 Task: Search one way flight ticket for 4 adults, 1 infant in seat and 1 infant on lap in premium economy from Butte: Bert Mooney Airport to Evansville: Evansville Regional Airport on 8-3-2023. Choice of flights is Spirit. Number of bags: 2 carry on bags and 1 checked bag. Price is upto 88000. Outbound departure time preference is 10:15.
Action: Mouse moved to (308, 430)
Screenshot: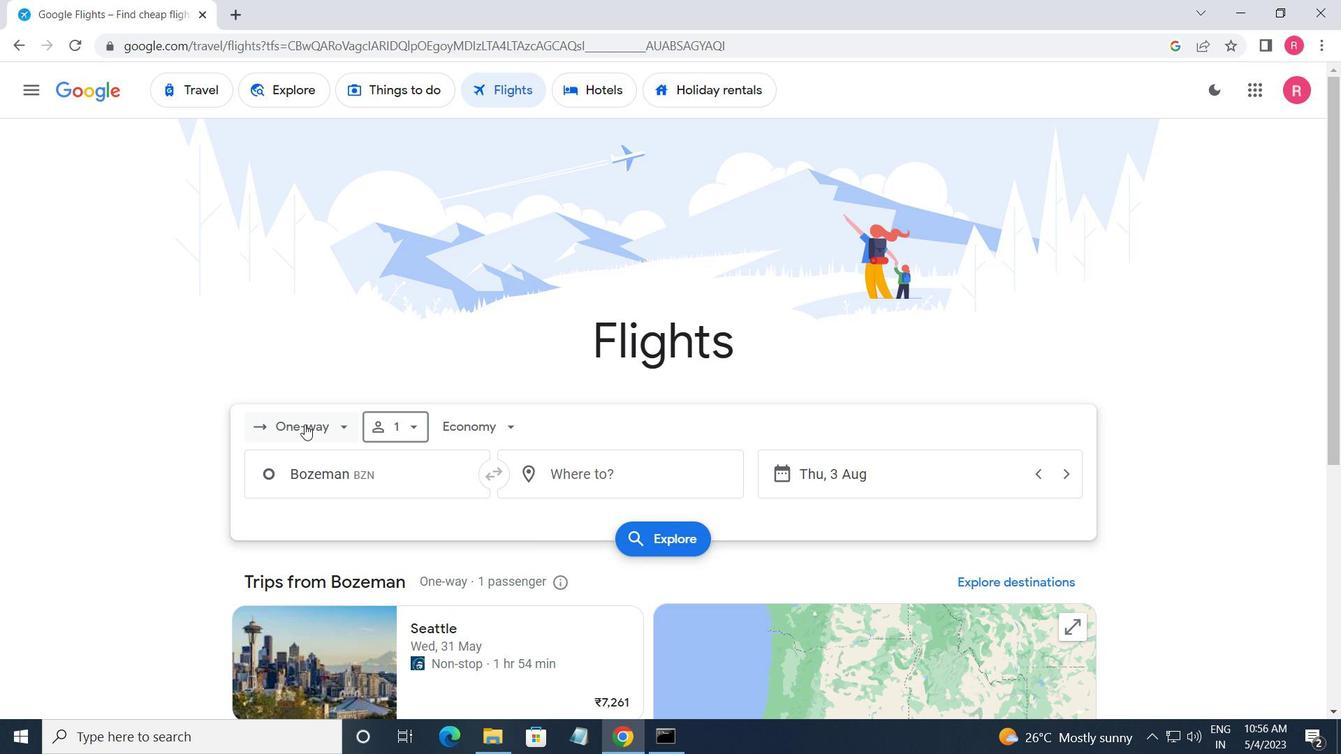 
Action: Mouse pressed left at (308, 430)
Screenshot: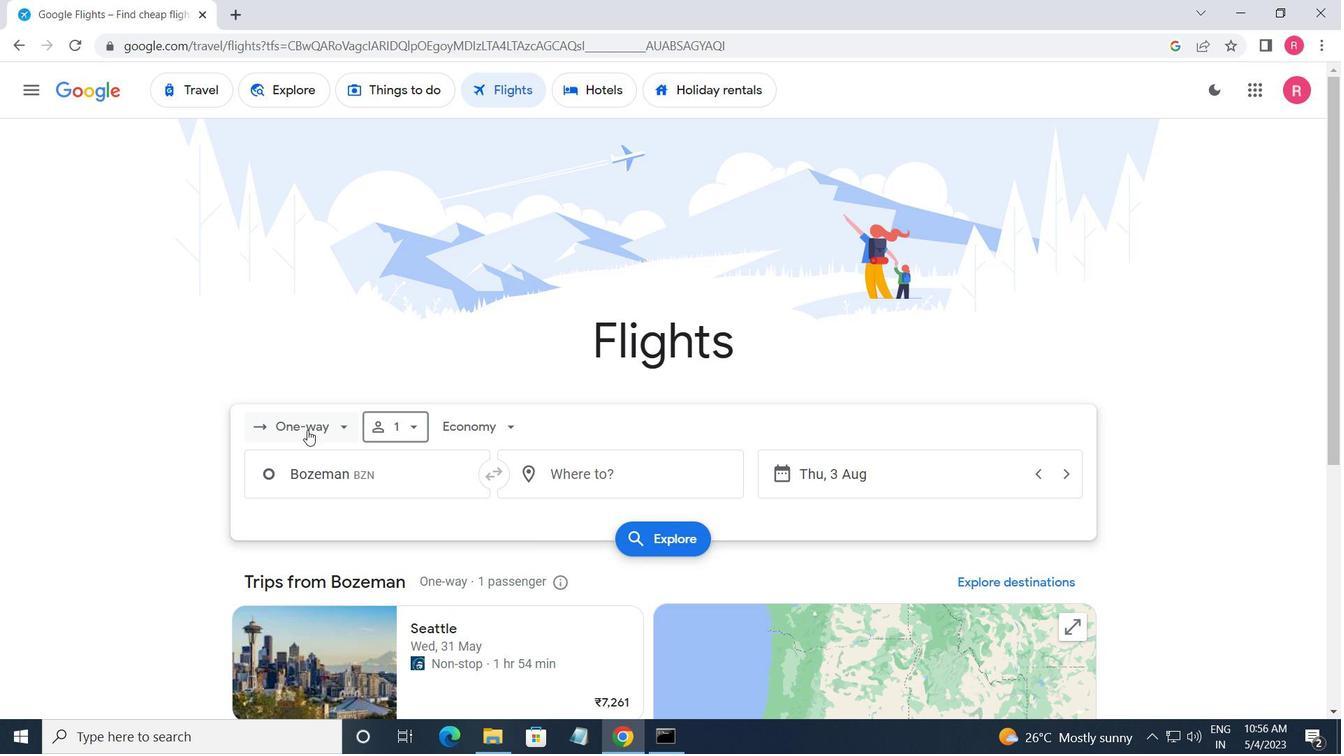 
Action: Mouse moved to (330, 507)
Screenshot: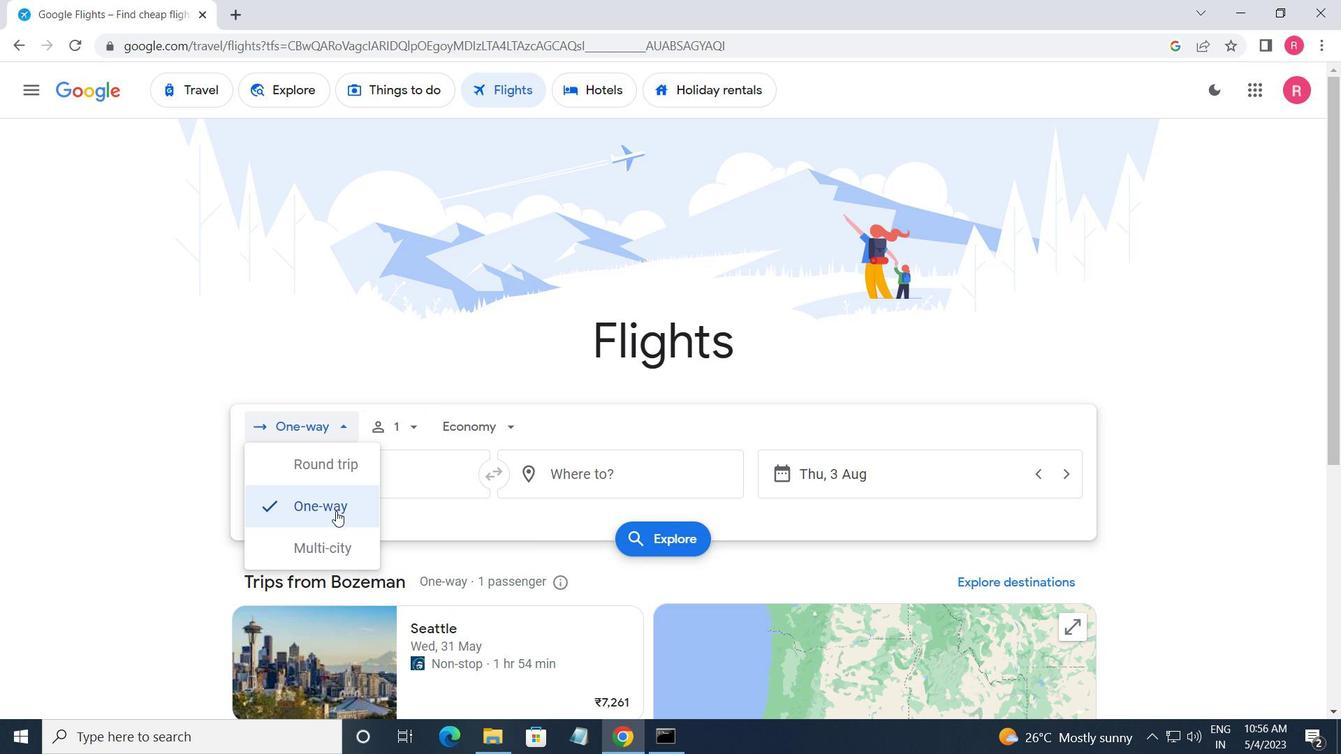 
Action: Mouse pressed left at (330, 507)
Screenshot: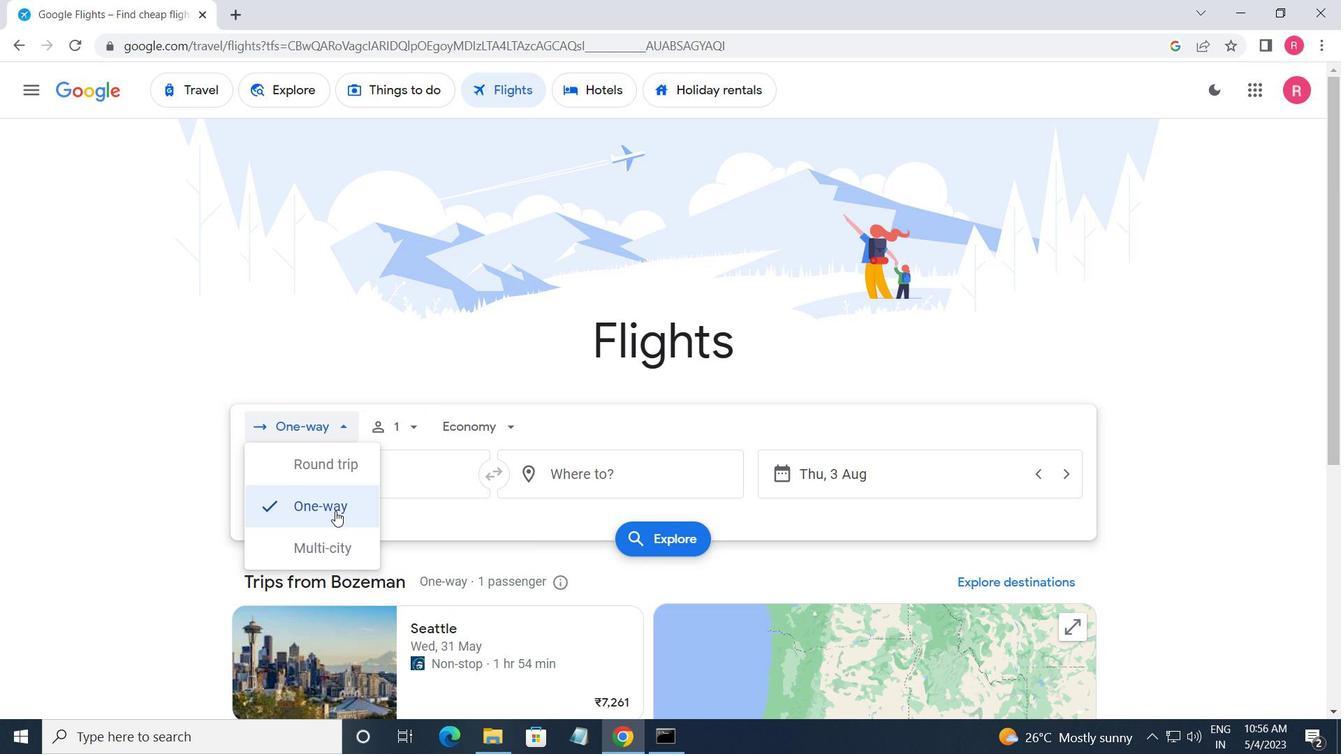 
Action: Mouse moved to (398, 440)
Screenshot: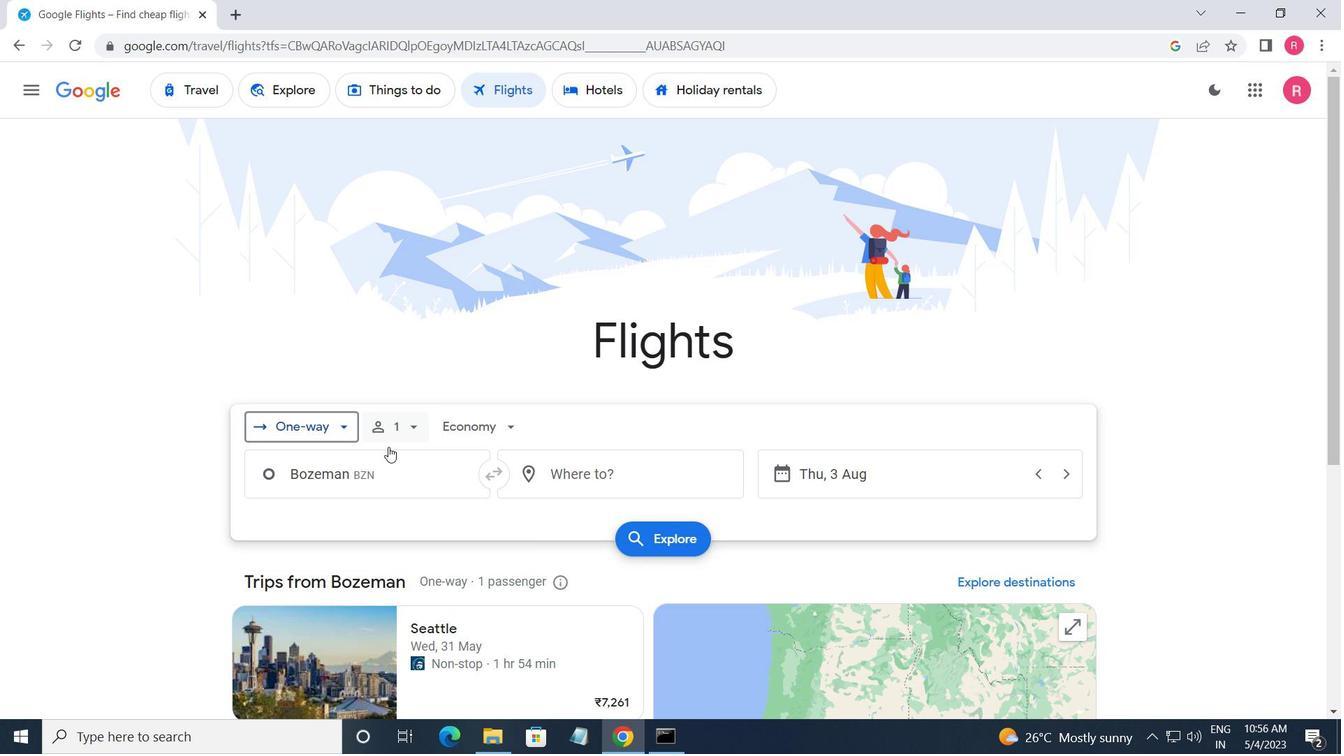 
Action: Mouse pressed left at (398, 440)
Screenshot: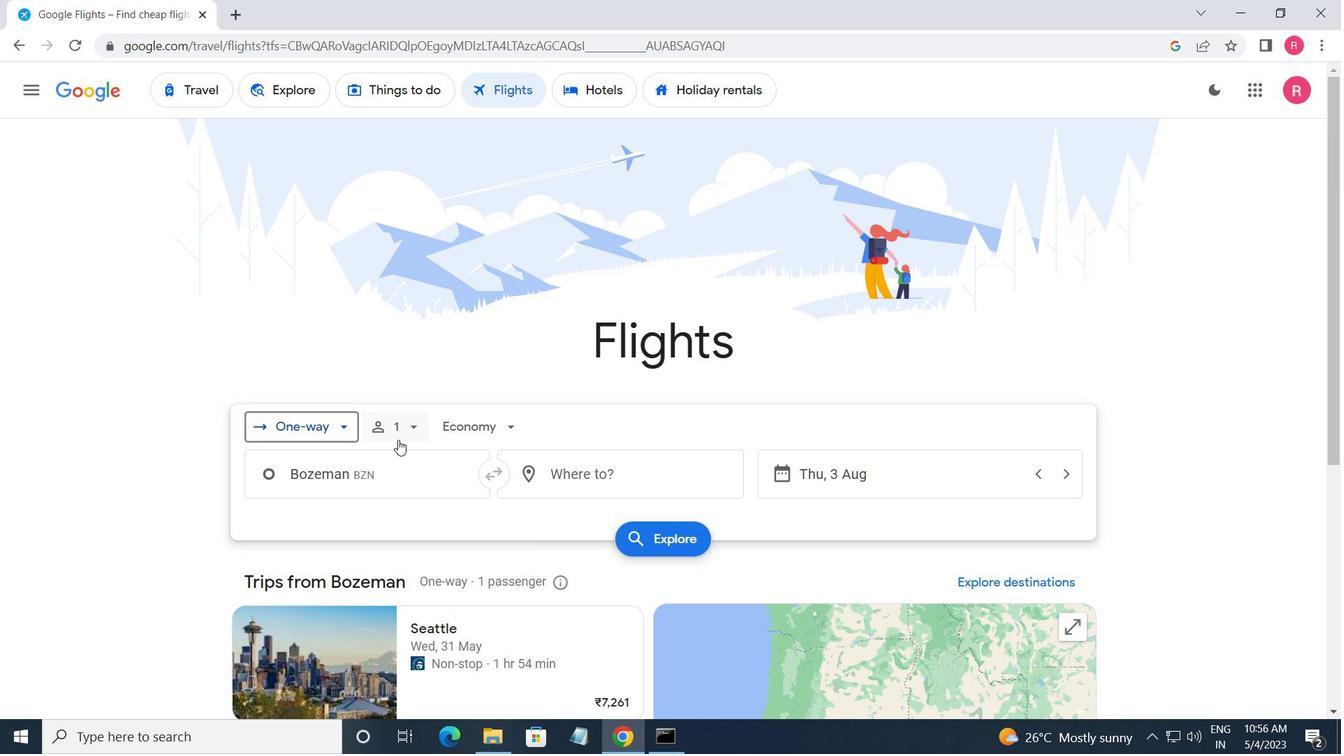 
Action: Mouse moved to (552, 475)
Screenshot: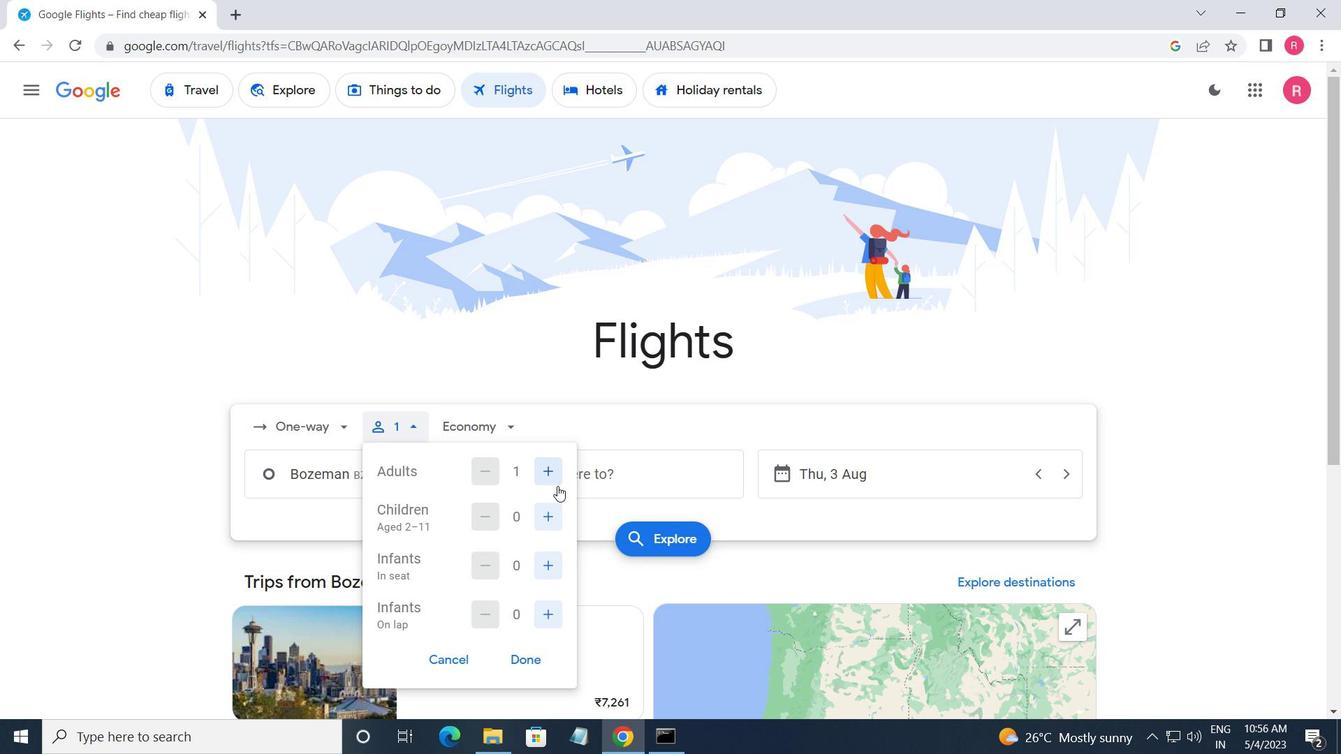 
Action: Mouse pressed left at (552, 475)
Screenshot: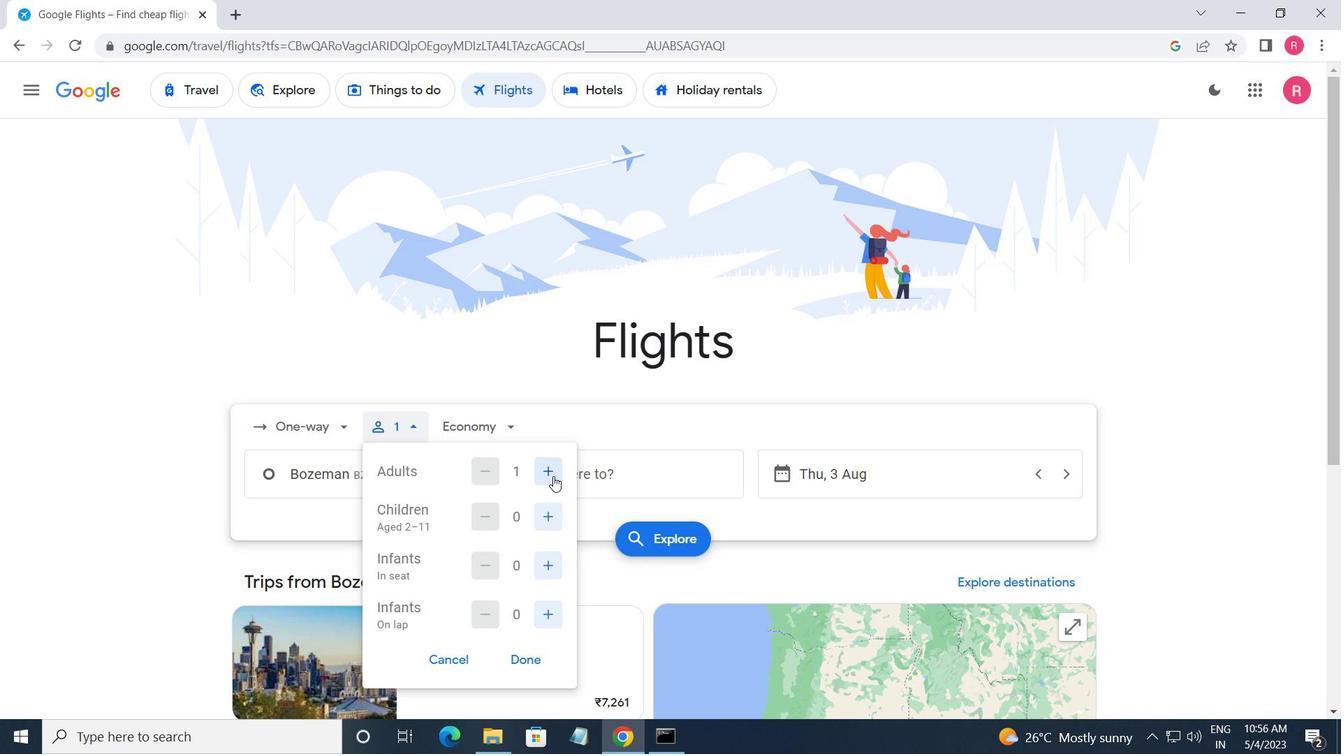 
Action: Mouse pressed left at (552, 475)
Screenshot: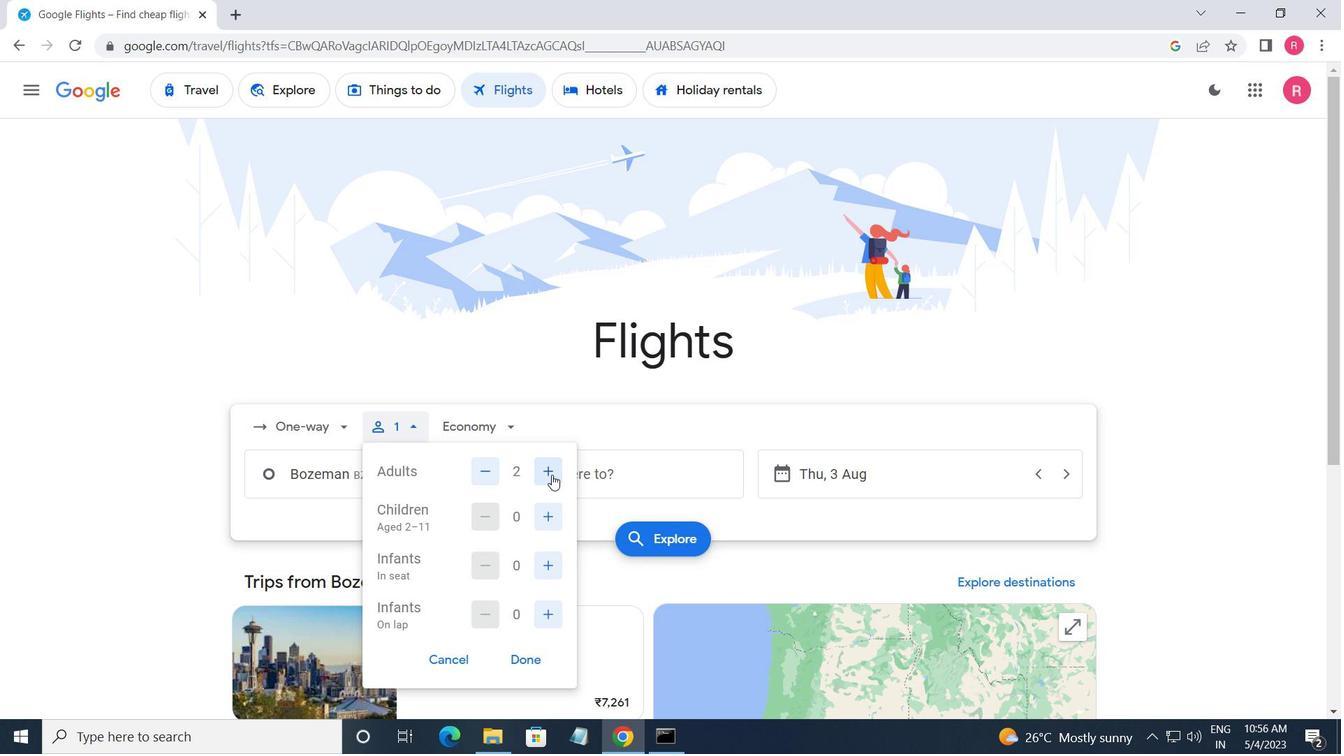 
Action: Mouse pressed left at (552, 475)
Screenshot: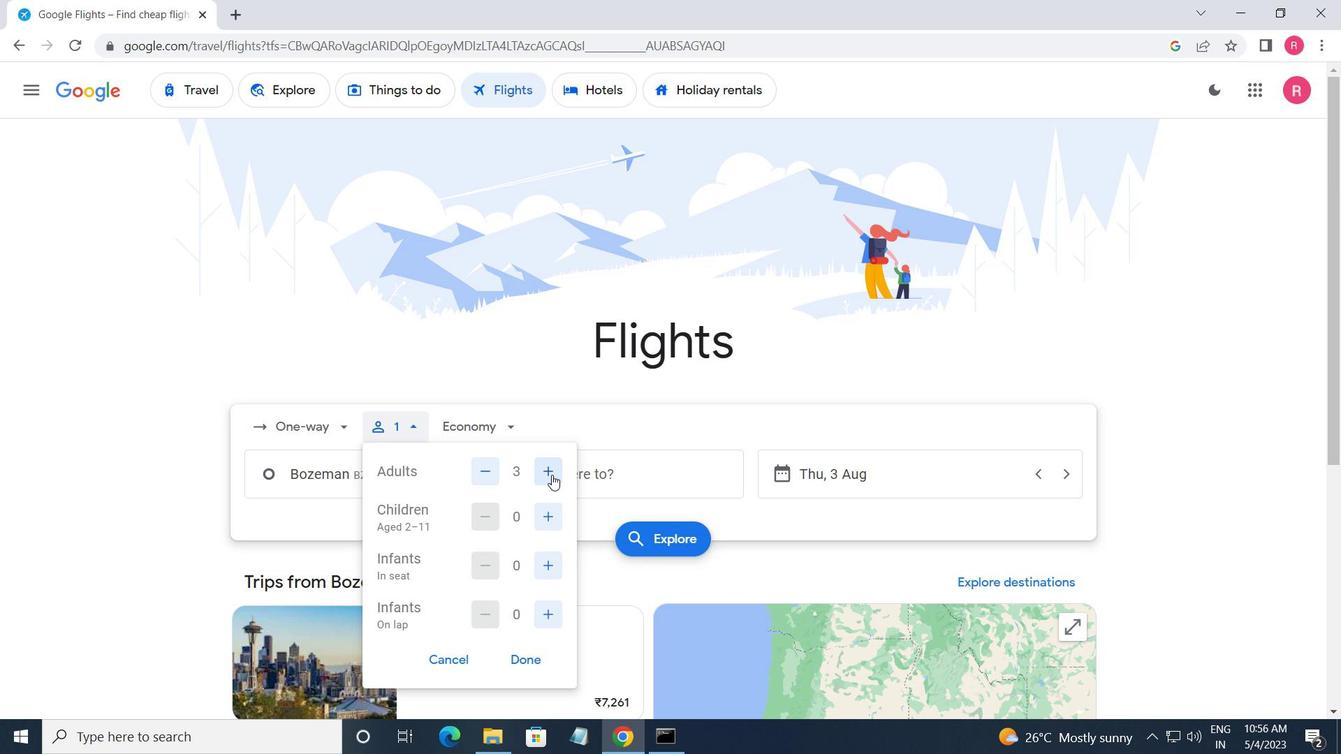 
Action: Mouse moved to (547, 512)
Screenshot: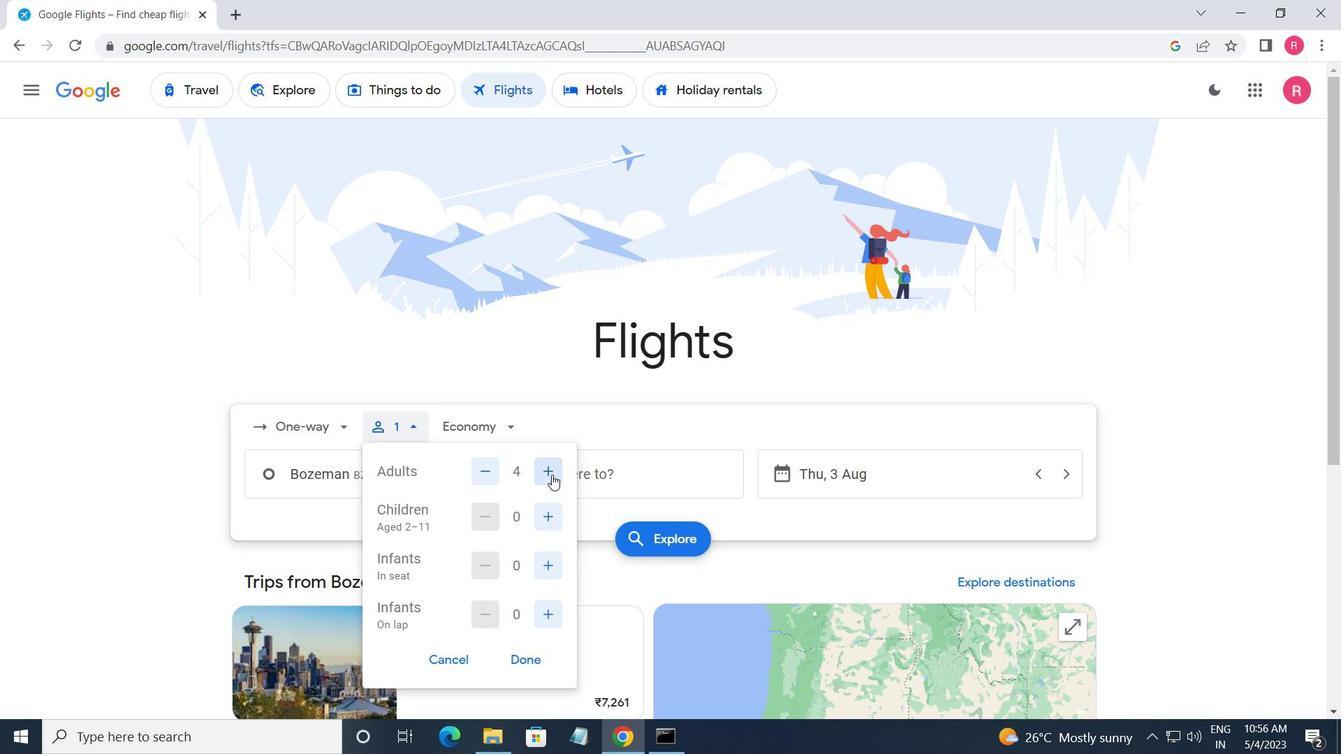
Action: Mouse pressed left at (547, 512)
Screenshot: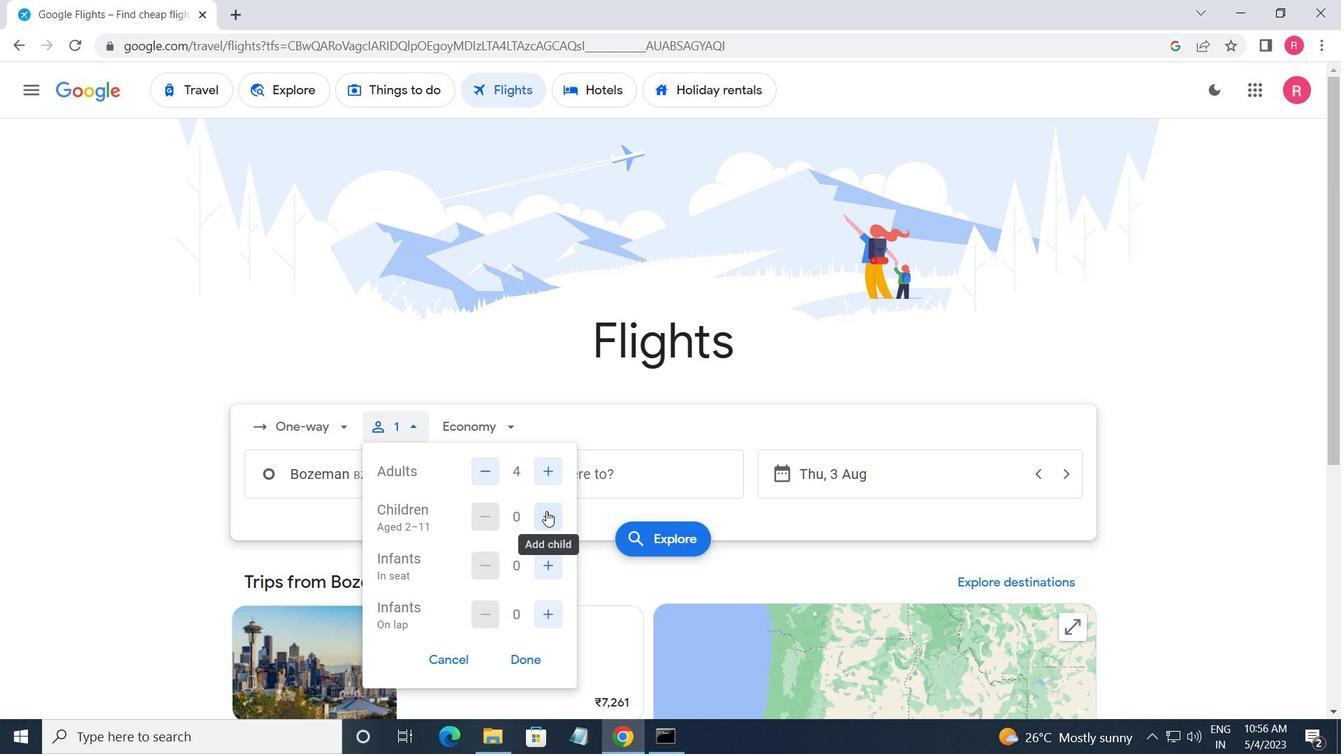 
Action: Mouse moved to (549, 555)
Screenshot: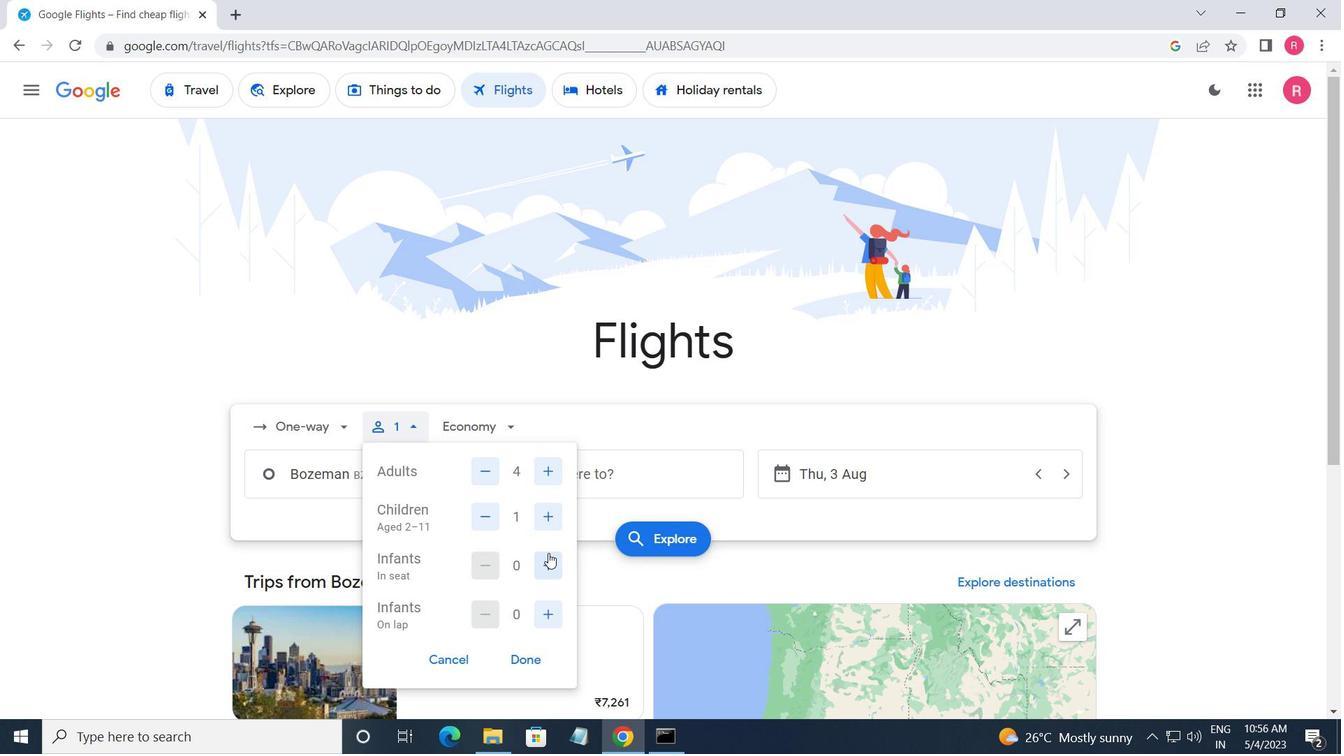 
Action: Mouse pressed left at (549, 555)
Screenshot: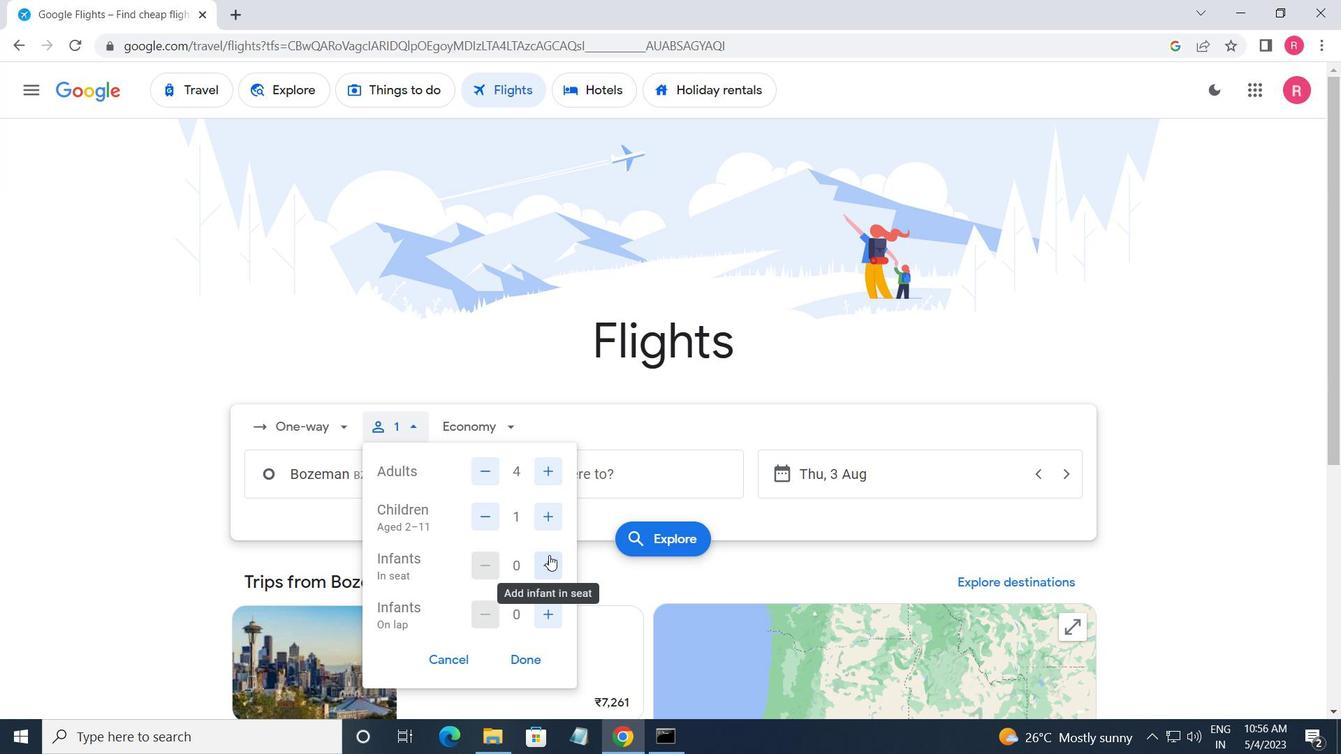 
Action: Mouse moved to (488, 422)
Screenshot: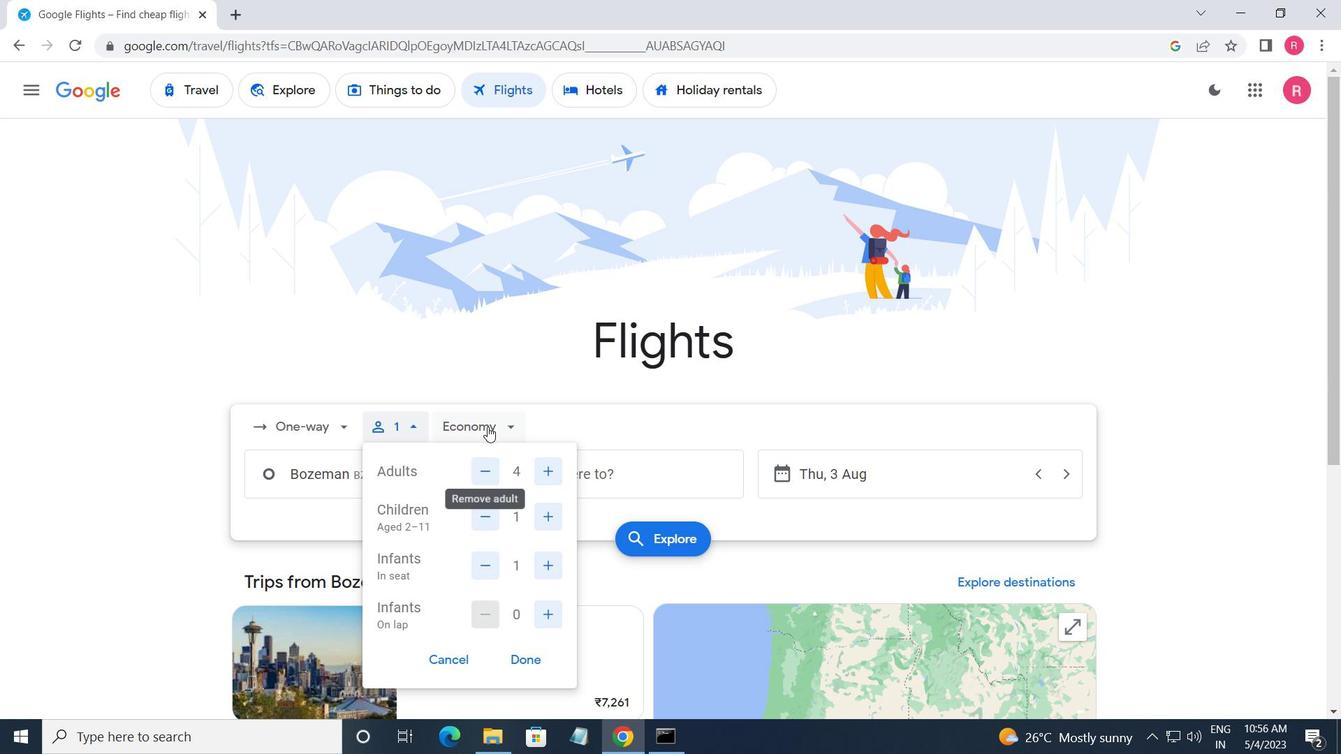 
Action: Mouse pressed left at (488, 422)
Screenshot: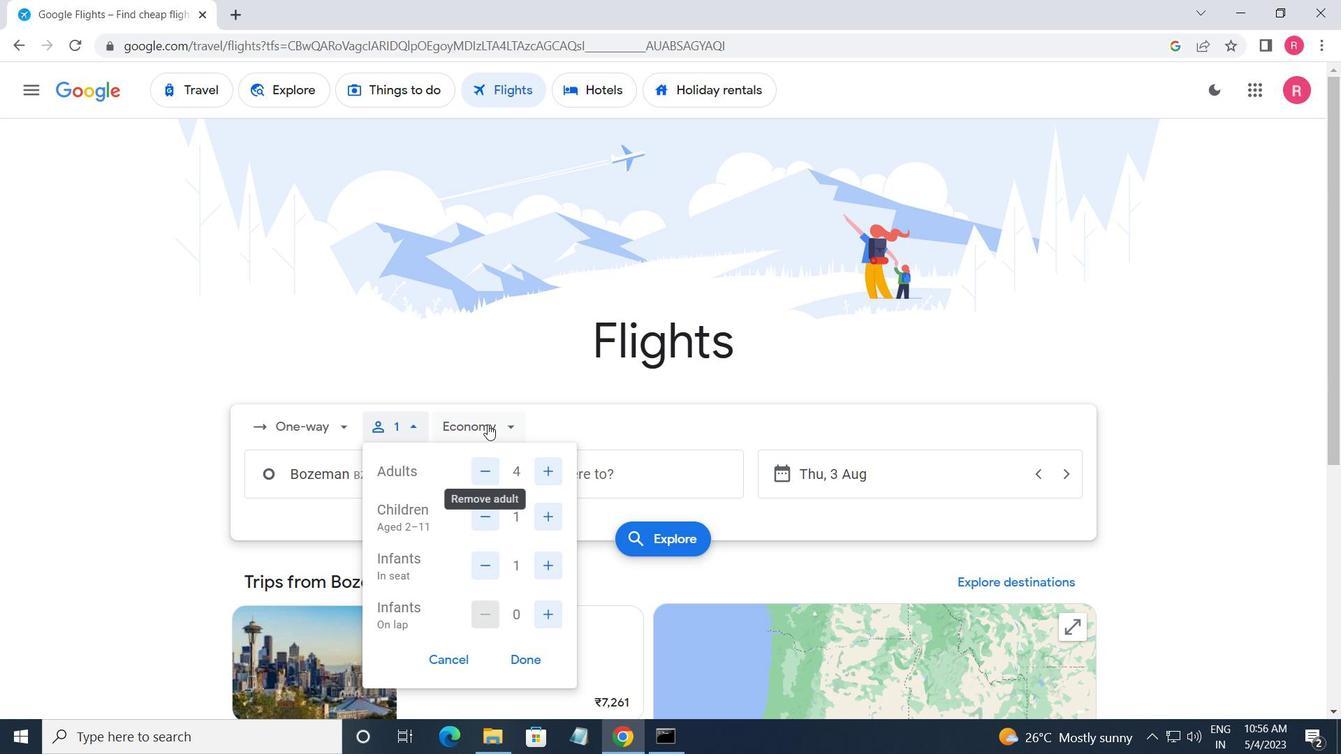 
Action: Mouse moved to (506, 503)
Screenshot: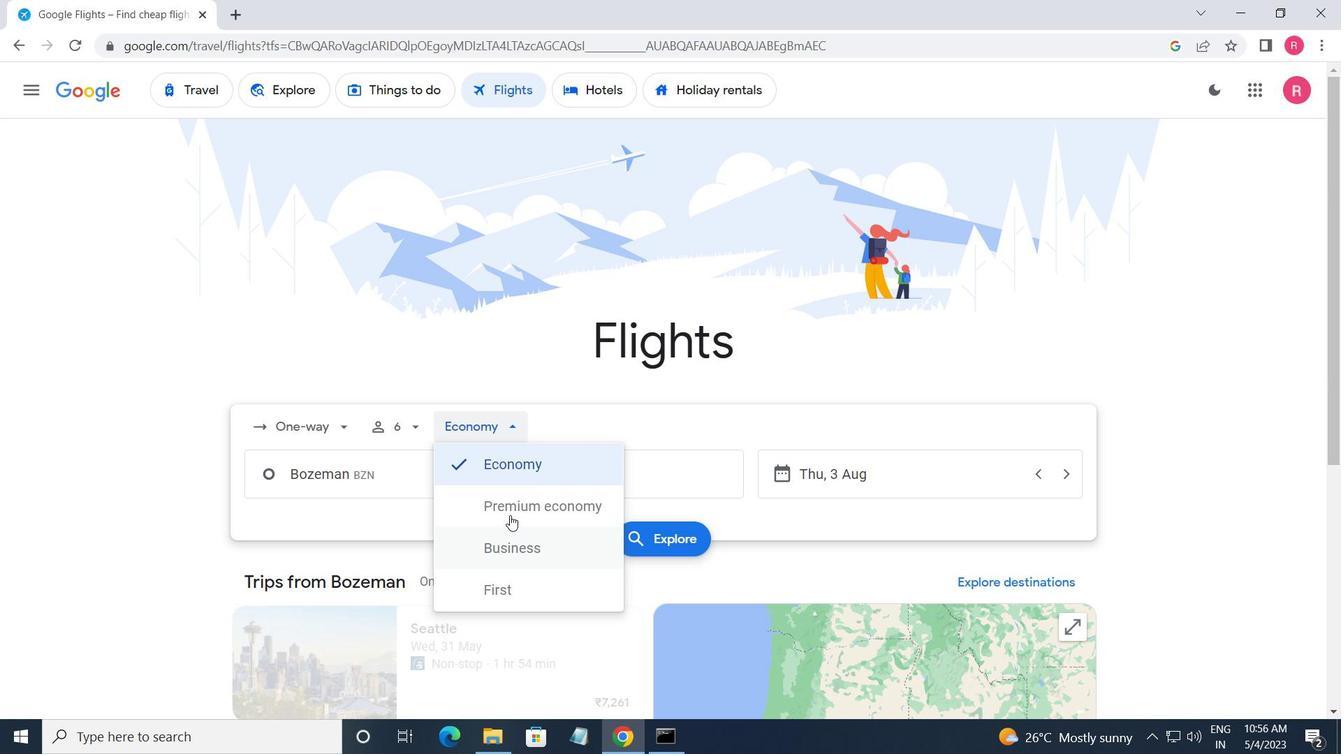 
Action: Mouse pressed left at (506, 503)
Screenshot: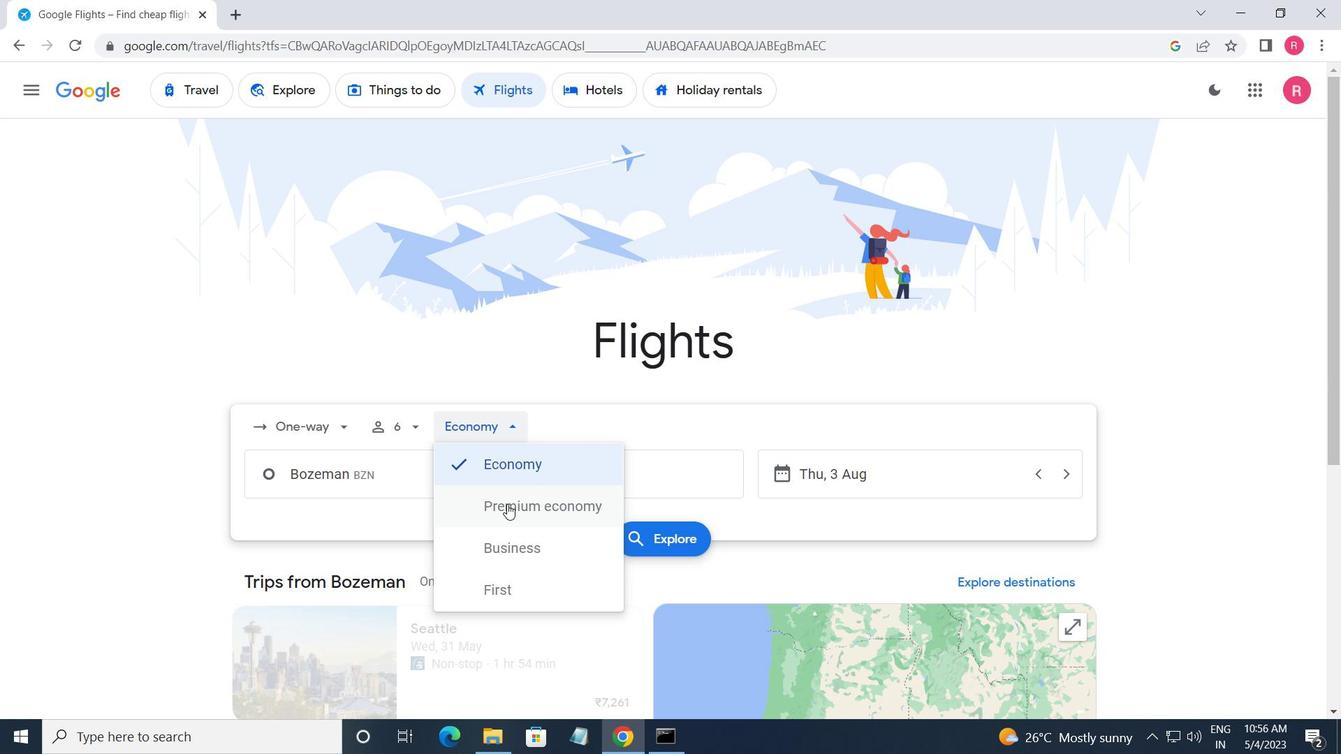
Action: Mouse moved to (439, 495)
Screenshot: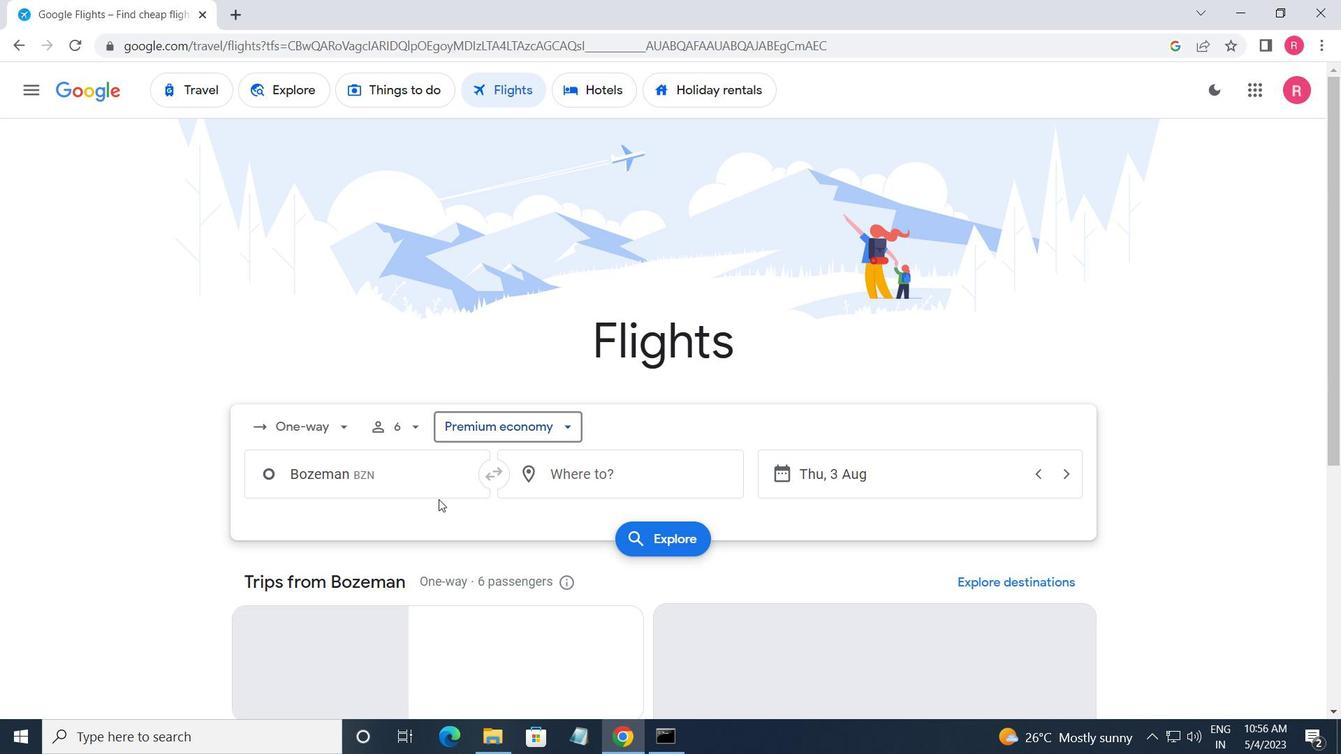 
Action: Mouse pressed left at (439, 495)
Screenshot: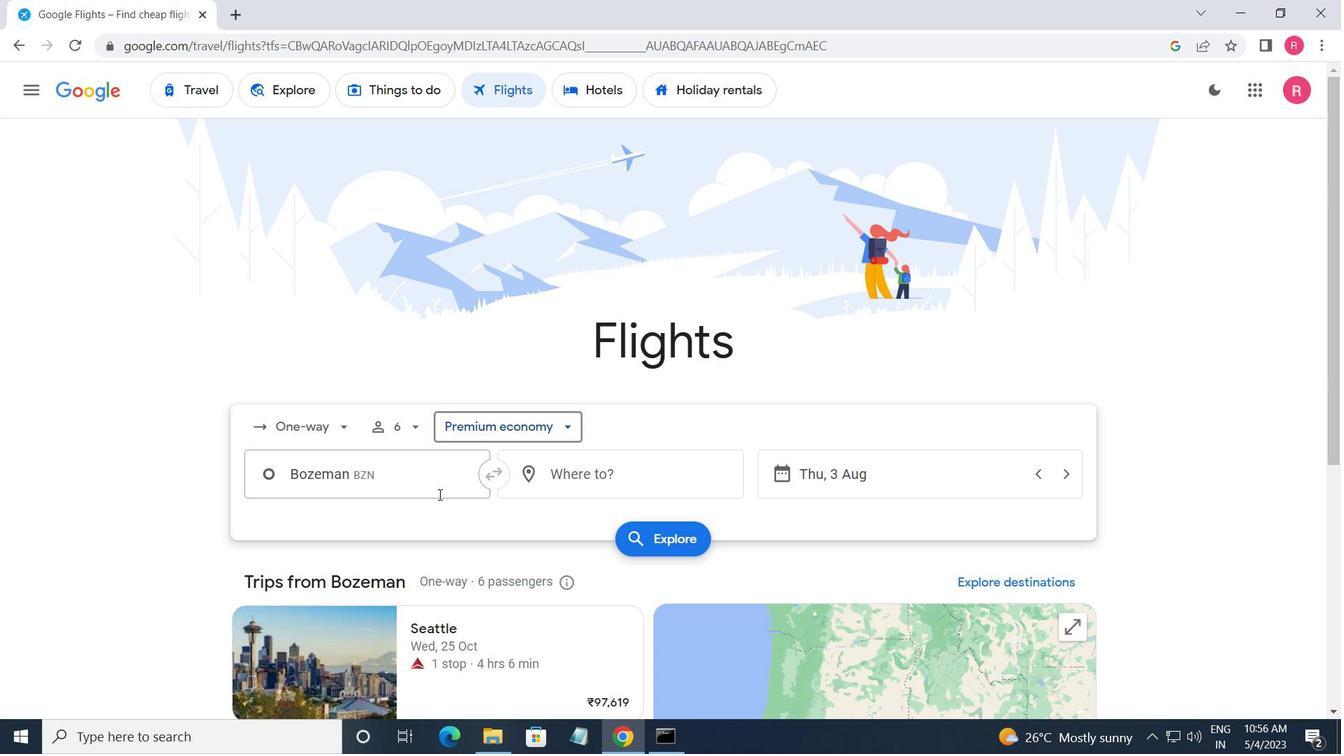 
Action: Key pressed <Key.shift_r><Key.shift_r><Key.shift_r><Key.shift_r>Bert<Key.space><Key.shift_r>M
Screenshot: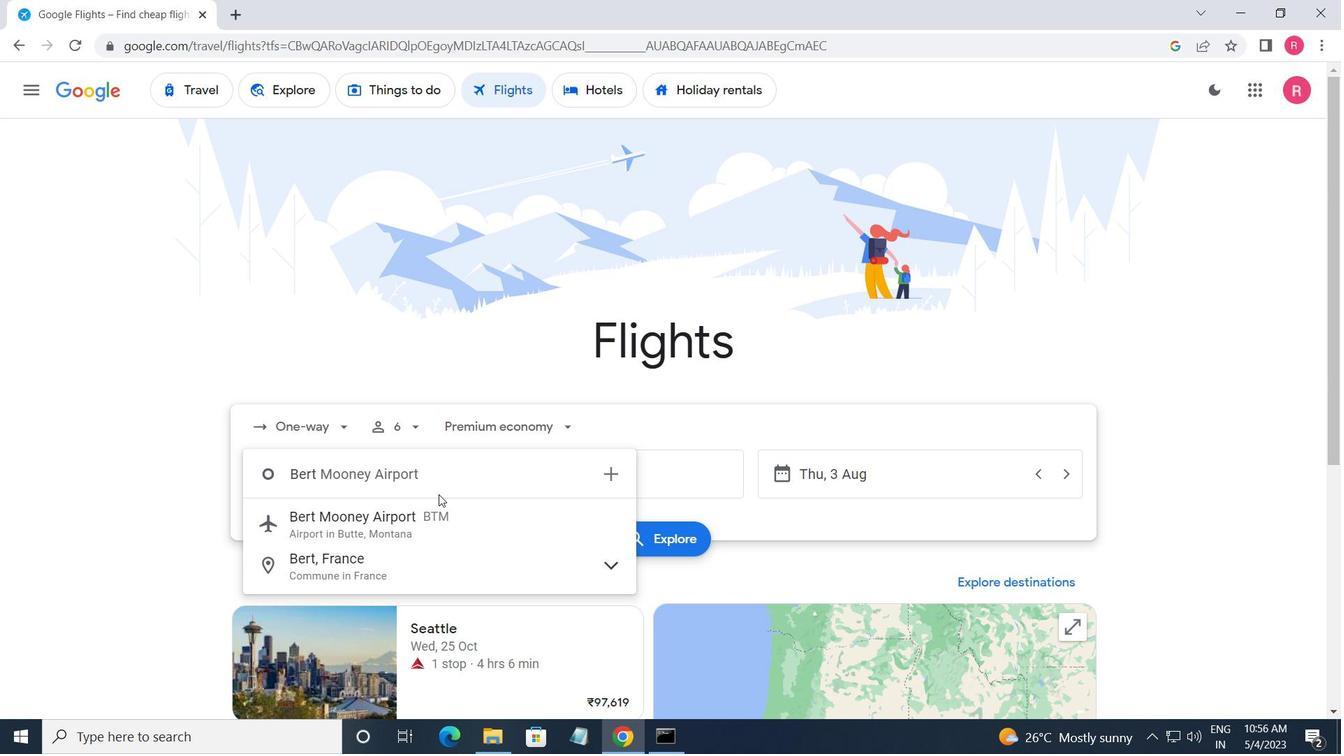 
Action: Mouse moved to (445, 521)
Screenshot: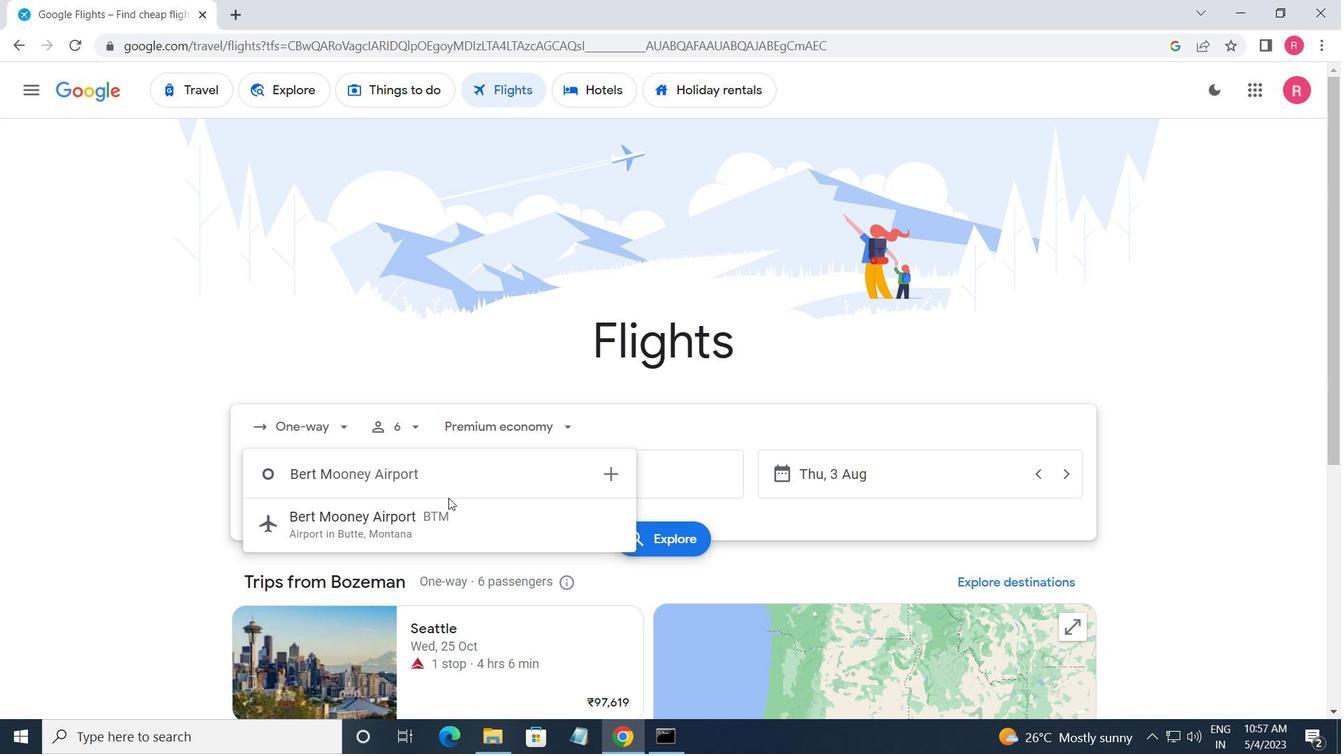 
Action: Mouse pressed left at (445, 521)
Screenshot: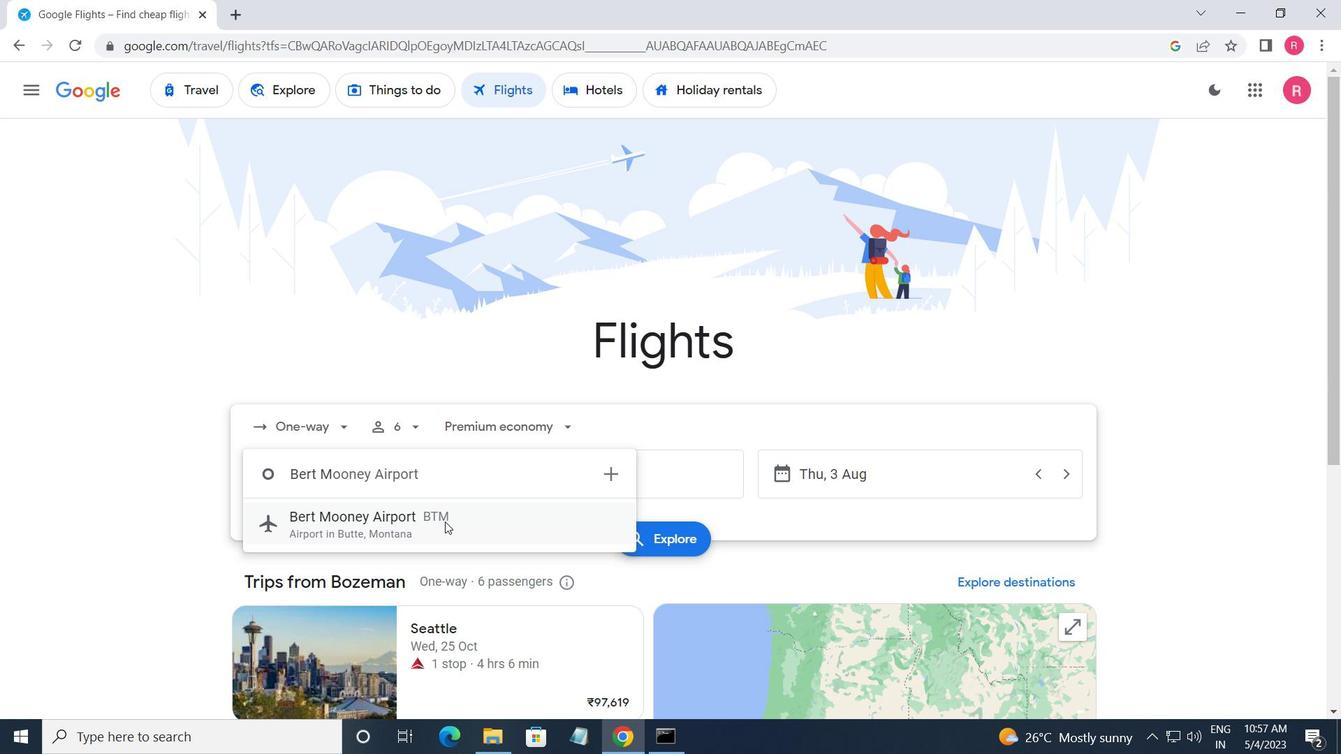 
Action: Mouse moved to (637, 474)
Screenshot: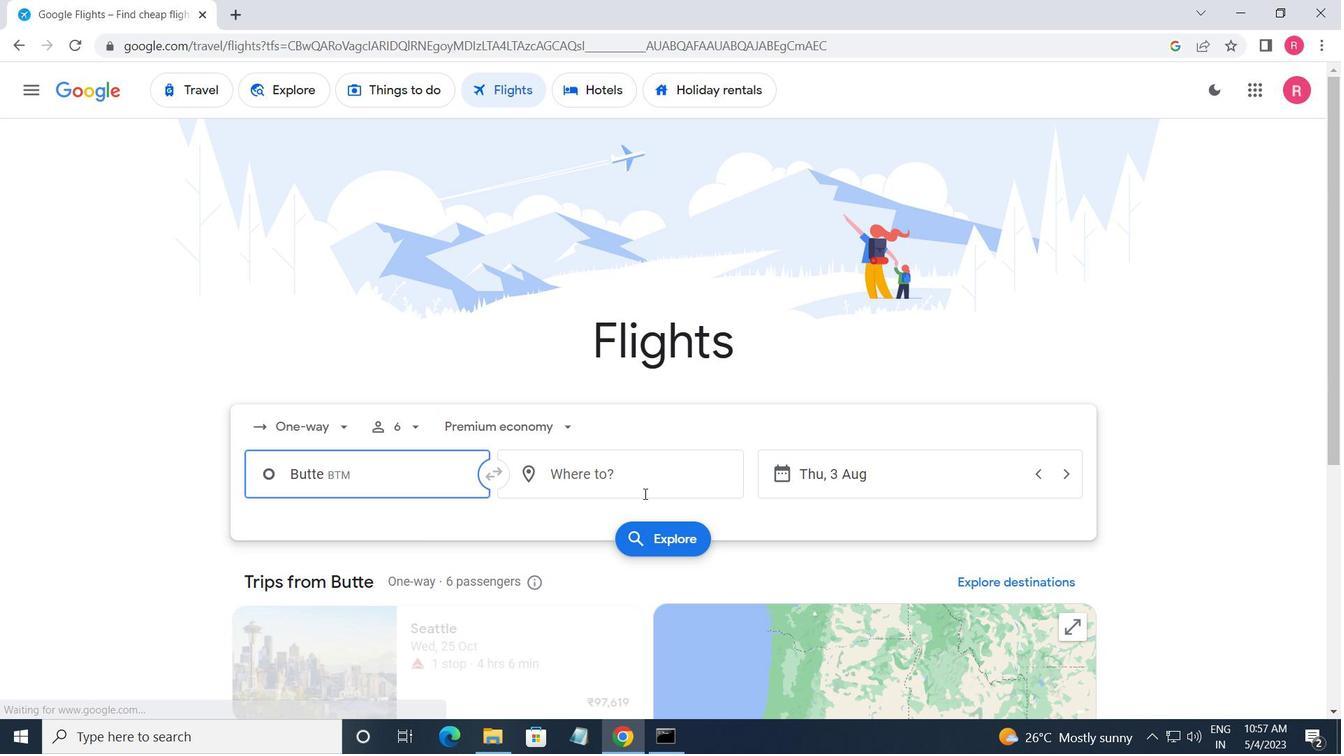 
Action: Mouse pressed left at (637, 474)
Screenshot: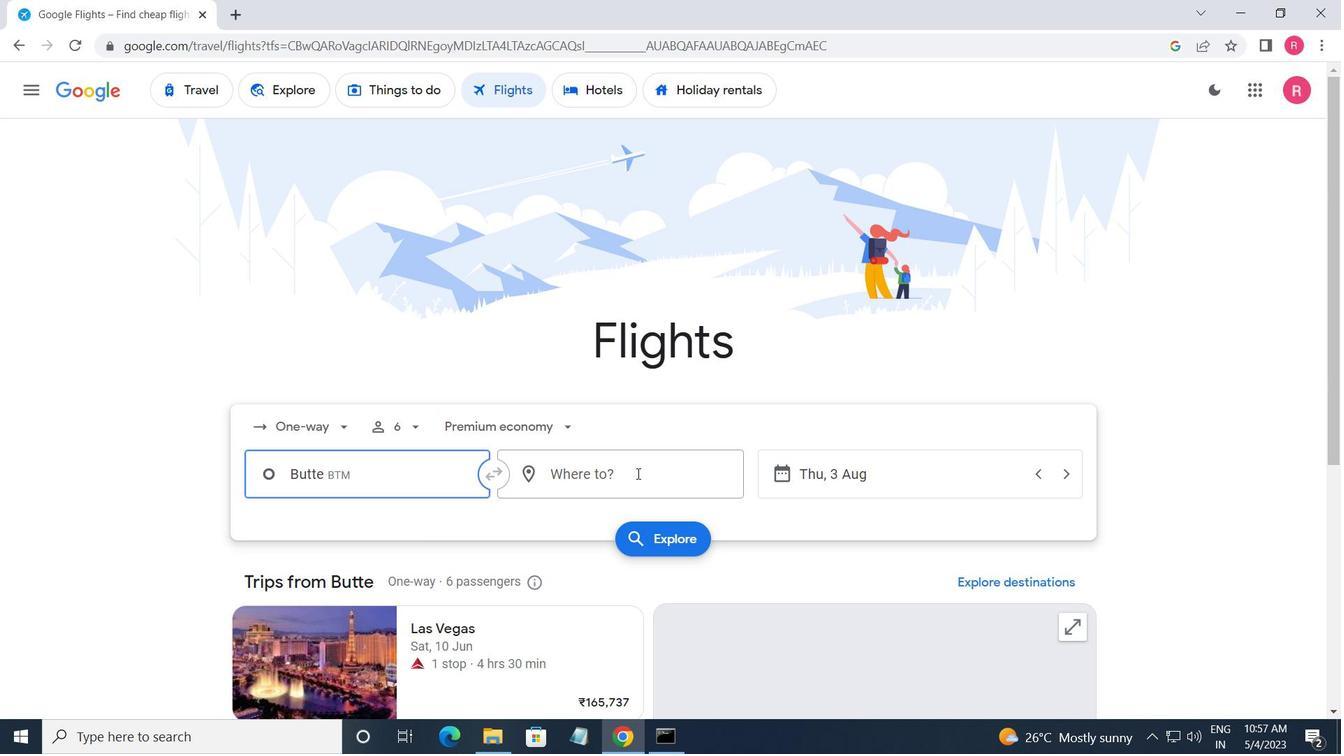 
Action: Mouse moved to (623, 659)
Screenshot: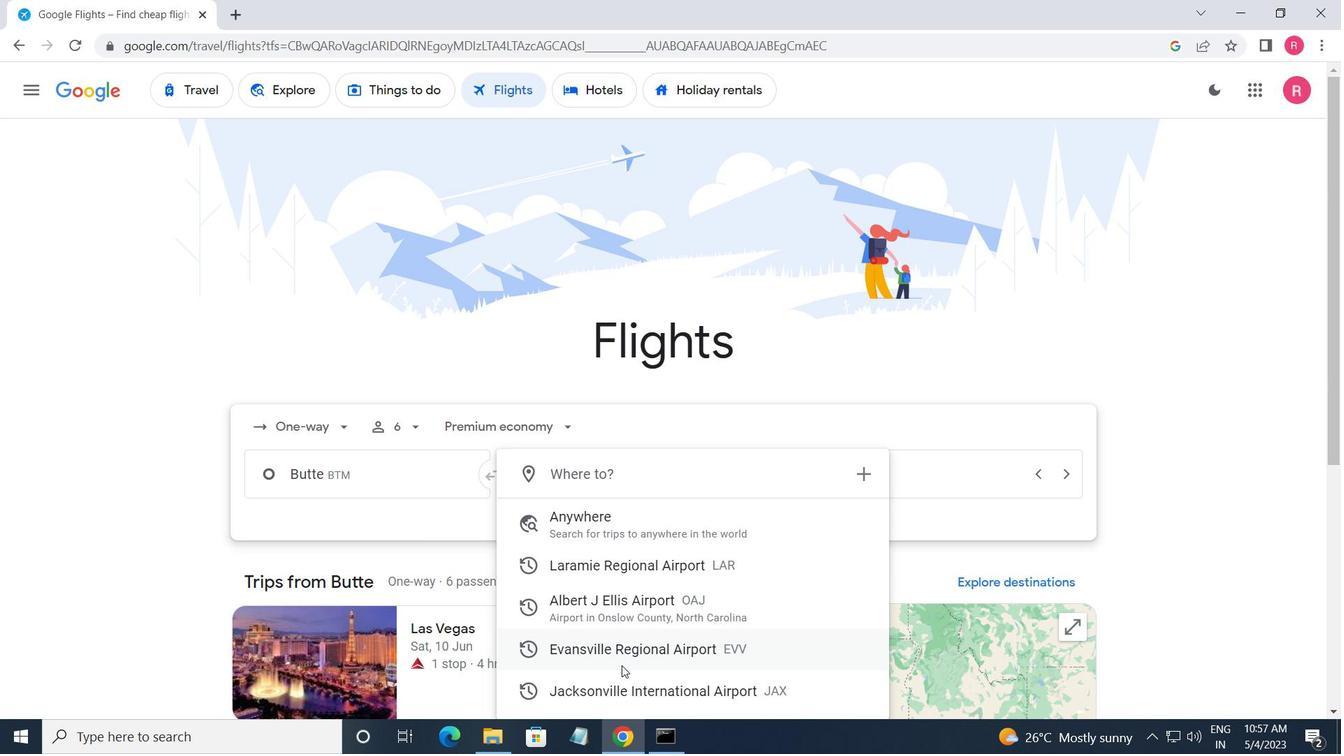 
Action: Mouse pressed left at (623, 659)
Screenshot: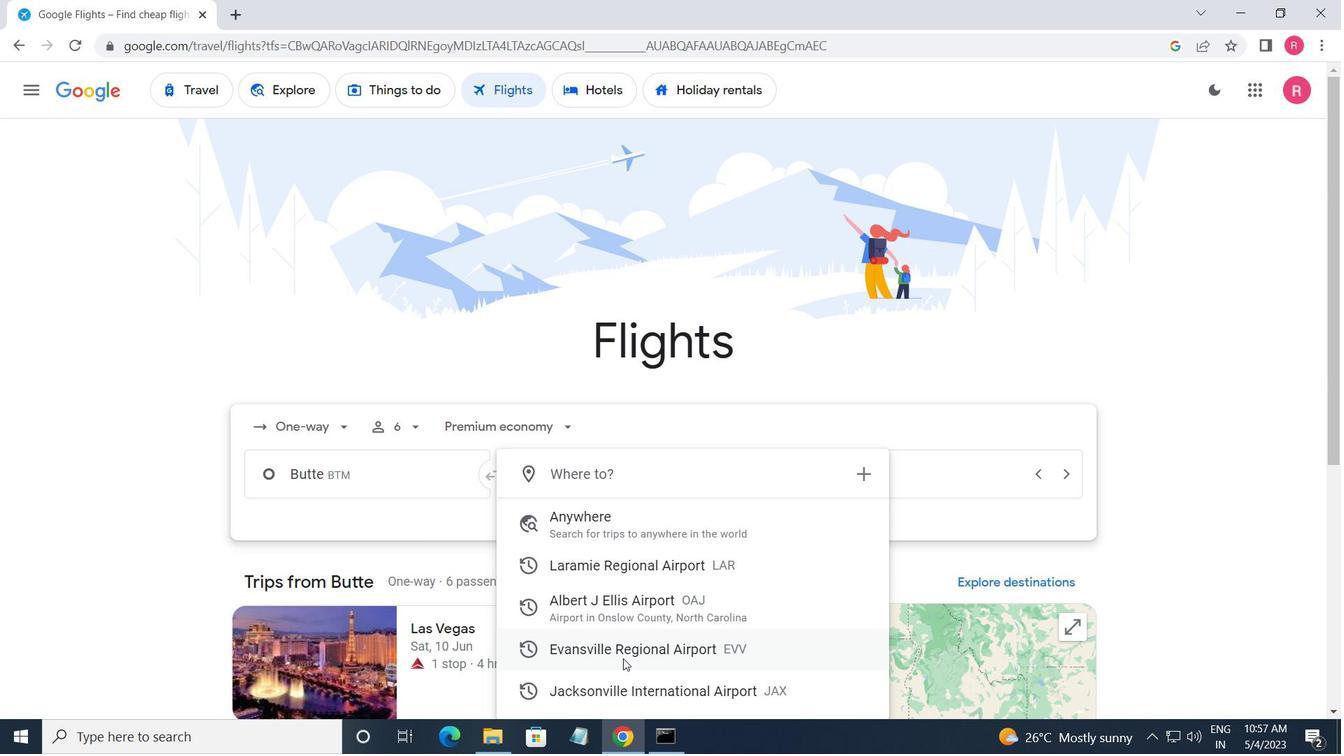 
Action: Mouse moved to (883, 481)
Screenshot: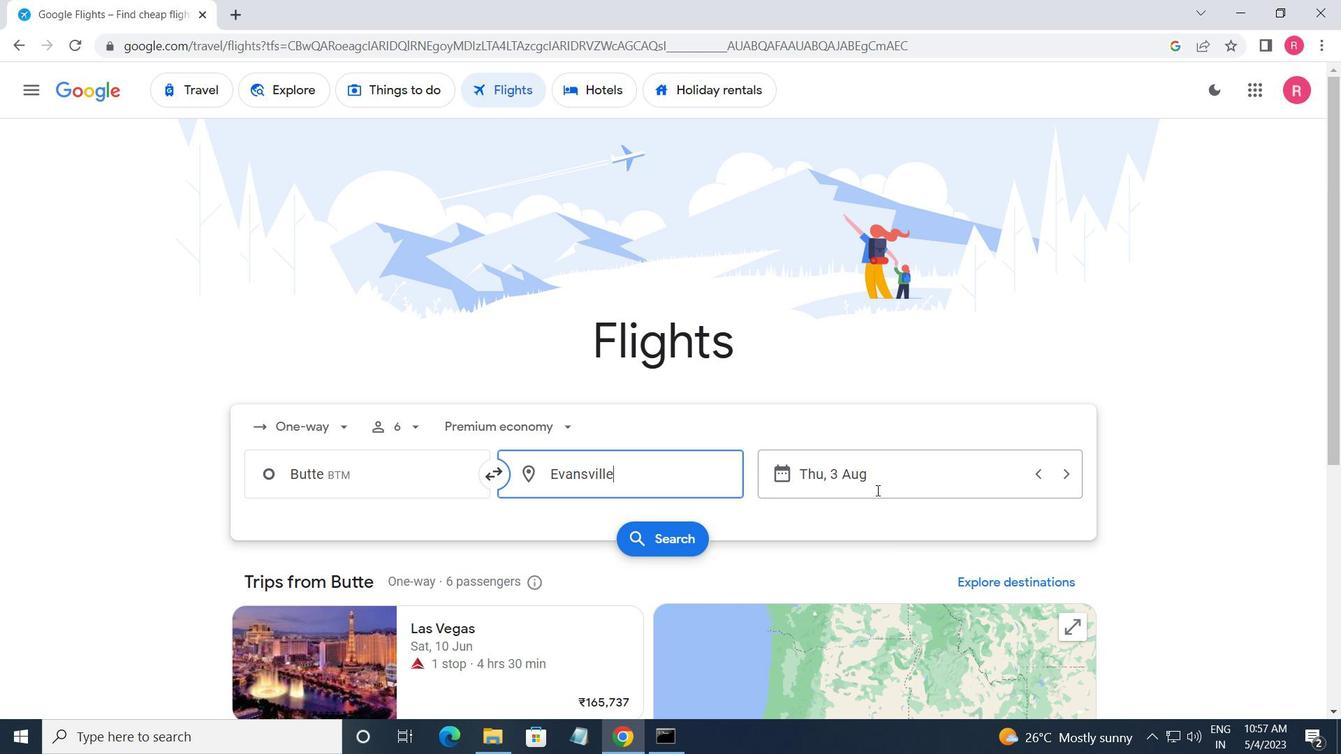 
Action: Mouse pressed left at (883, 481)
Screenshot: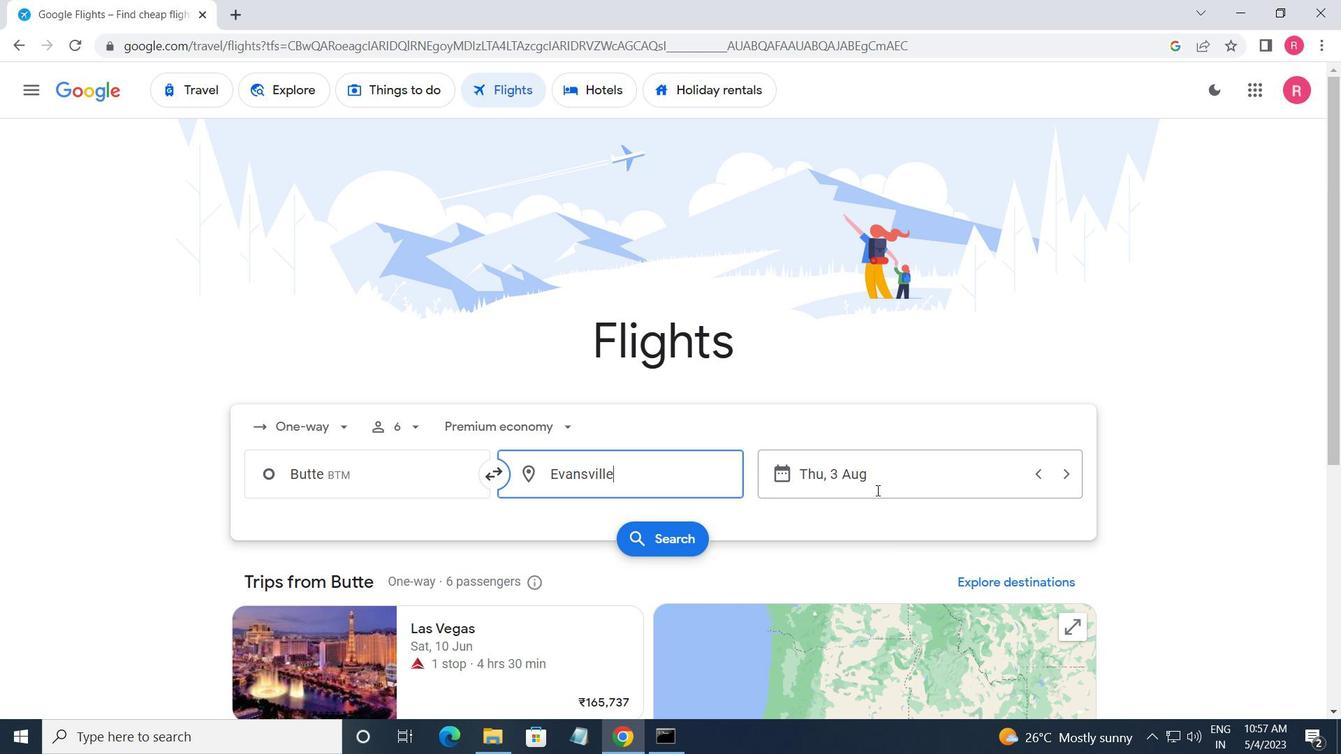 
Action: Mouse moved to (626, 408)
Screenshot: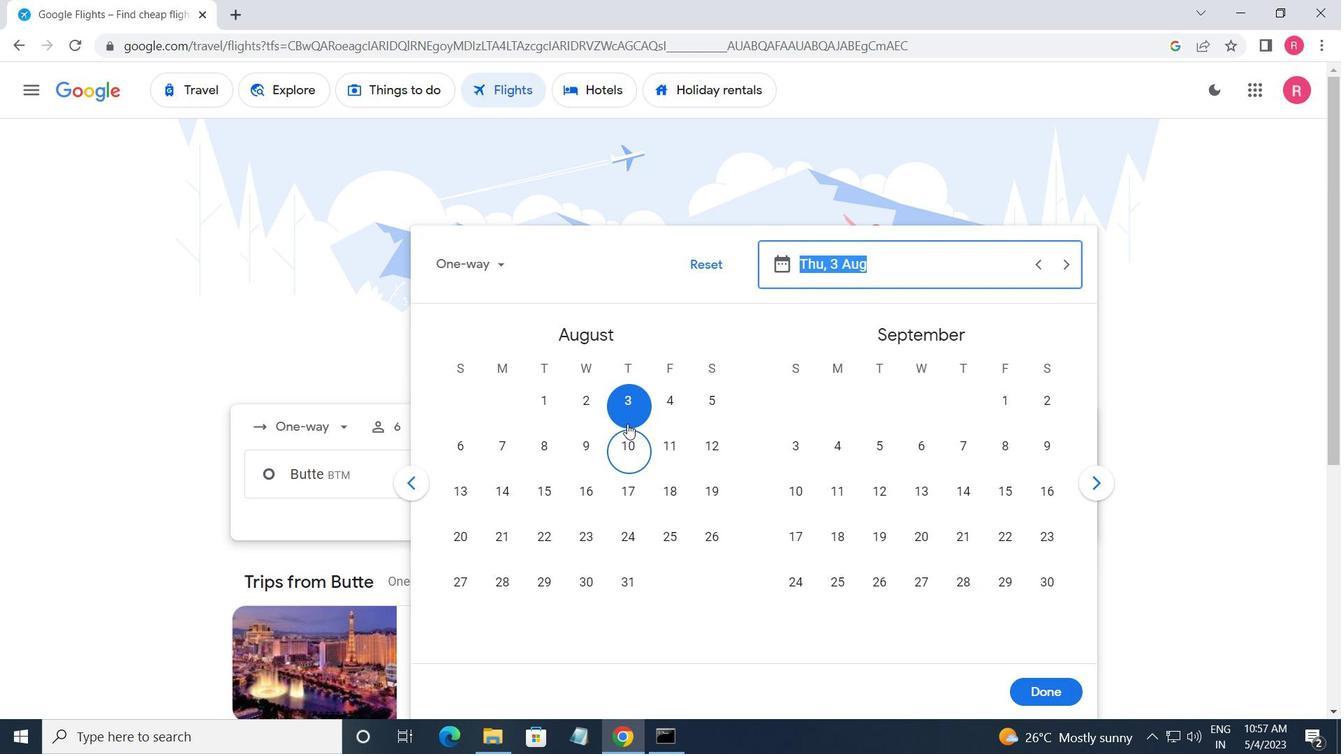 
Action: Mouse pressed left at (626, 408)
Screenshot: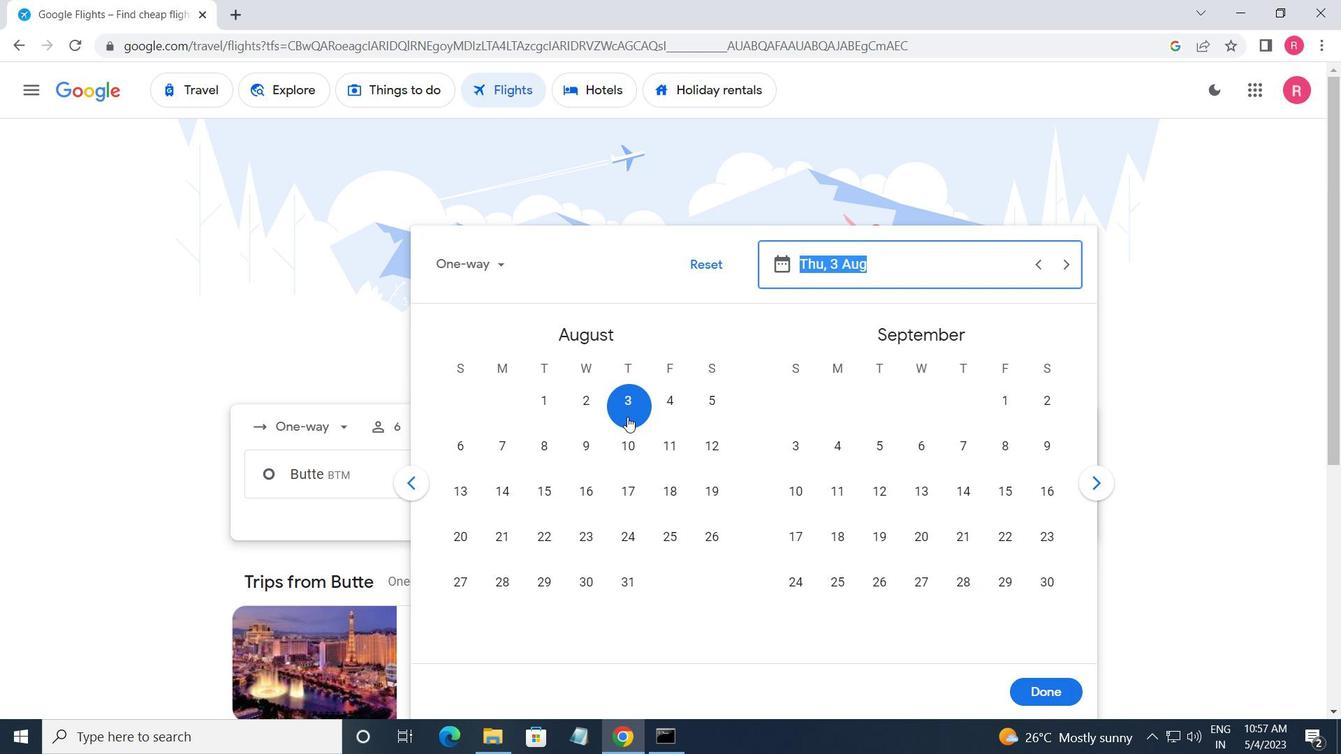 
Action: Mouse moved to (1037, 687)
Screenshot: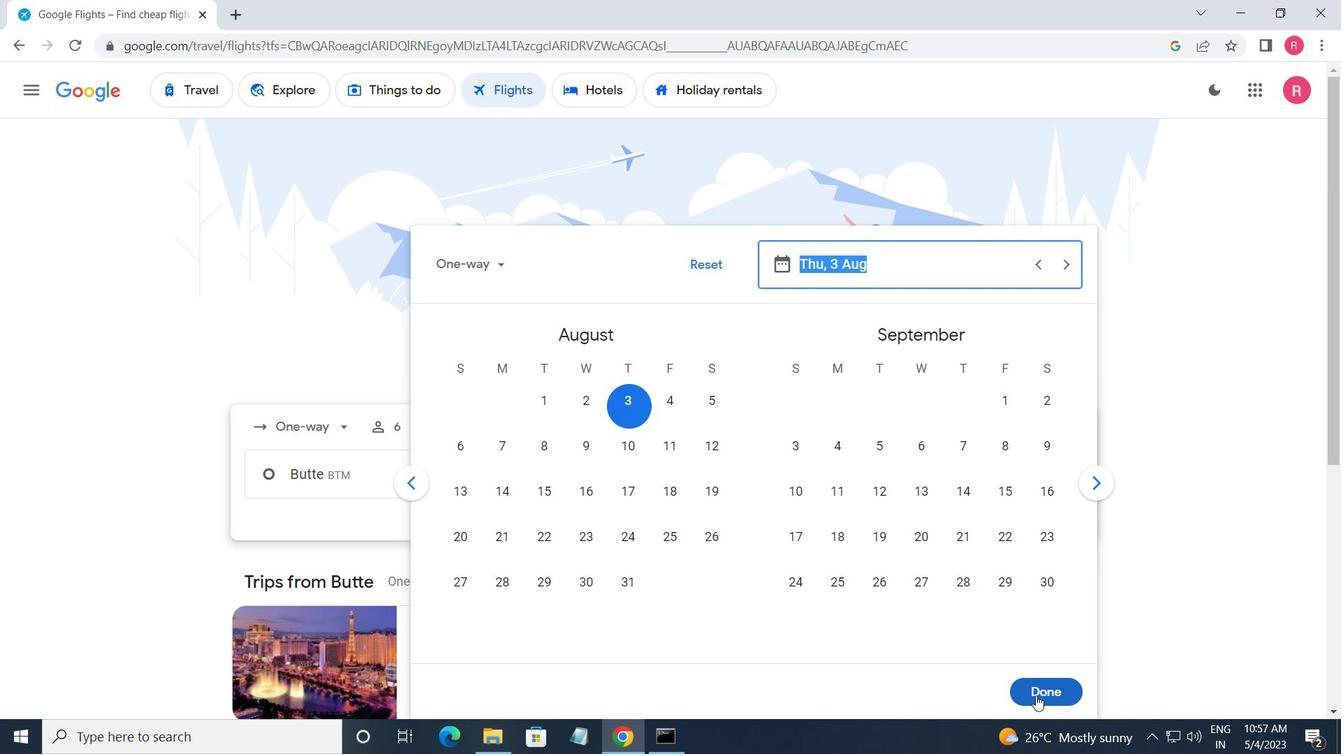 
Action: Mouse pressed left at (1037, 687)
Screenshot: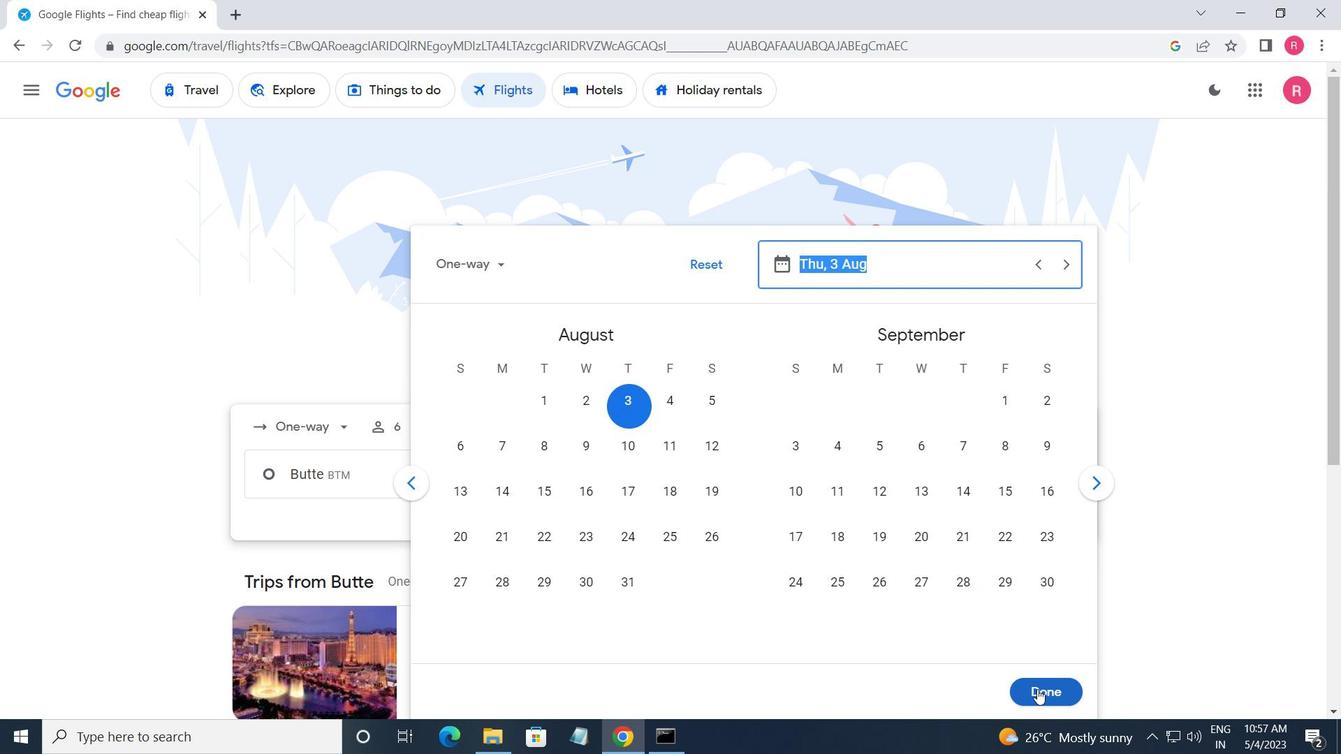 
Action: Mouse moved to (668, 555)
Screenshot: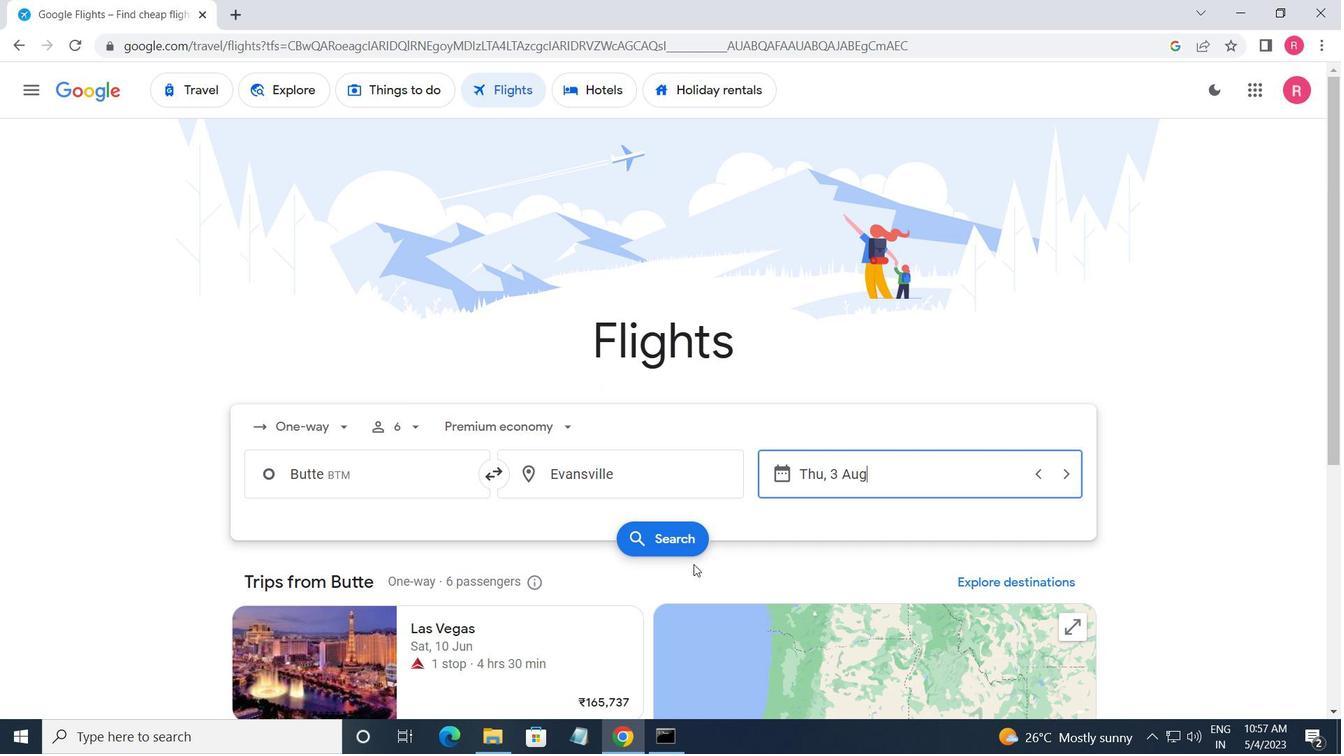 
Action: Mouse pressed left at (668, 555)
Screenshot: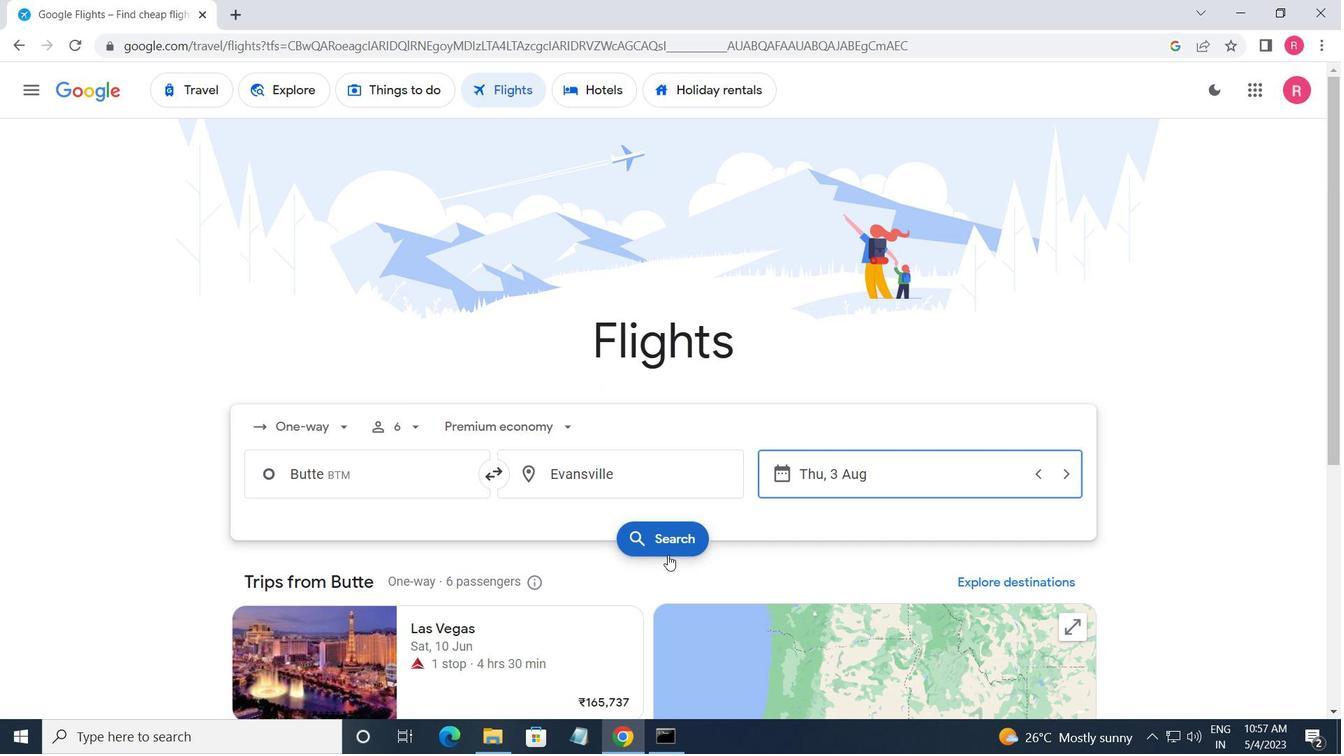 
Action: Mouse moved to (251, 250)
Screenshot: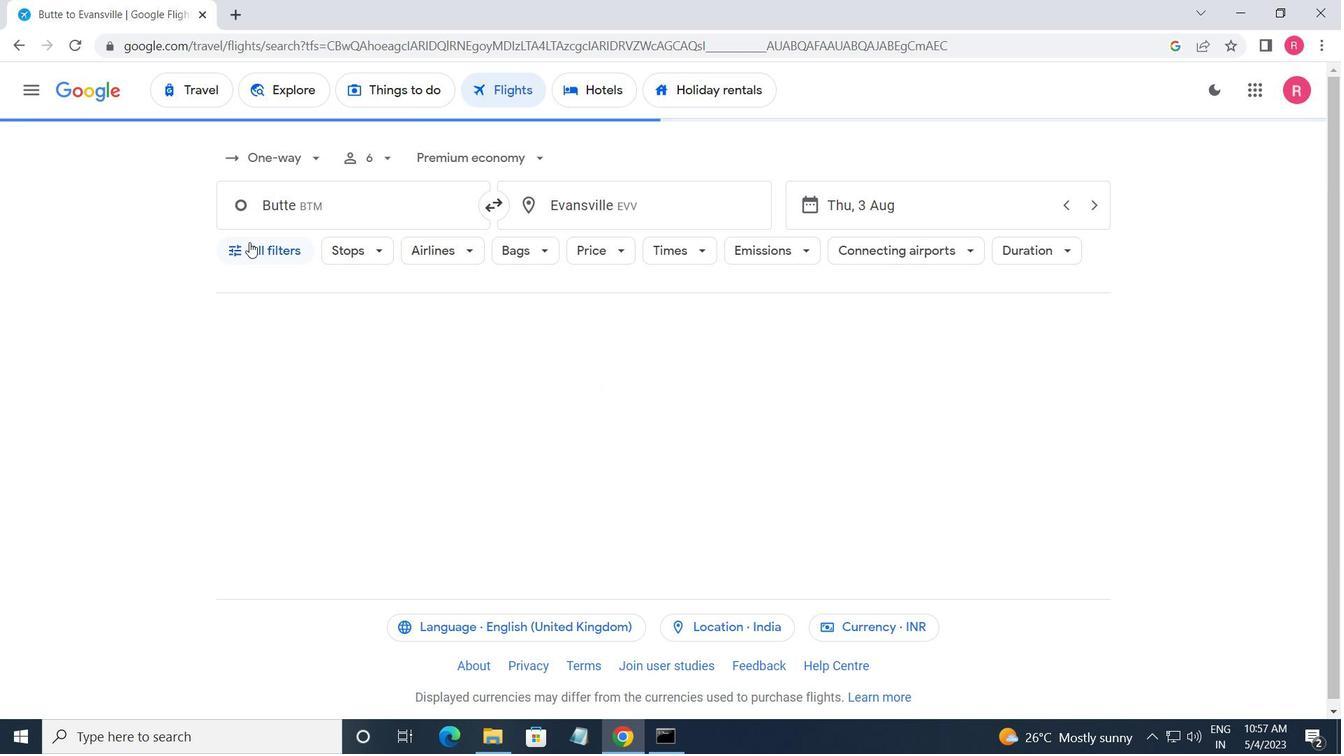 
Action: Mouse pressed left at (251, 250)
Screenshot: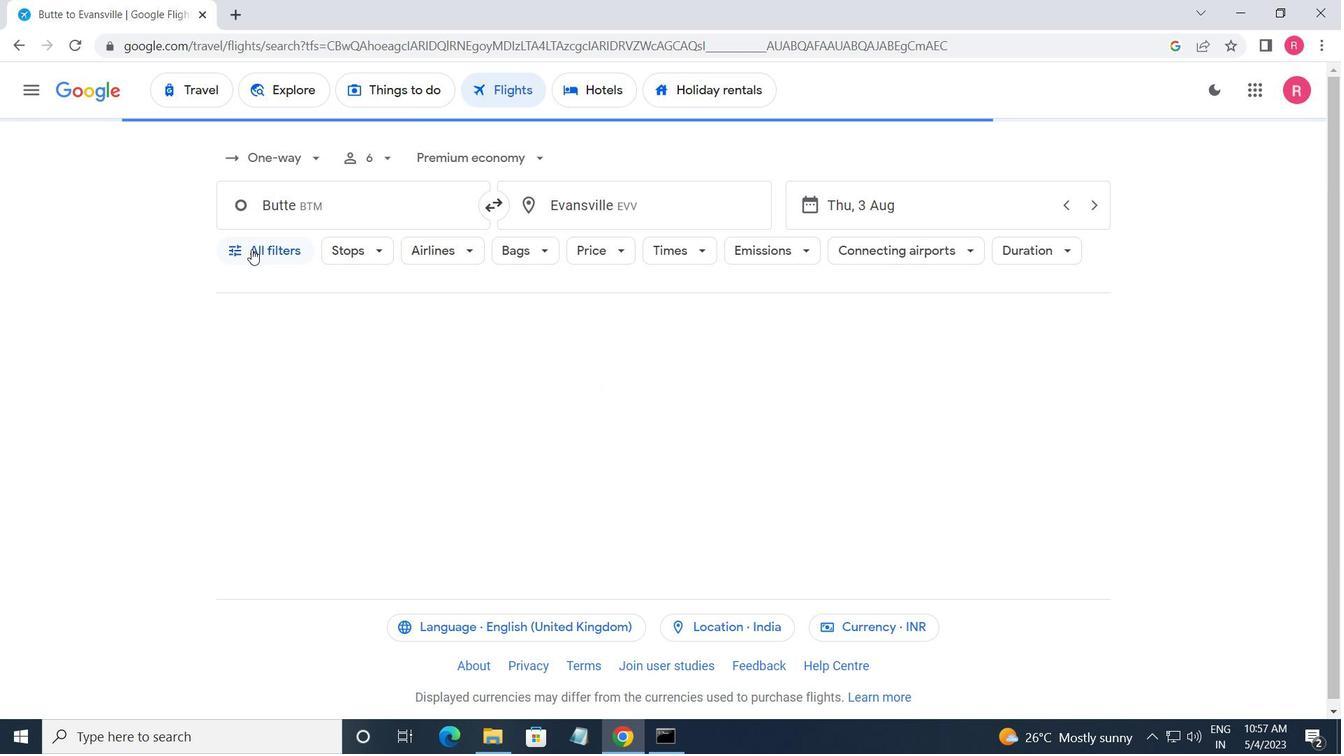 
Action: Mouse moved to (312, 475)
Screenshot: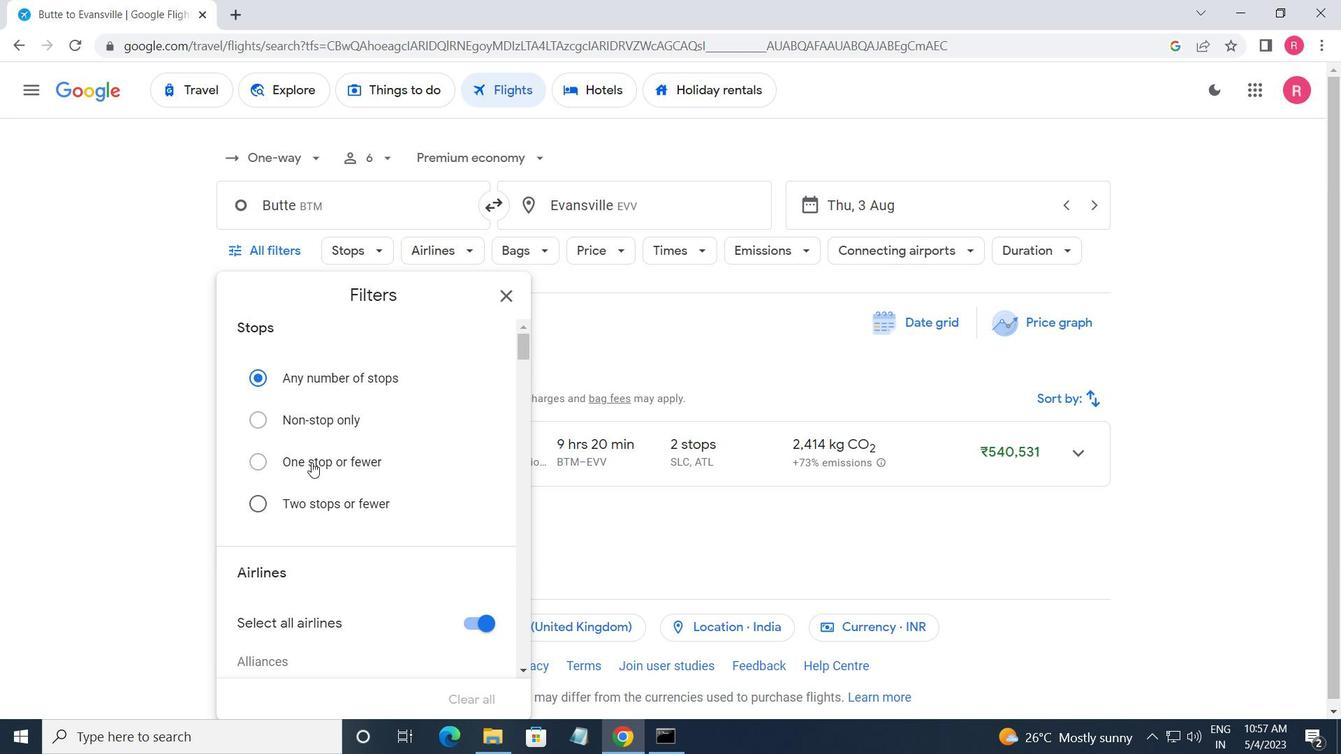 
Action: Mouse scrolled (312, 474) with delta (0, 0)
Screenshot: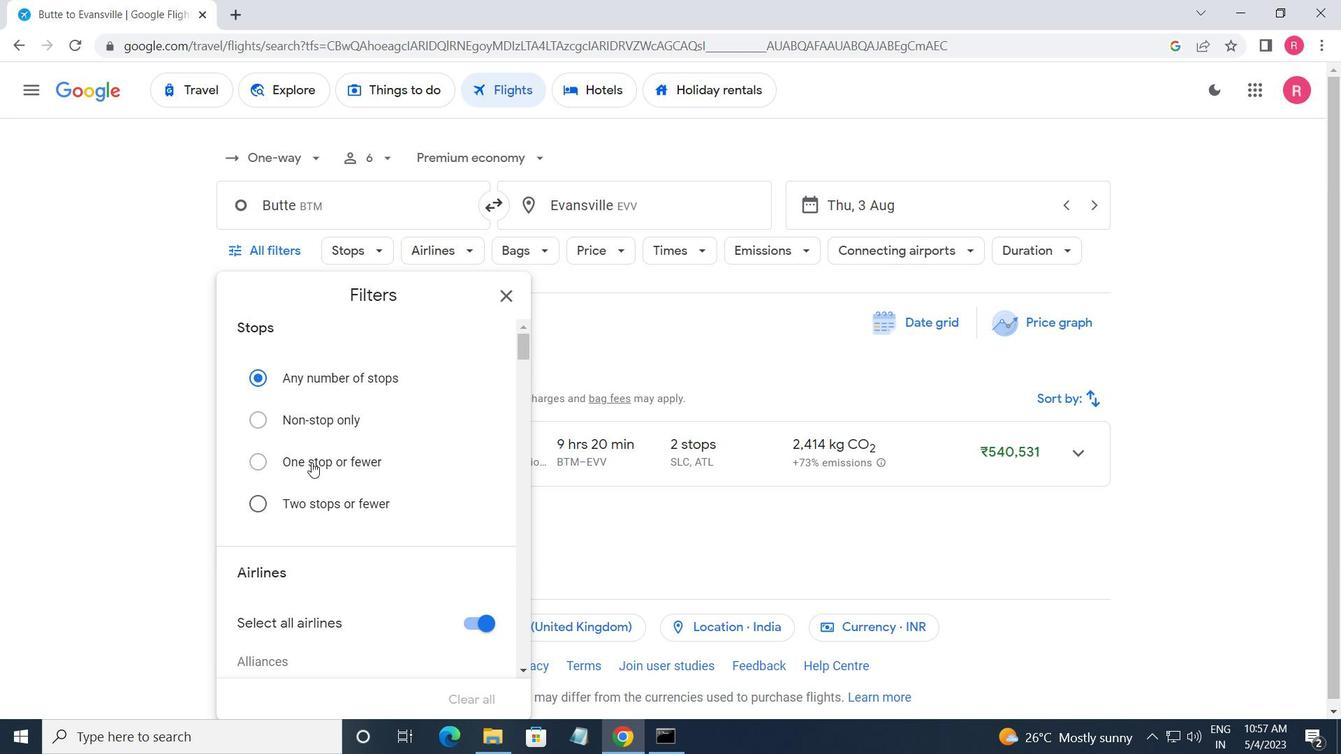 
Action: Mouse moved to (312, 477)
Screenshot: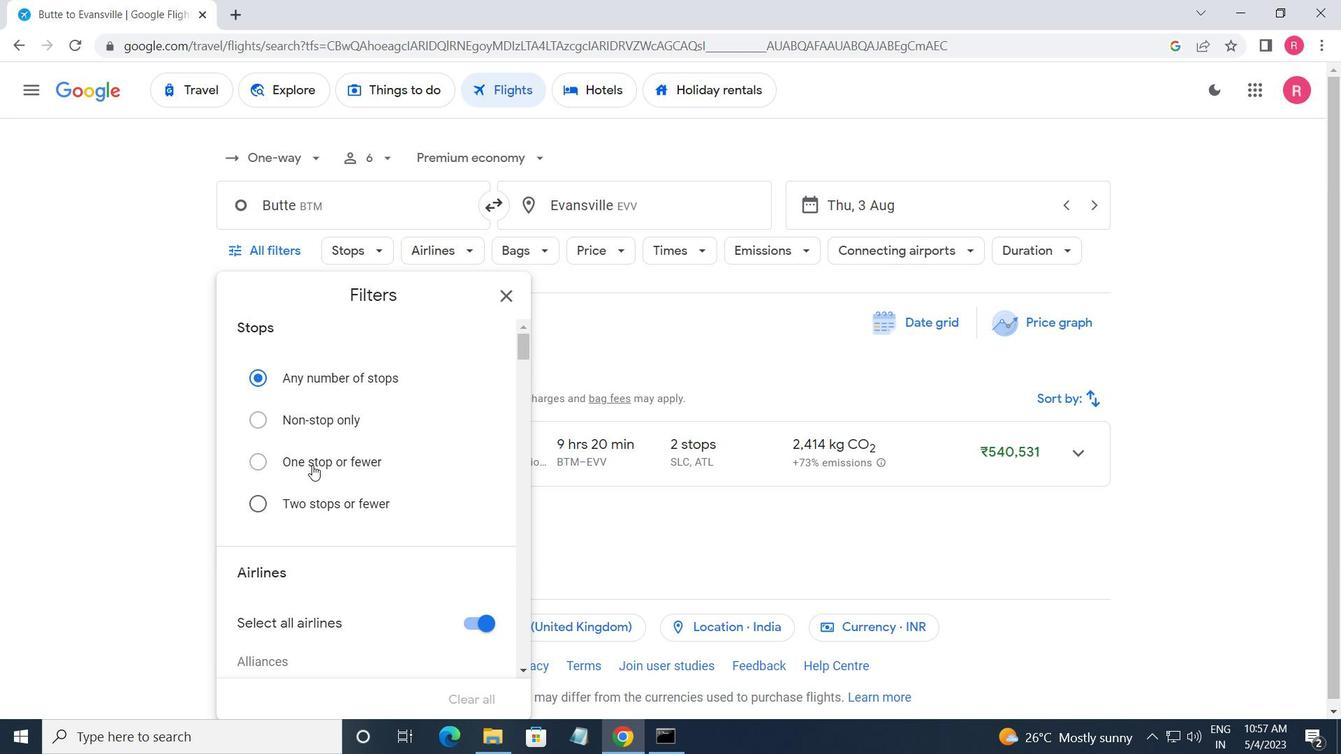 
Action: Mouse scrolled (312, 476) with delta (0, 0)
Screenshot: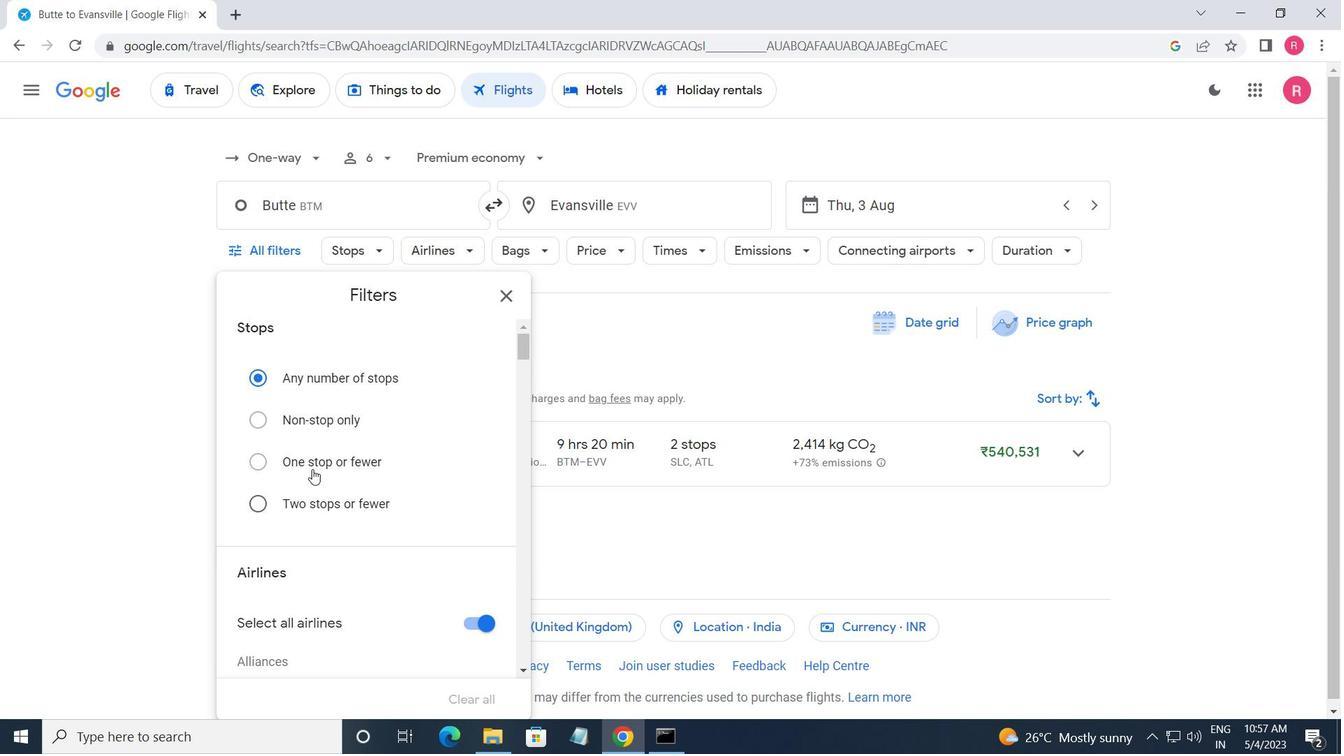 
Action: Mouse scrolled (312, 476) with delta (0, 0)
Screenshot: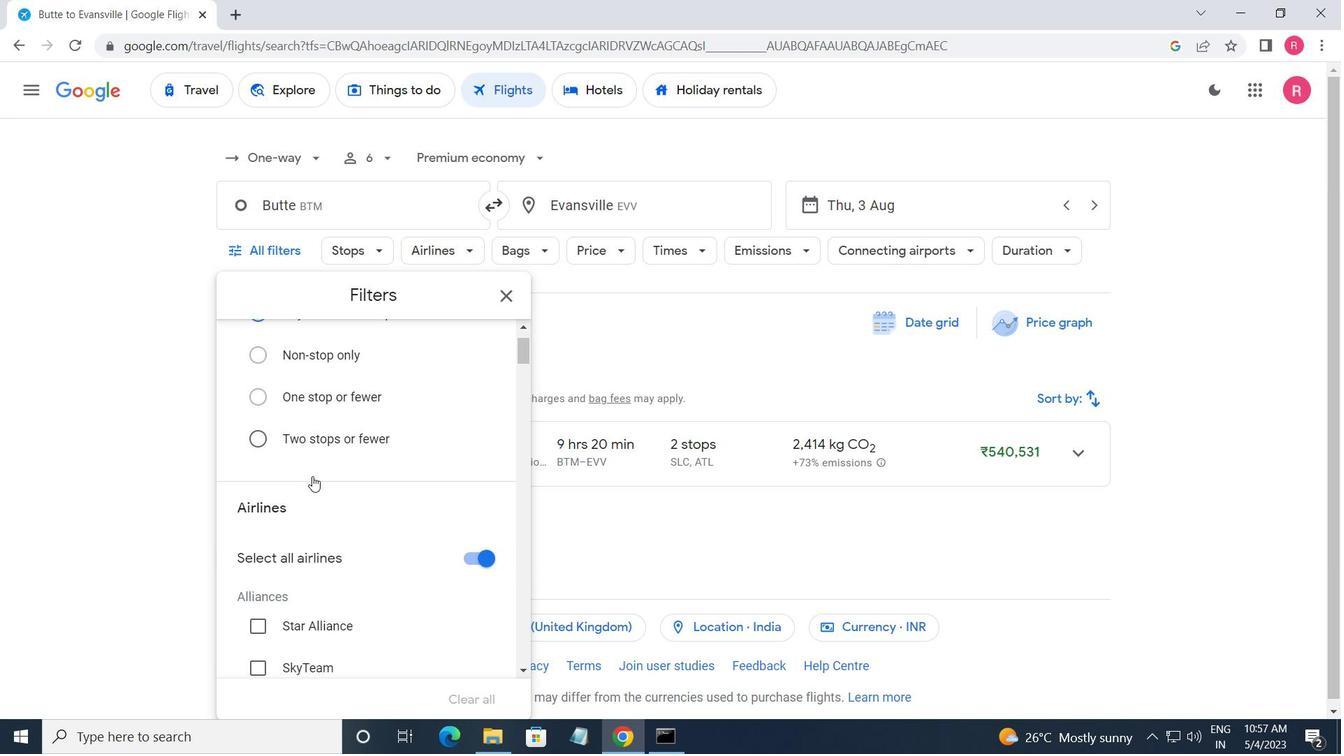 
Action: Mouse scrolled (312, 476) with delta (0, 0)
Screenshot: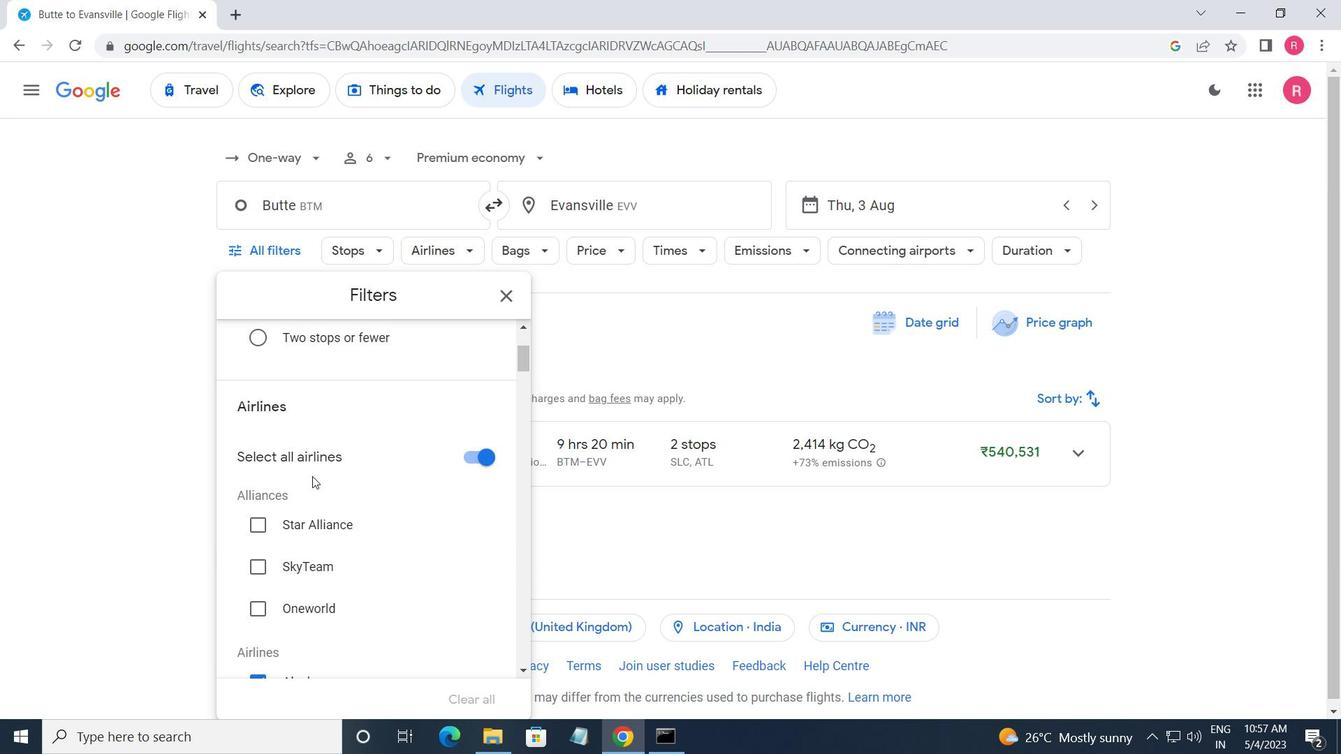 
Action: Mouse moved to (312, 477)
Screenshot: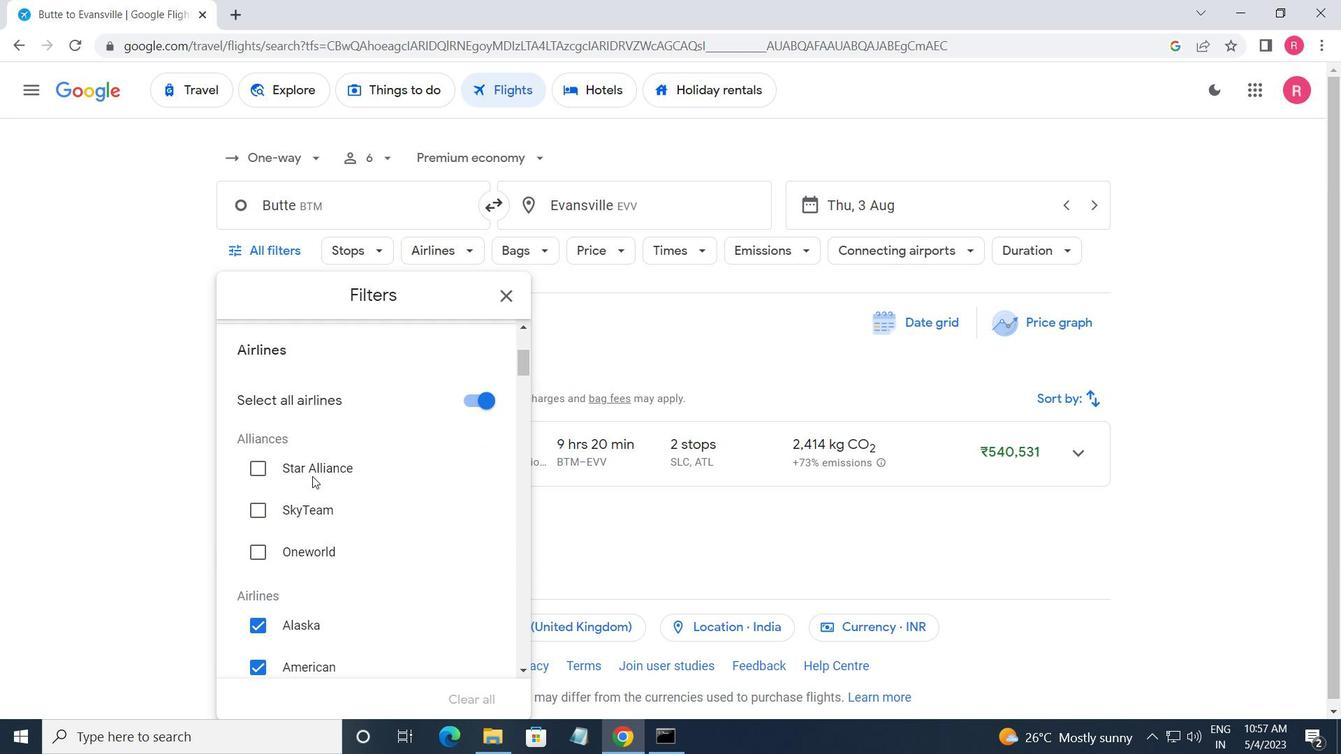 
Action: Mouse scrolled (312, 477) with delta (0, 0)
Screenshot: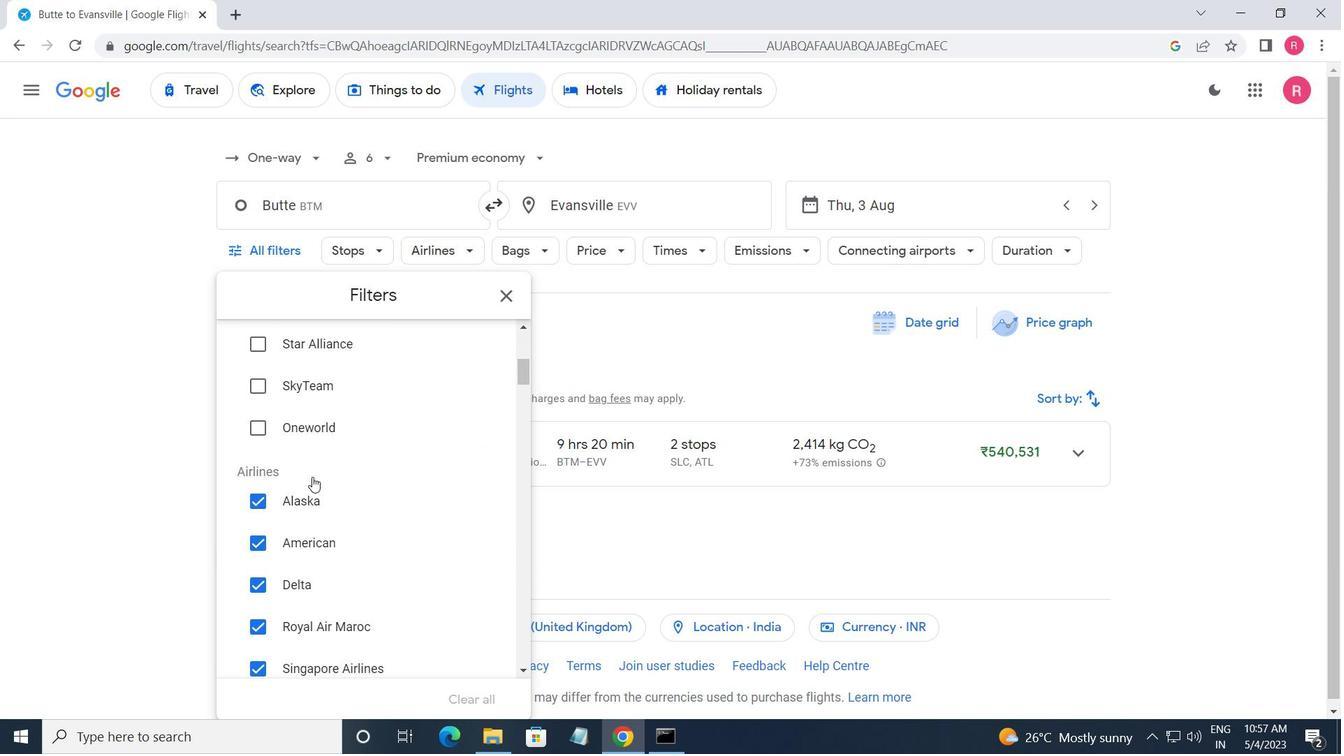 
Action: Mouse moved to (315, 511)
Screenshot: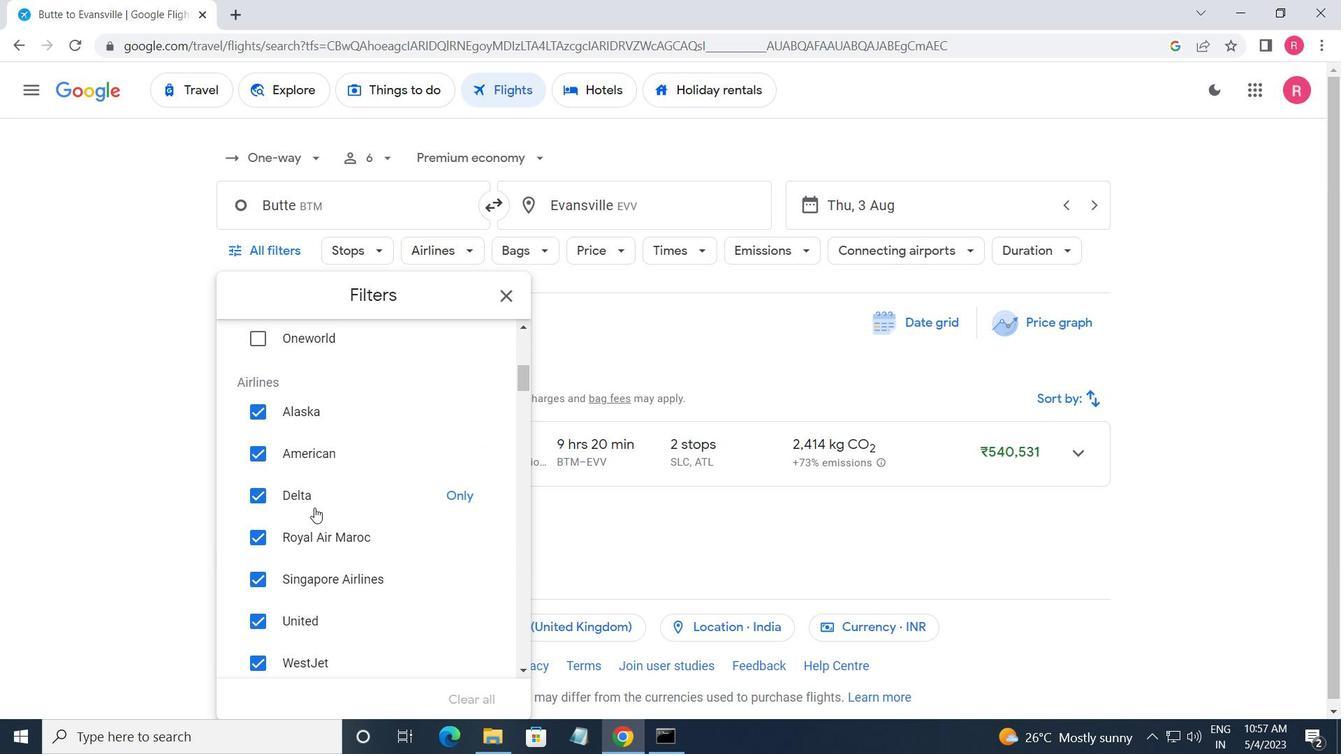 
Action: Mouse scrolled (315, 510) with delta (0, 0)
Screenshot: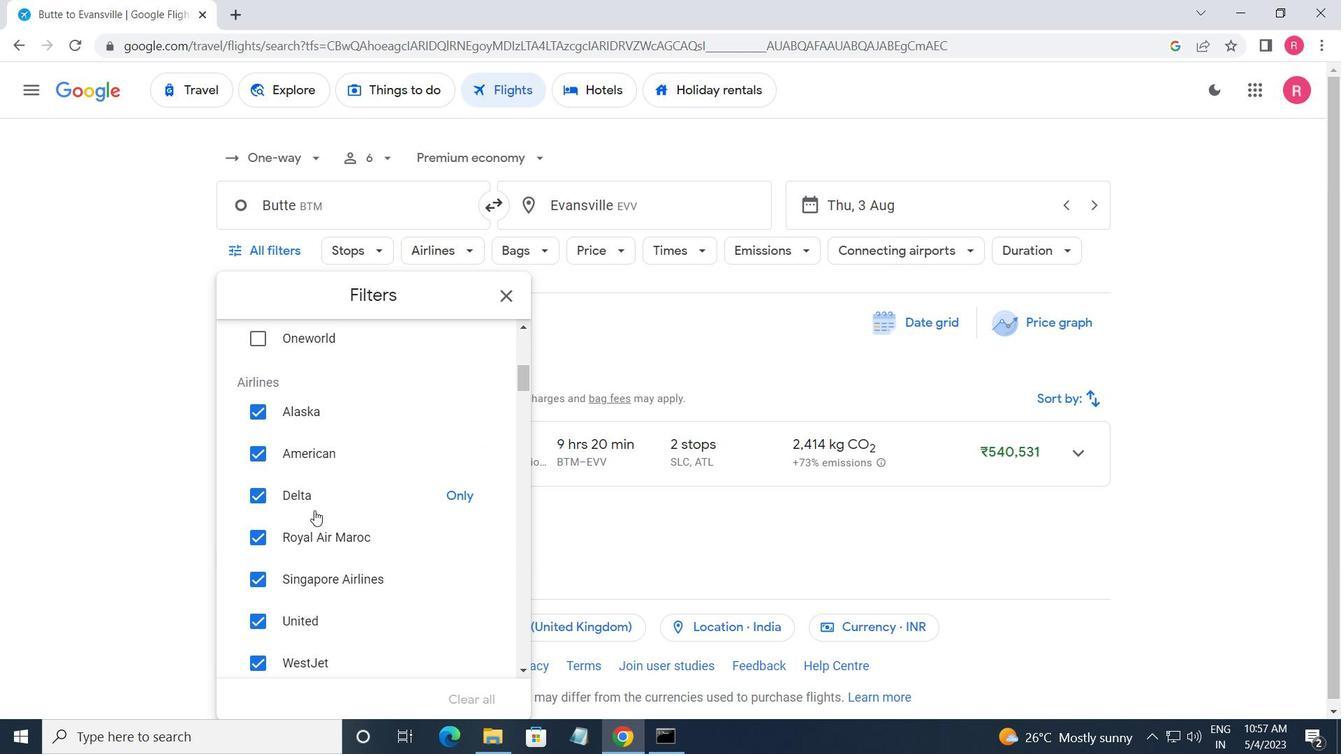
Action: Mouse scrolled (315, 512) with delta (0, 0)
Screenshot: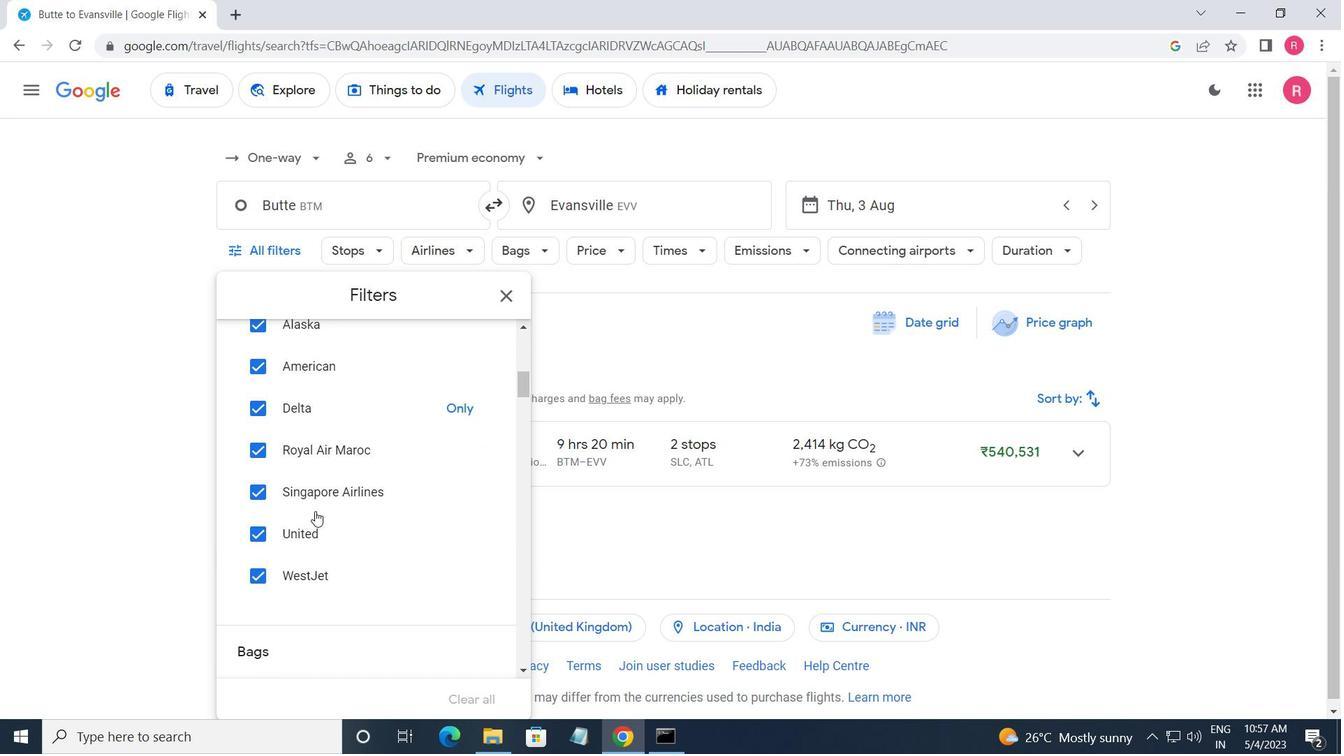 
Action: Mouse moved to (315, 511)
Screenshot: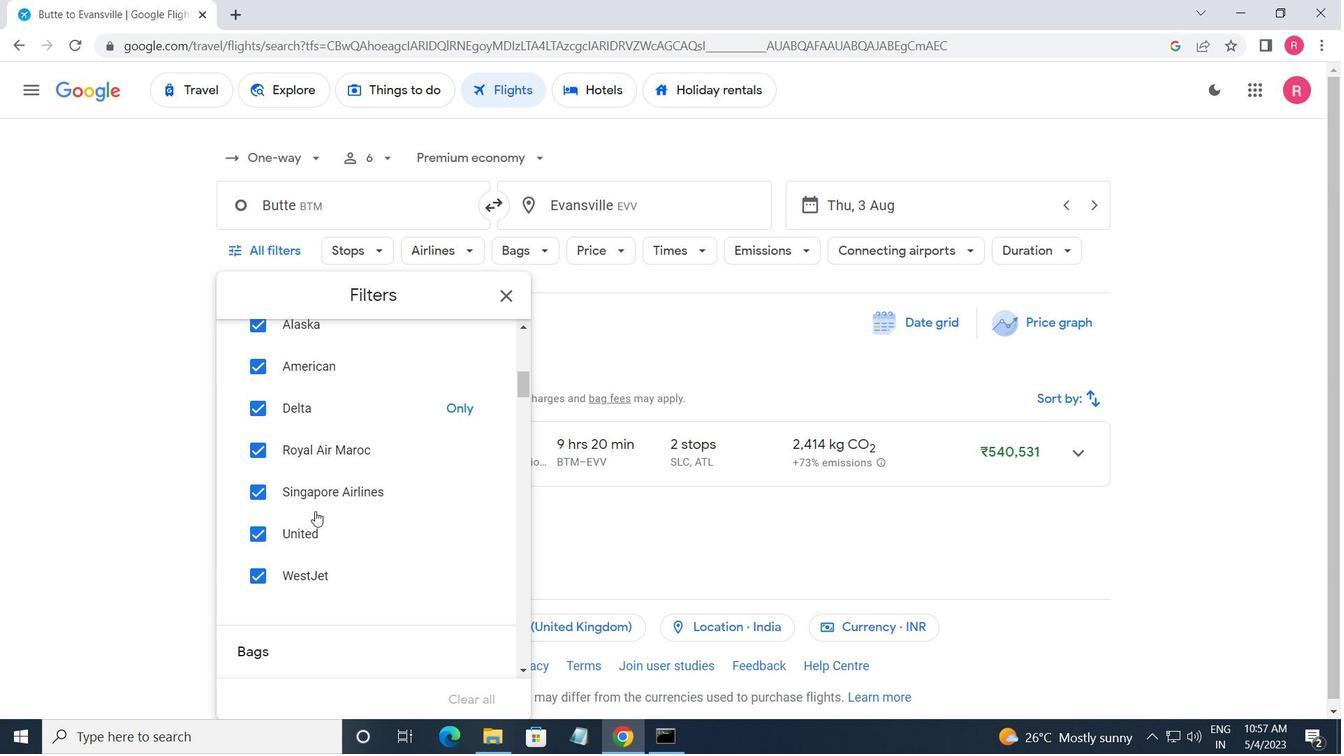 
Action: Mouse scrolled (315, 512) with delta (0, 0)
Screenshot: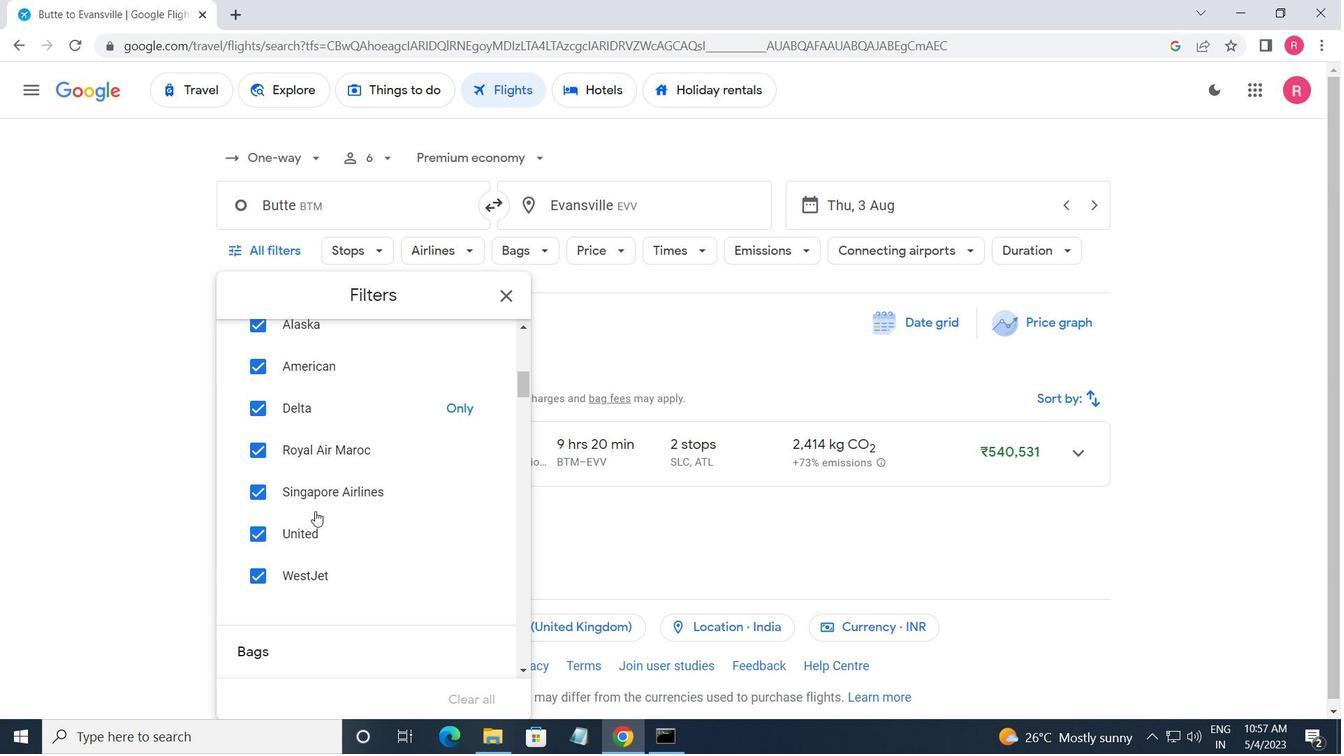 
Action: Mouse moved to (371, 386)
Screenshot: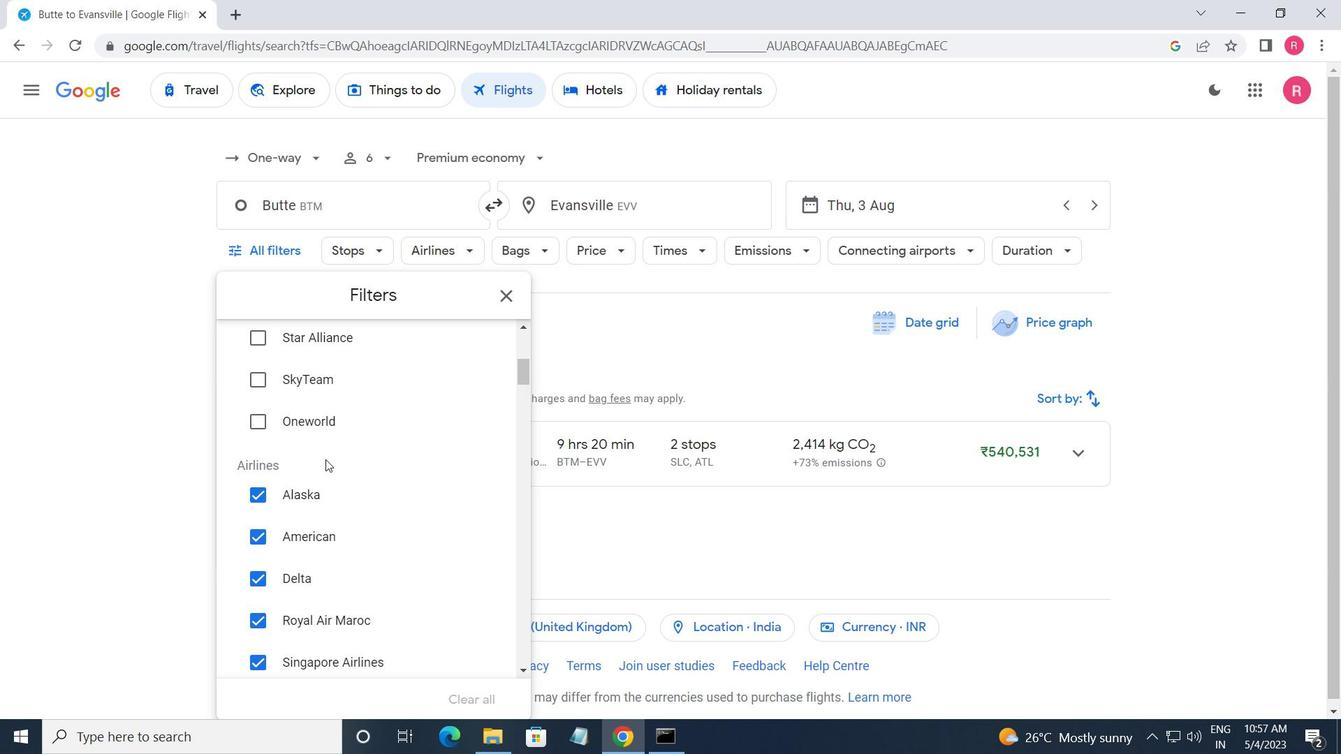 
Action: Mouse scrolled (371, 387) with delta (0, 0)
Screenshot: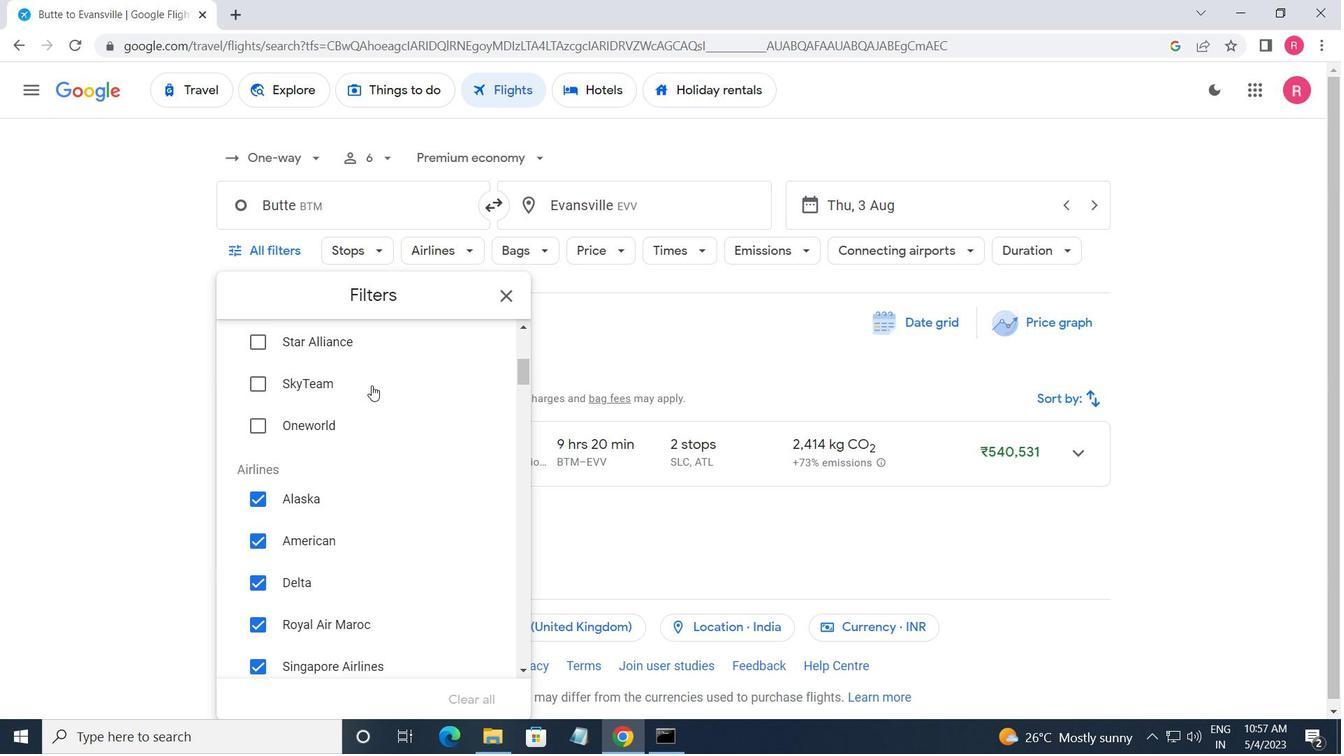
Action: Mouse moved to (468, 353)
Screenshot: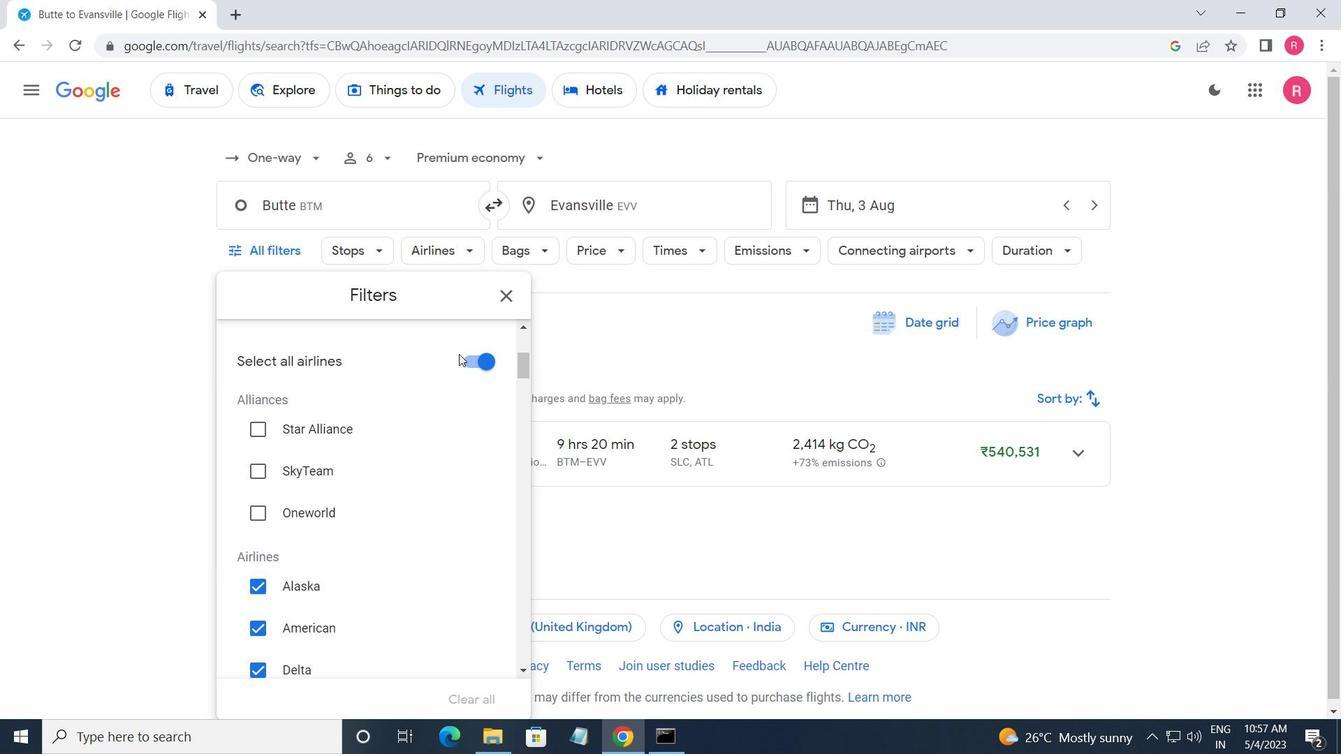 
Action: Mouse pressed left at (468, 353)
Screenshot: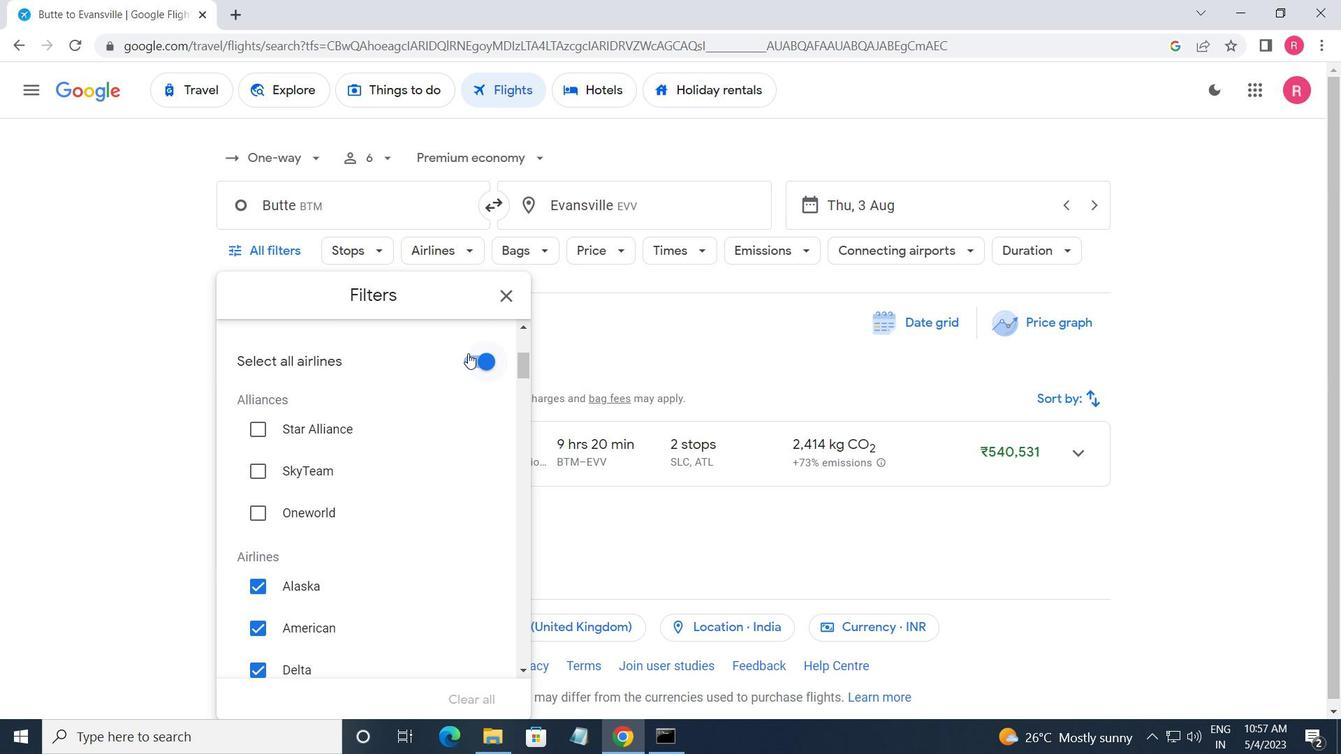 
Action: Mouse moved to (438, 428)
Screenshot: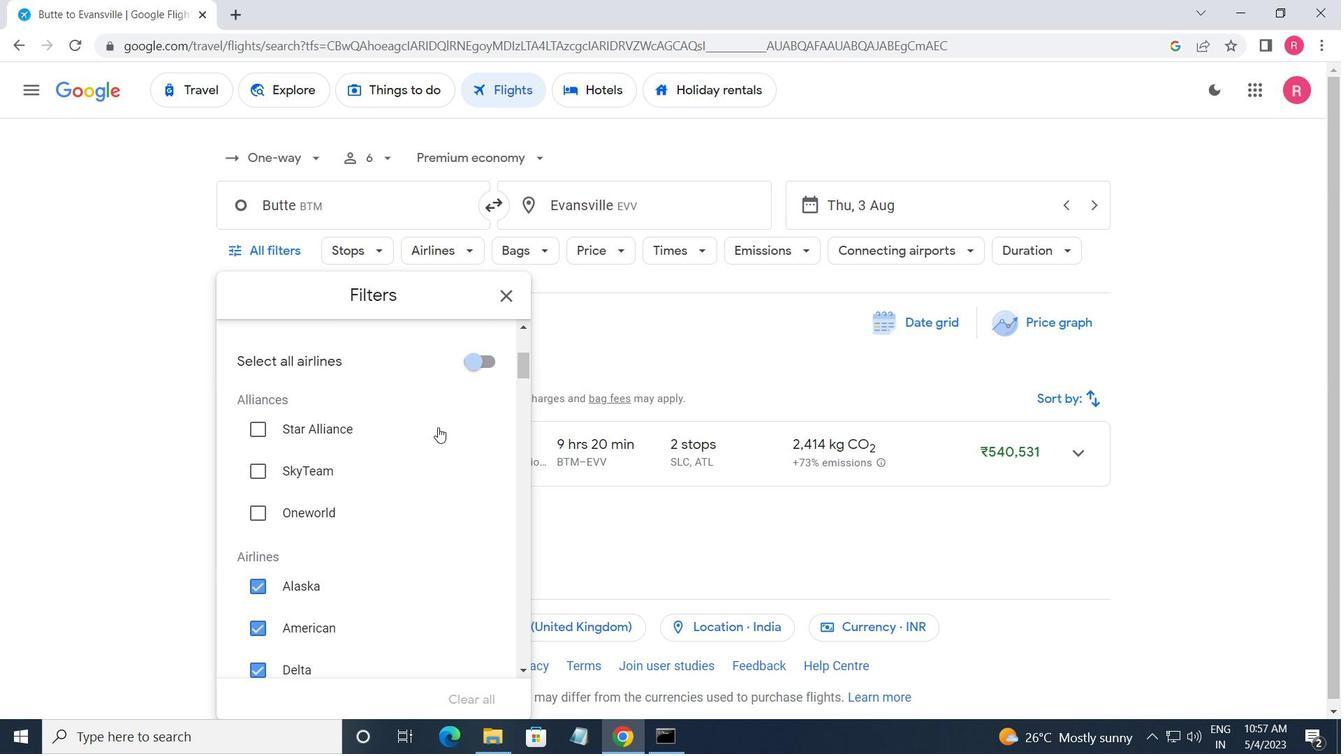
Action: Mouse scrolled (438, 427) with delta (0, 0)
Screenshot: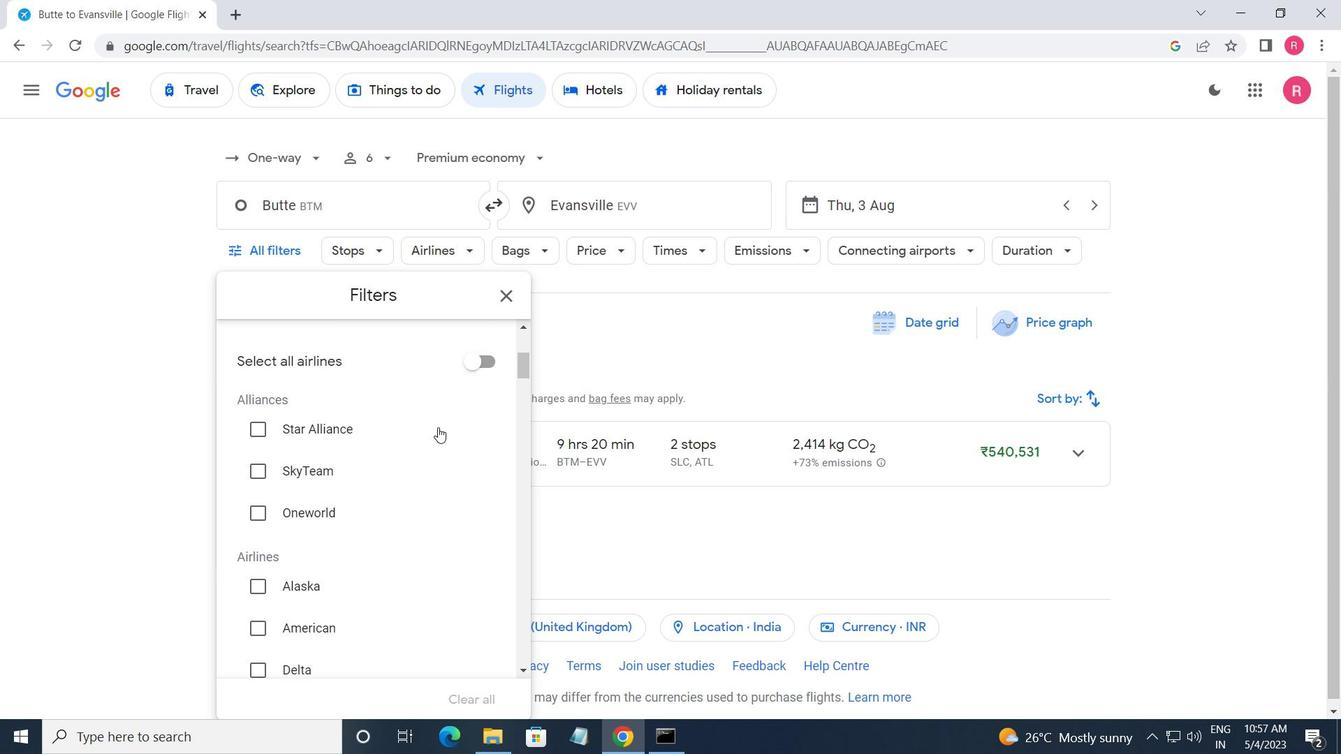 
Action: Mouse scrolled (438, 427) with delta (0, 0)
Screenshot: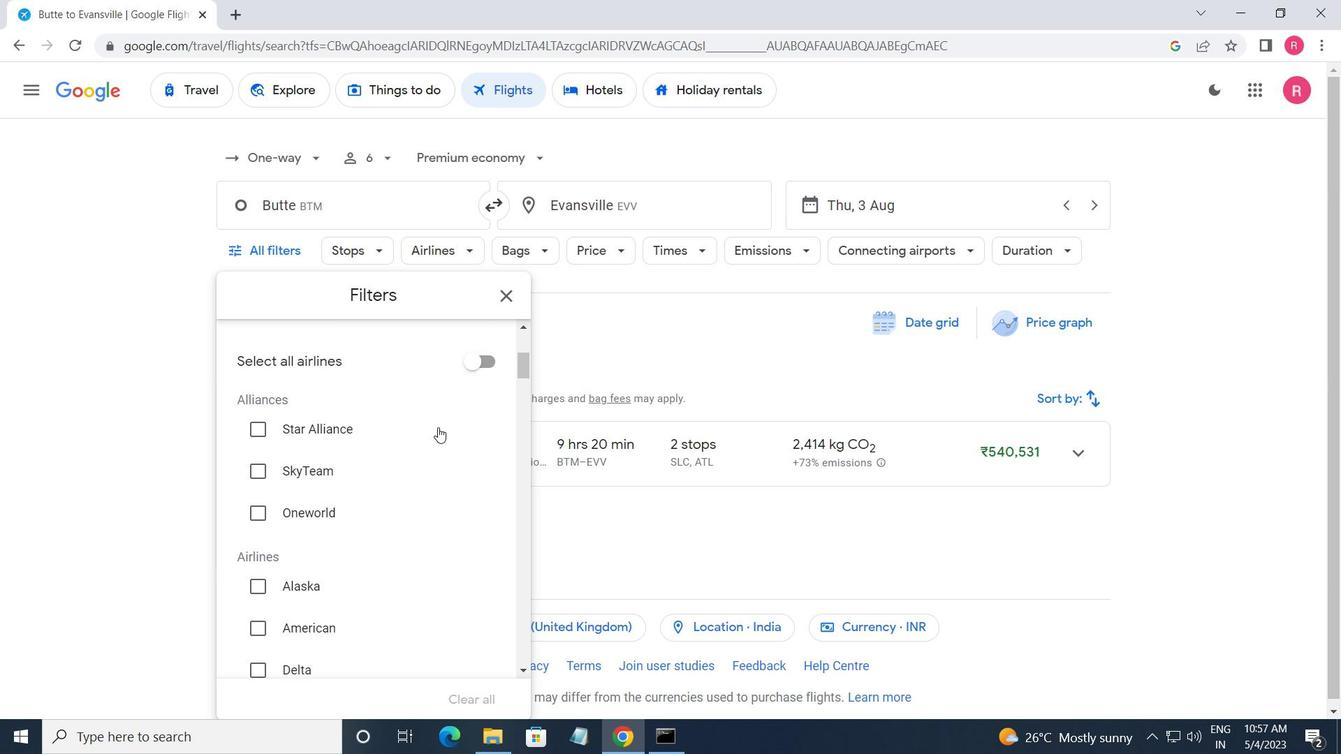 
Action: Mouse scrolled (438, 427) with delta (0, 0)
Screenshot: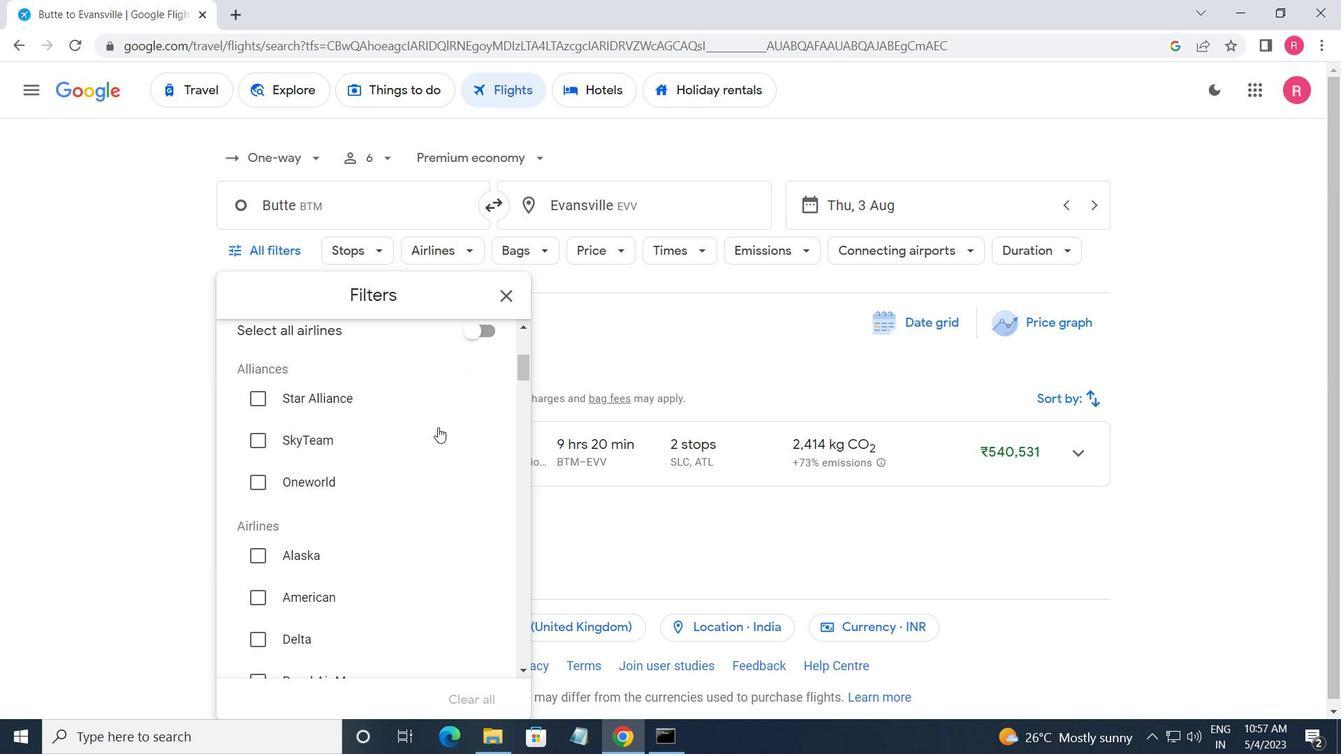 
Action: Mouse scrolled (438, 427) with delta (0, 0)
Screenshot: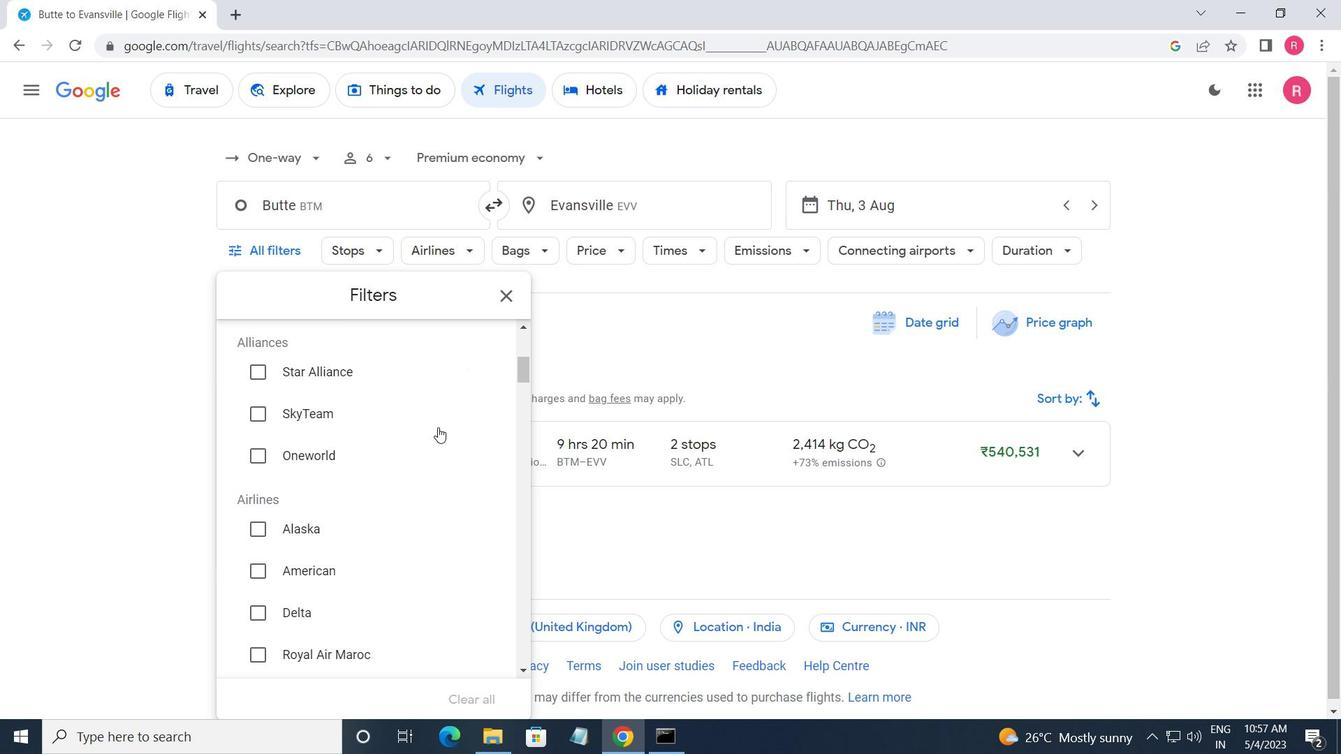 
Action: Mouse scrolled (438, 427) with delta (0, 0)
Screenshot: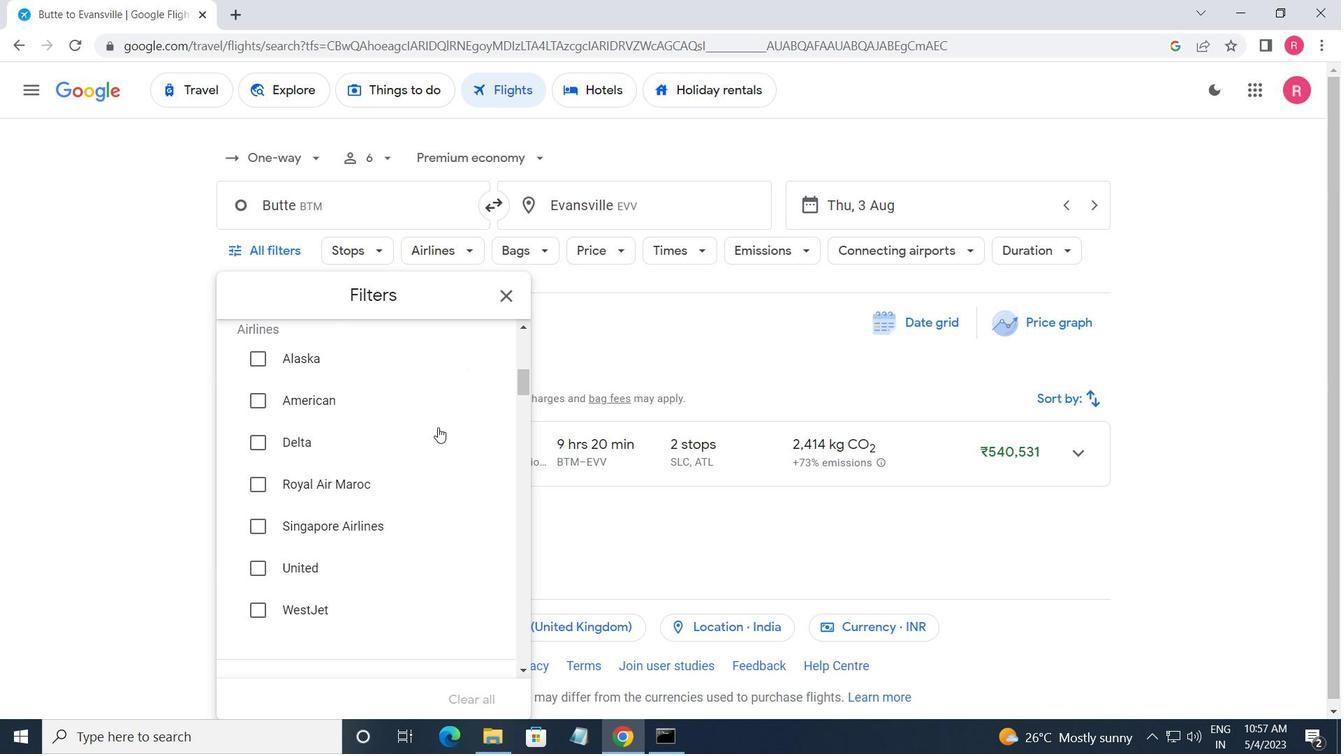 
Action: Mouse moved to (471, 526)
Screenshot: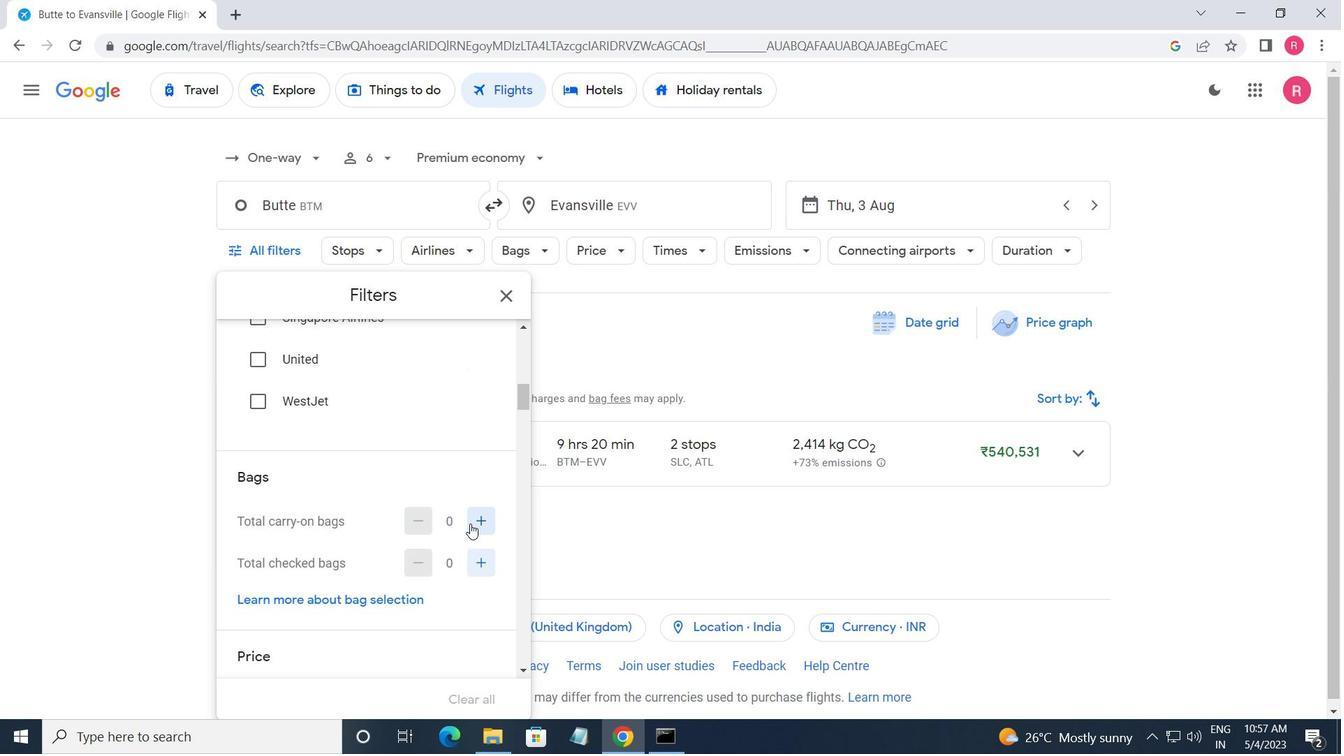 
Action: Mouse pressed left at (471, 526)
Screenshot: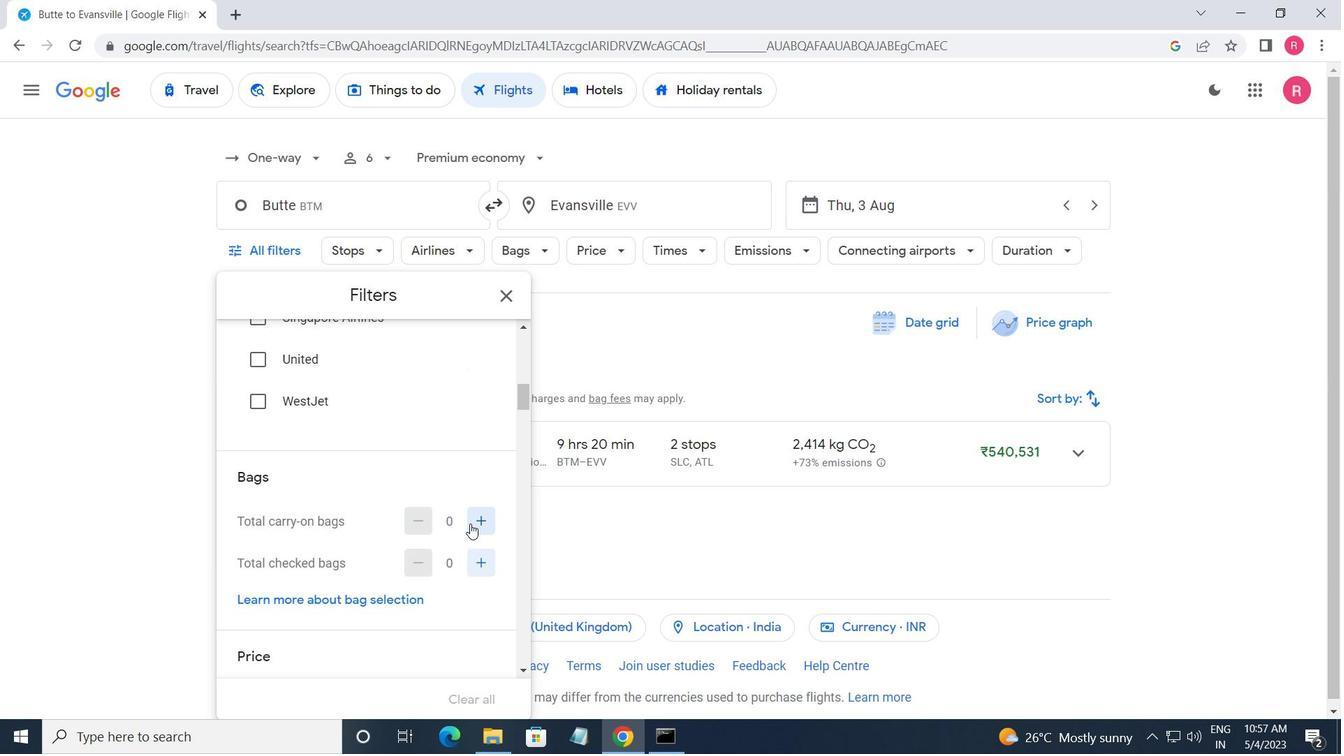 
Action: Mouse pressed left at (471, 526)
Screenshot: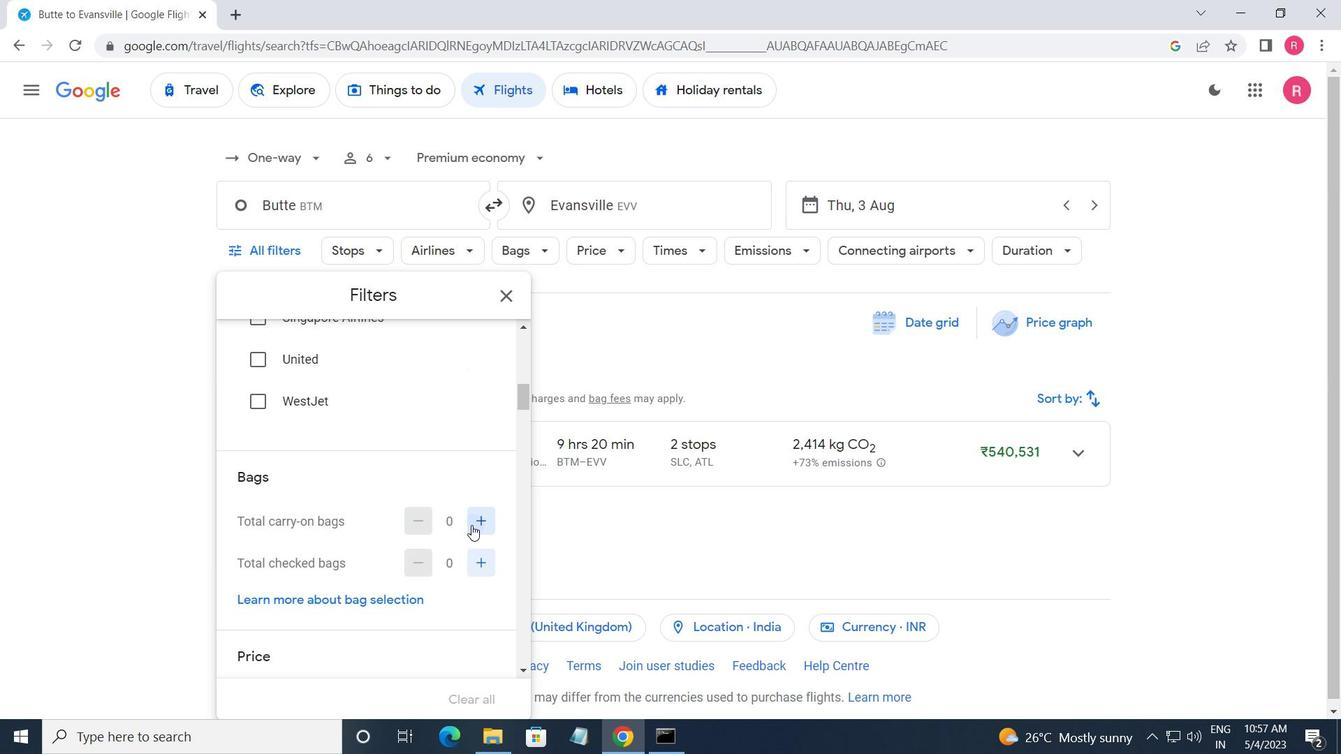 
Action: Mouse moved to (474, 563)
Screenshot: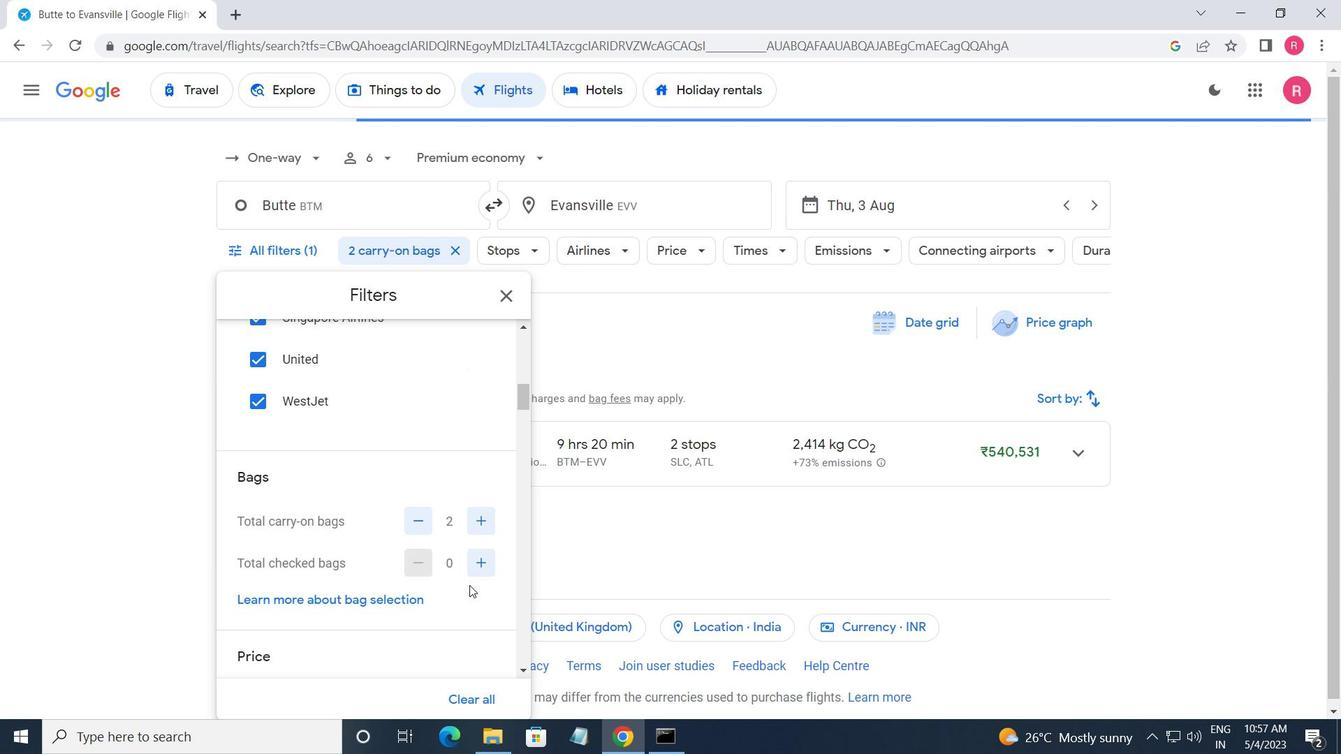 
Action: Mouse pressed left at (474, 563)
Screenshot: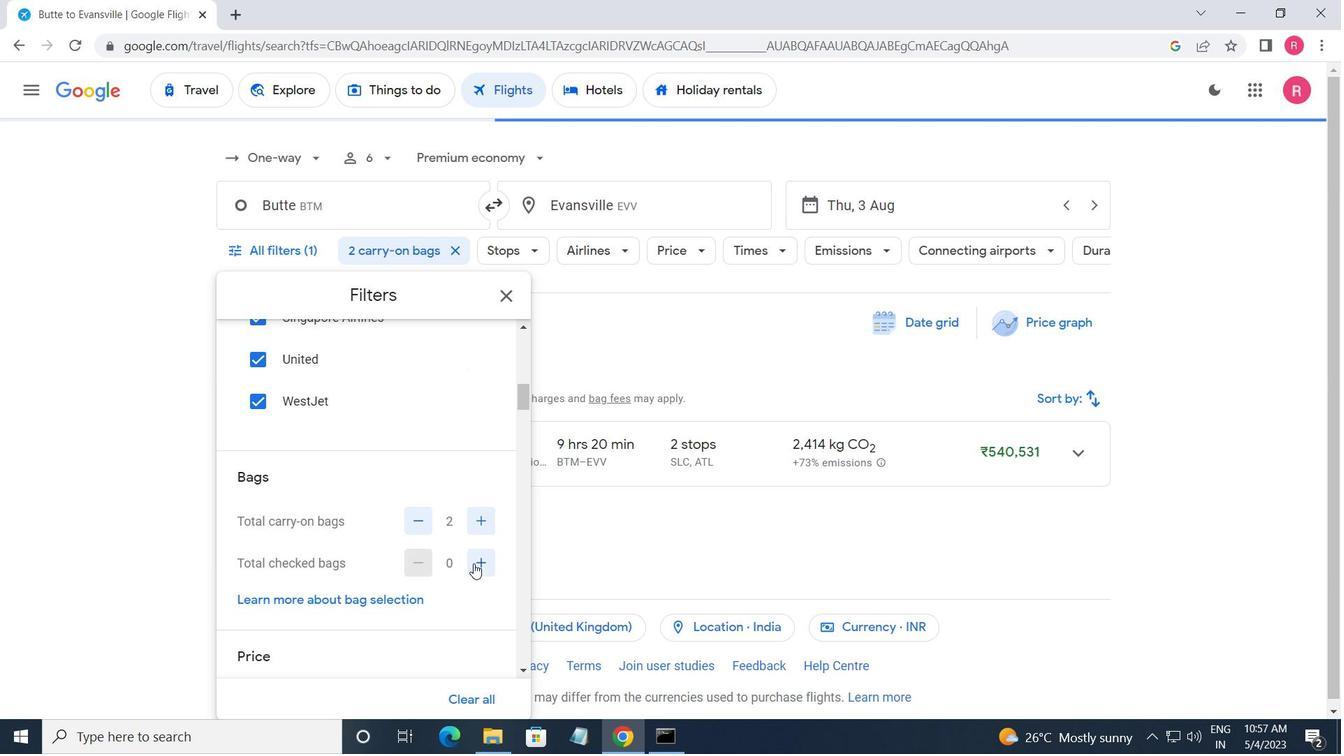 
Action: Mouse moved to (436, 593)
Screenshot: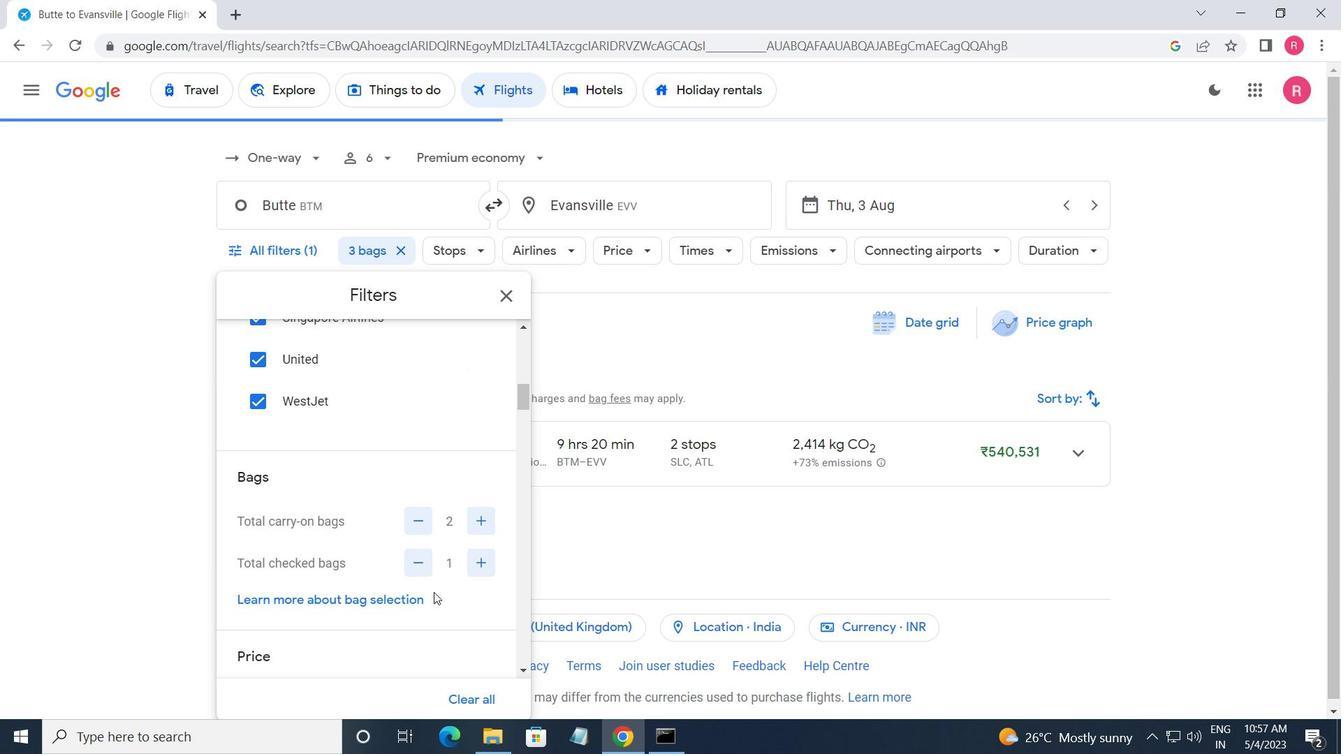 
Action: Mouse scrolled (436, 593) with delta (0, 0)
Screenshot: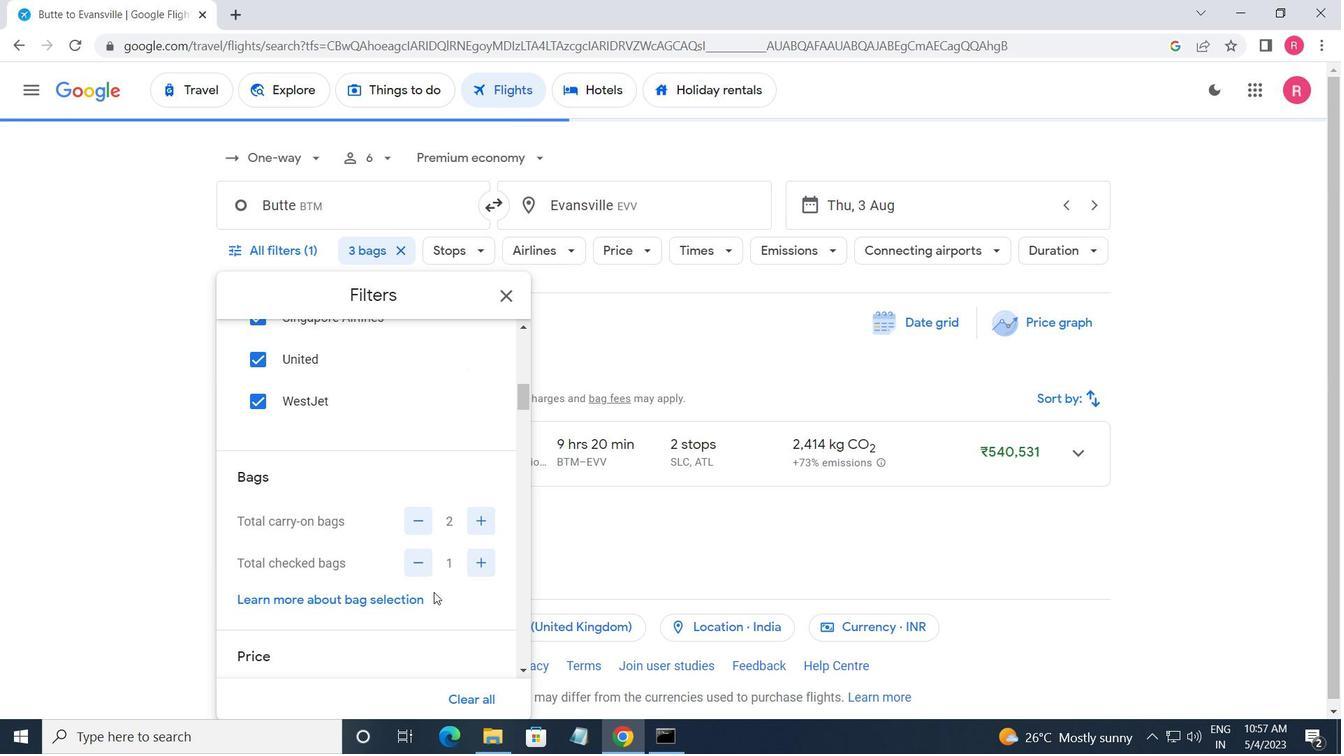 
Action: Mouse moved to (436, 595)
Screenshot: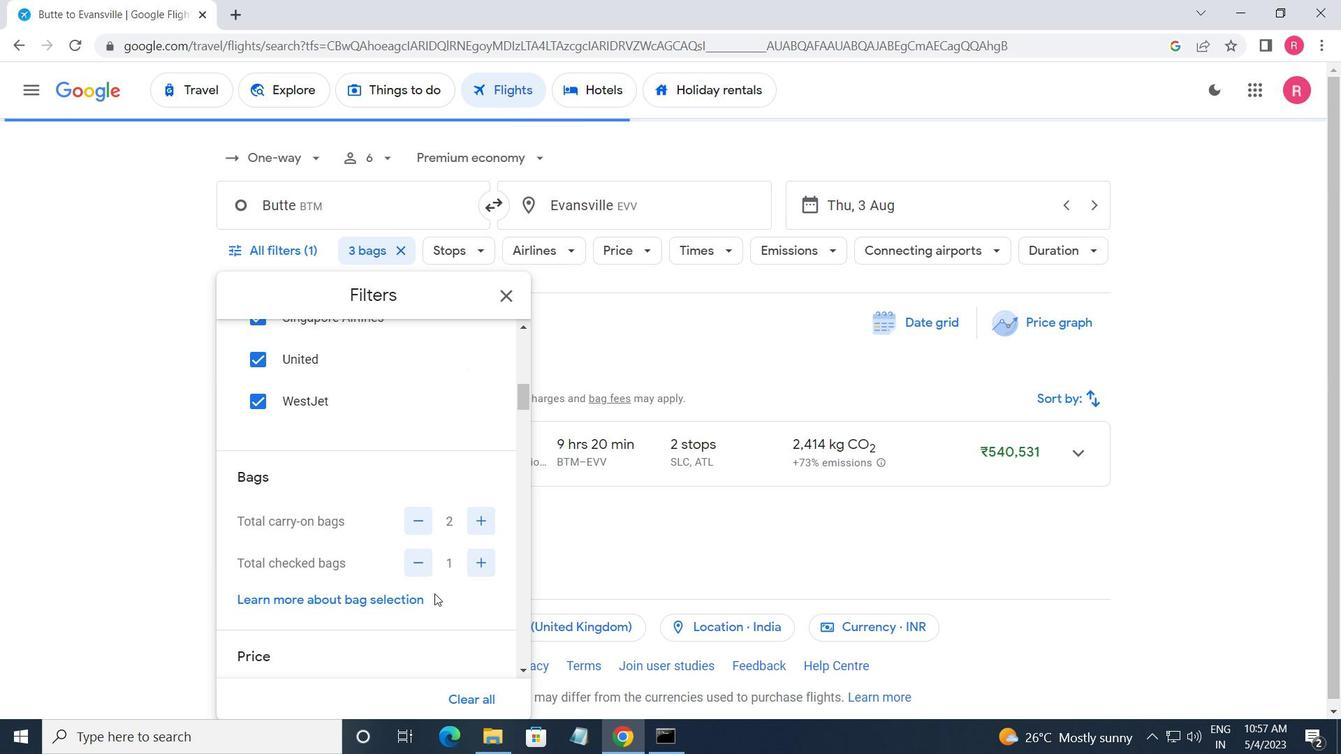 
Action: Mouse scrolled (436, 594) with delta (0, 0)
Screenshot: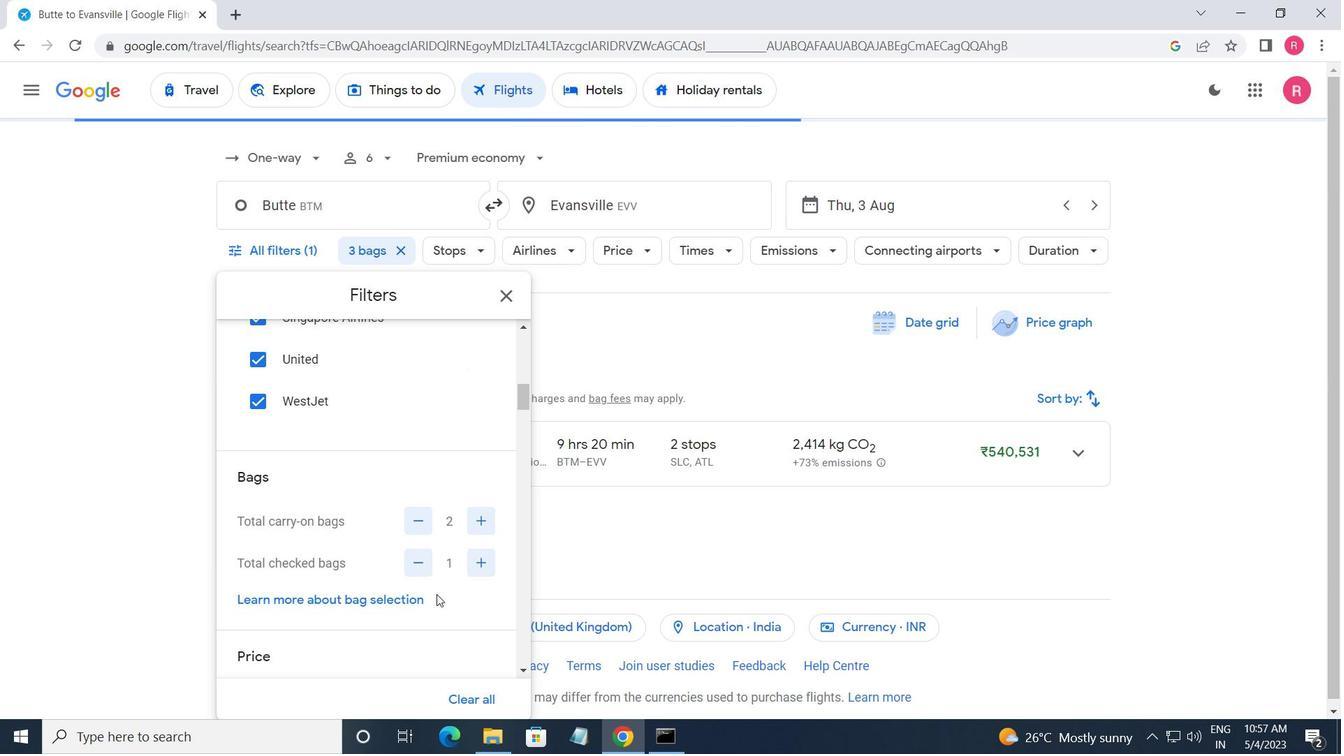 
Action: Mouse moved to (483, 565)
Screenshot: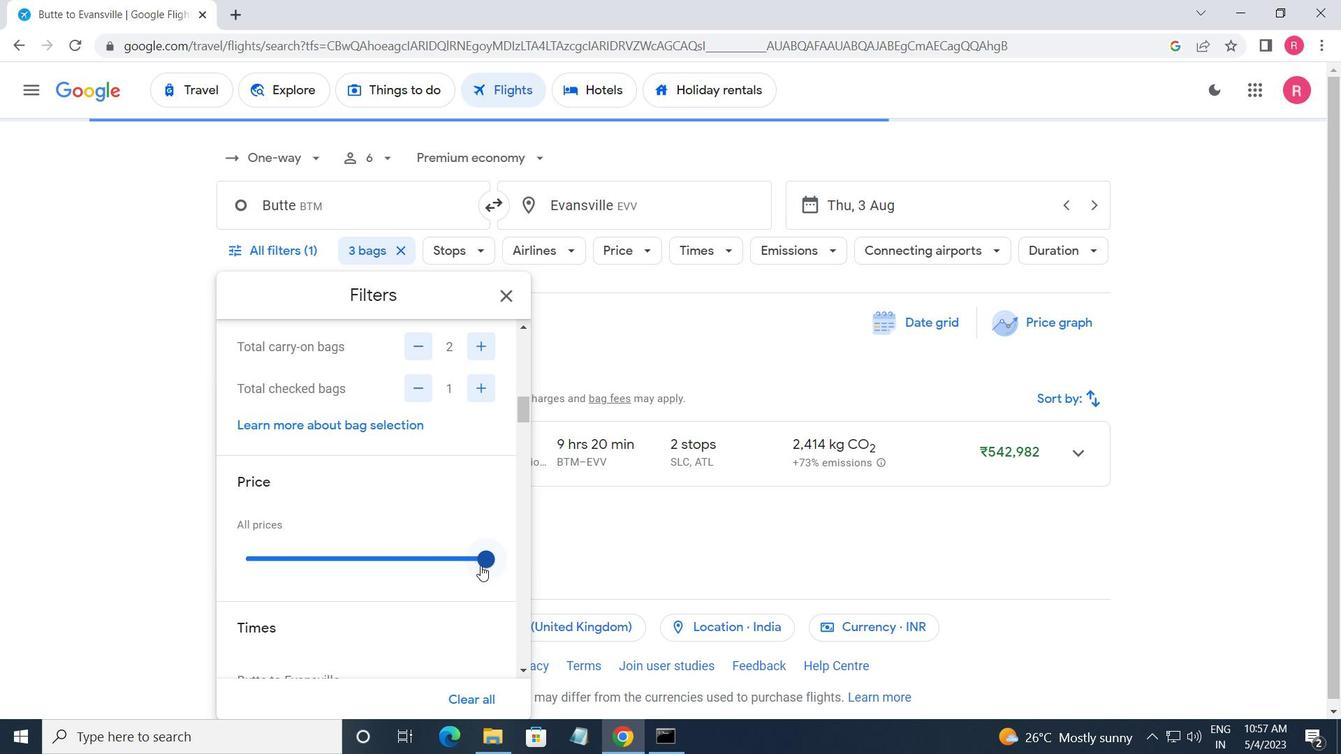 
Action: Mouse pressed left at (483, 565)
Screenshot: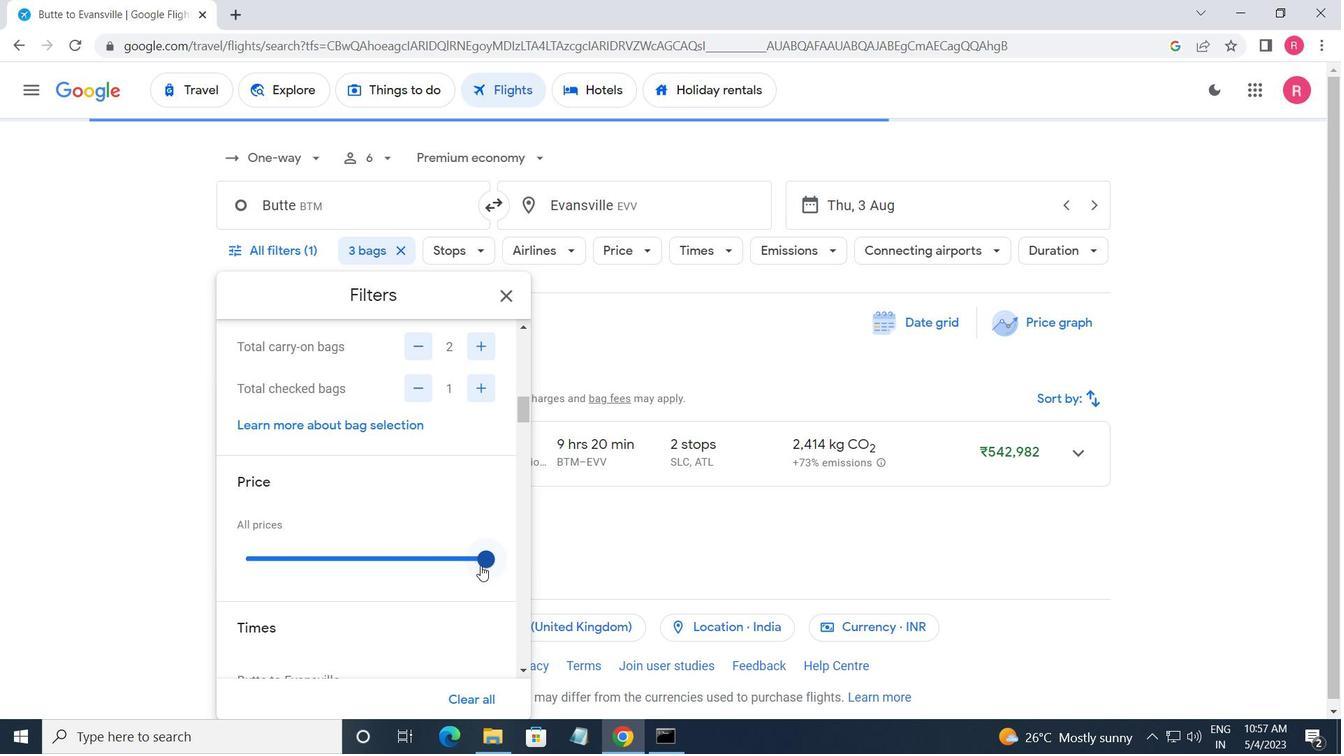 
Action: Mouse moved to (406, 587)
Screenshot: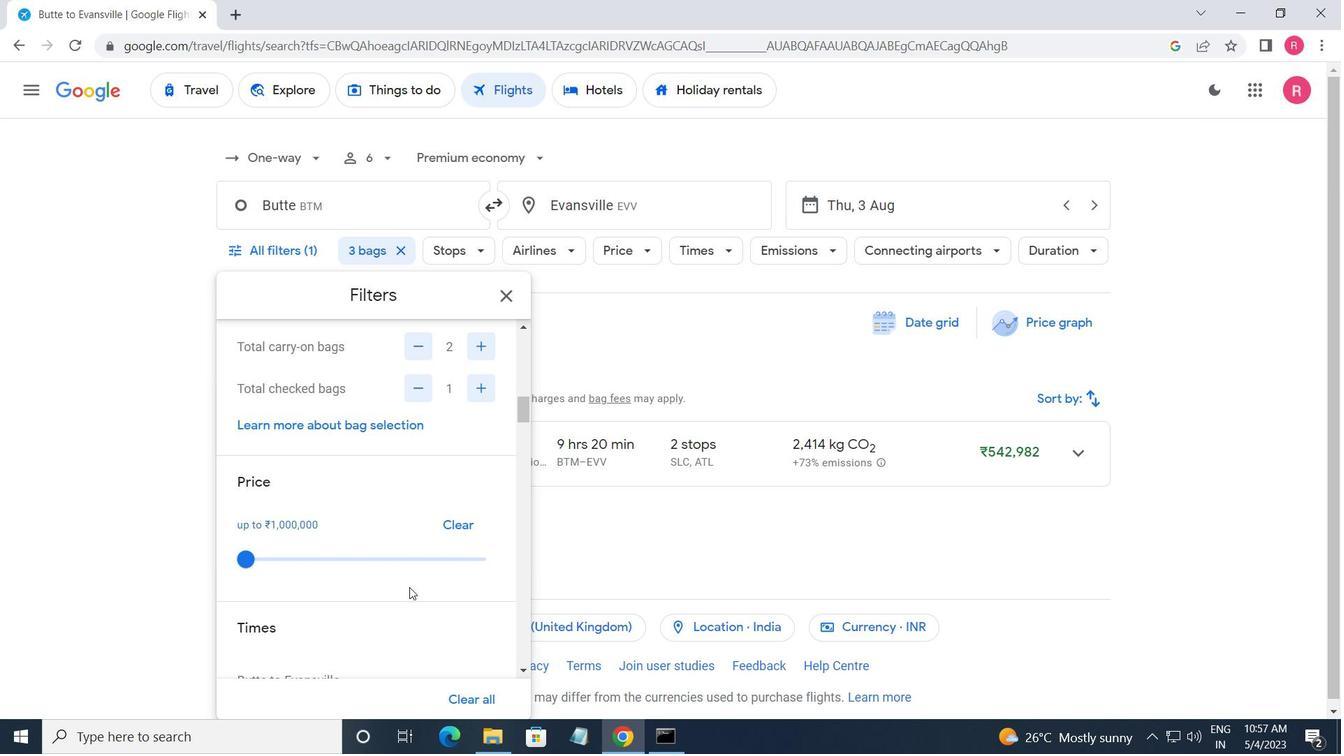 
Action: Mouse scrolled (406, 586) with delta (0, 0)
Screenshot: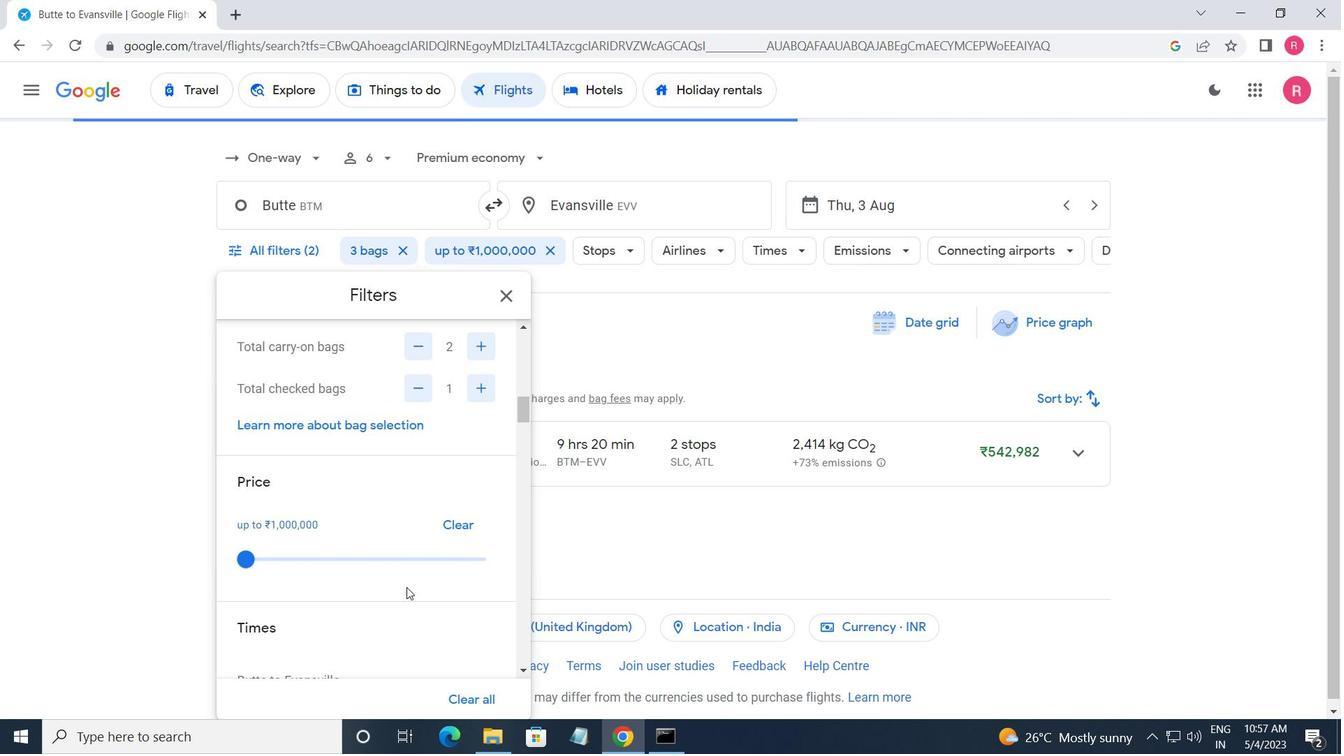 
Action: Mouse scrolled (406, 586) with delta (0, 0)
Screenshot: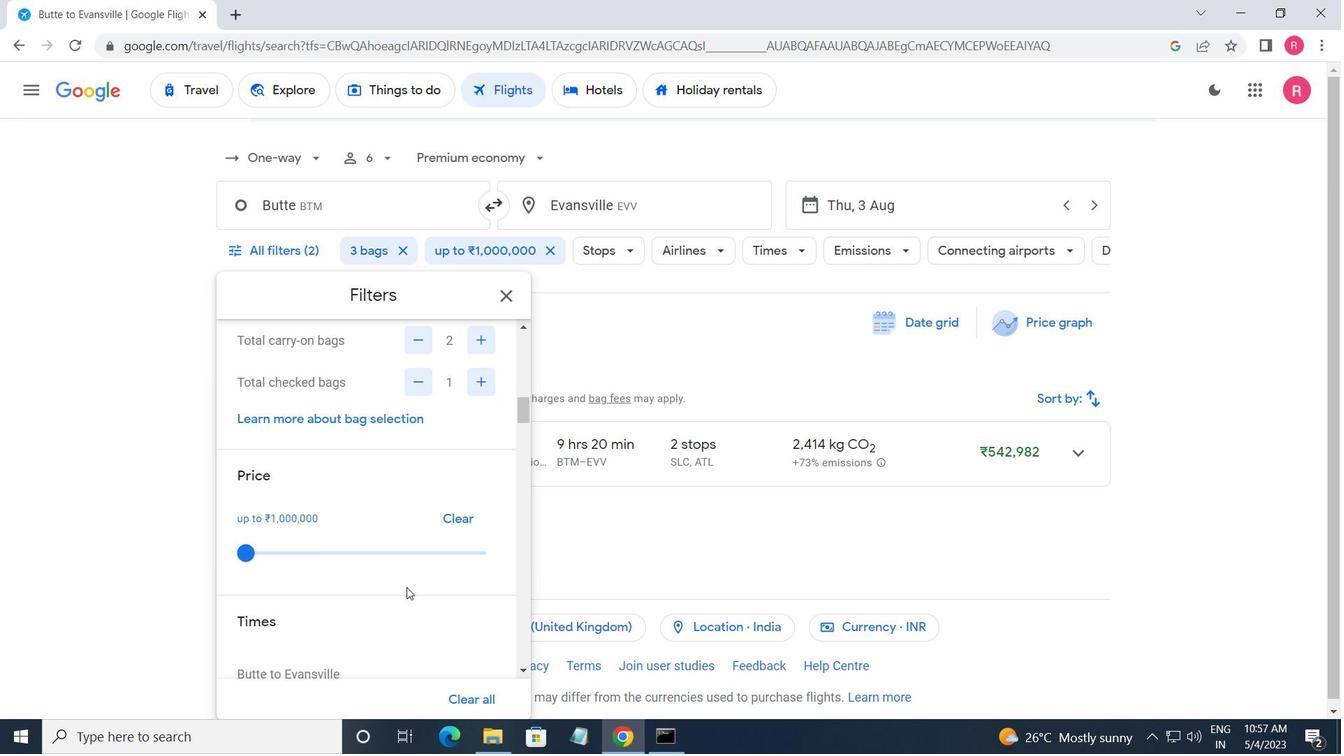 
Action: Mouse moved to (259, 575)
Screenshot: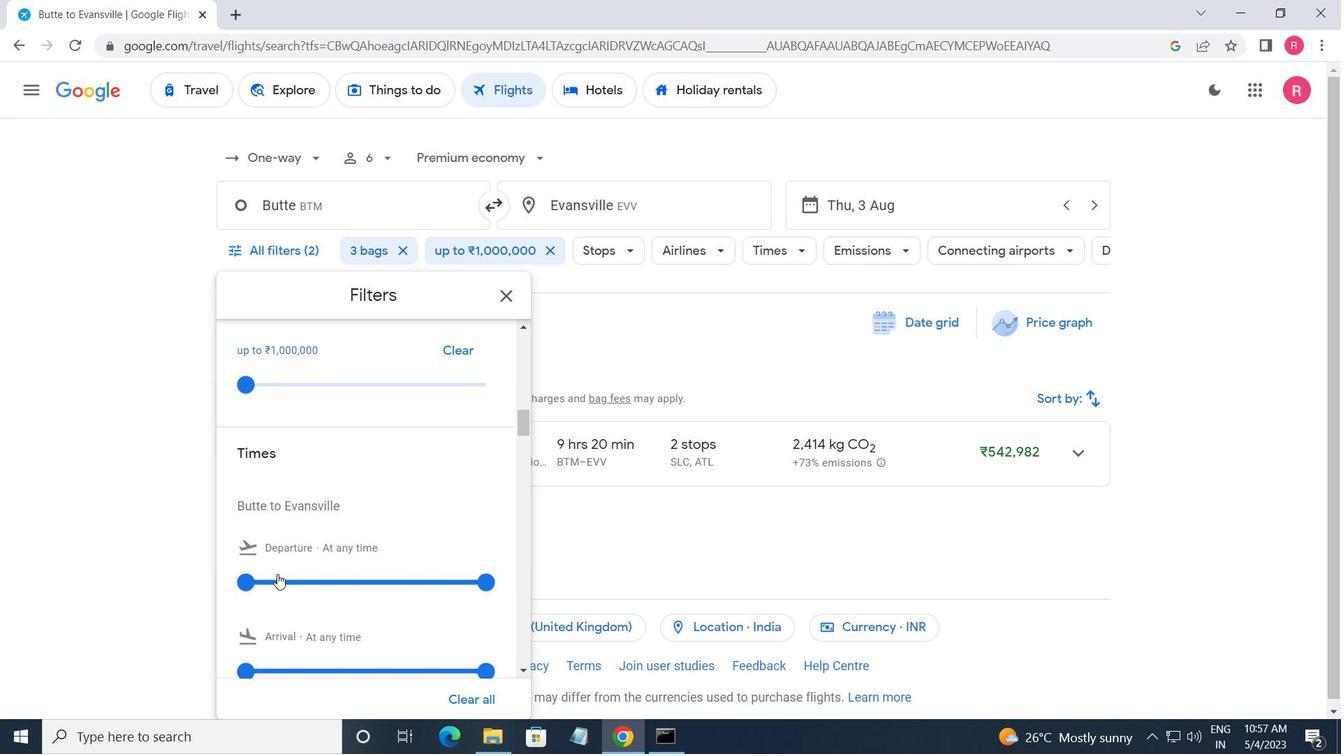 
Action: Mouse pressed left at (259, 575)
Screenshot: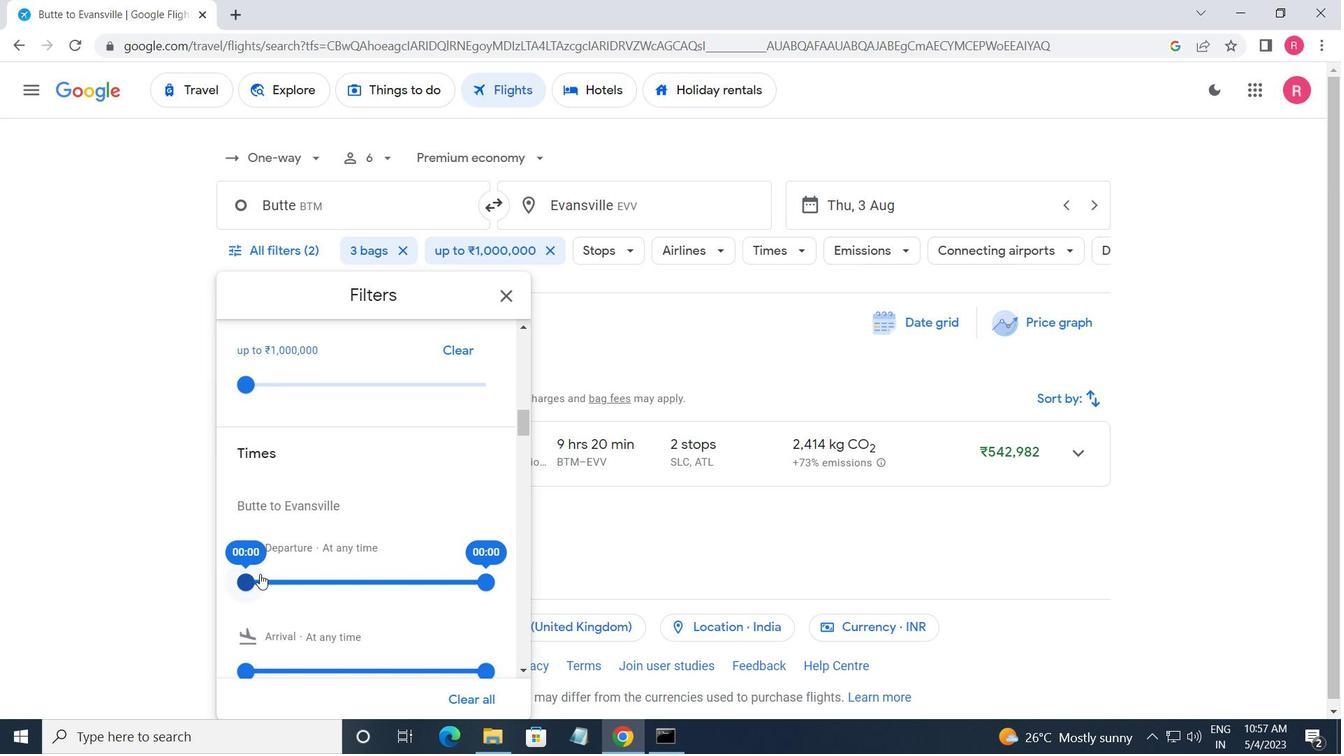 
Action: Mouse moved to (479, 584)
Screenshot: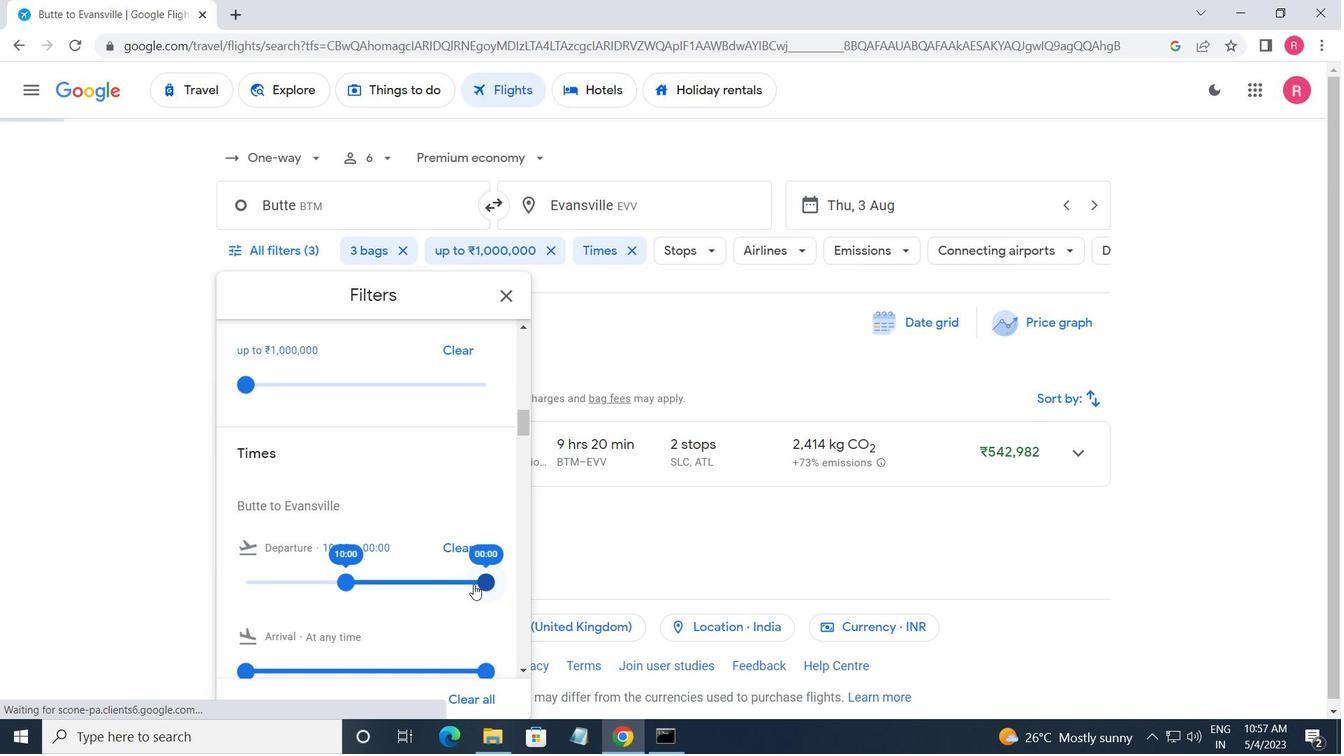 
Action: Mouse pressed left at (479, 584)
Screenshot: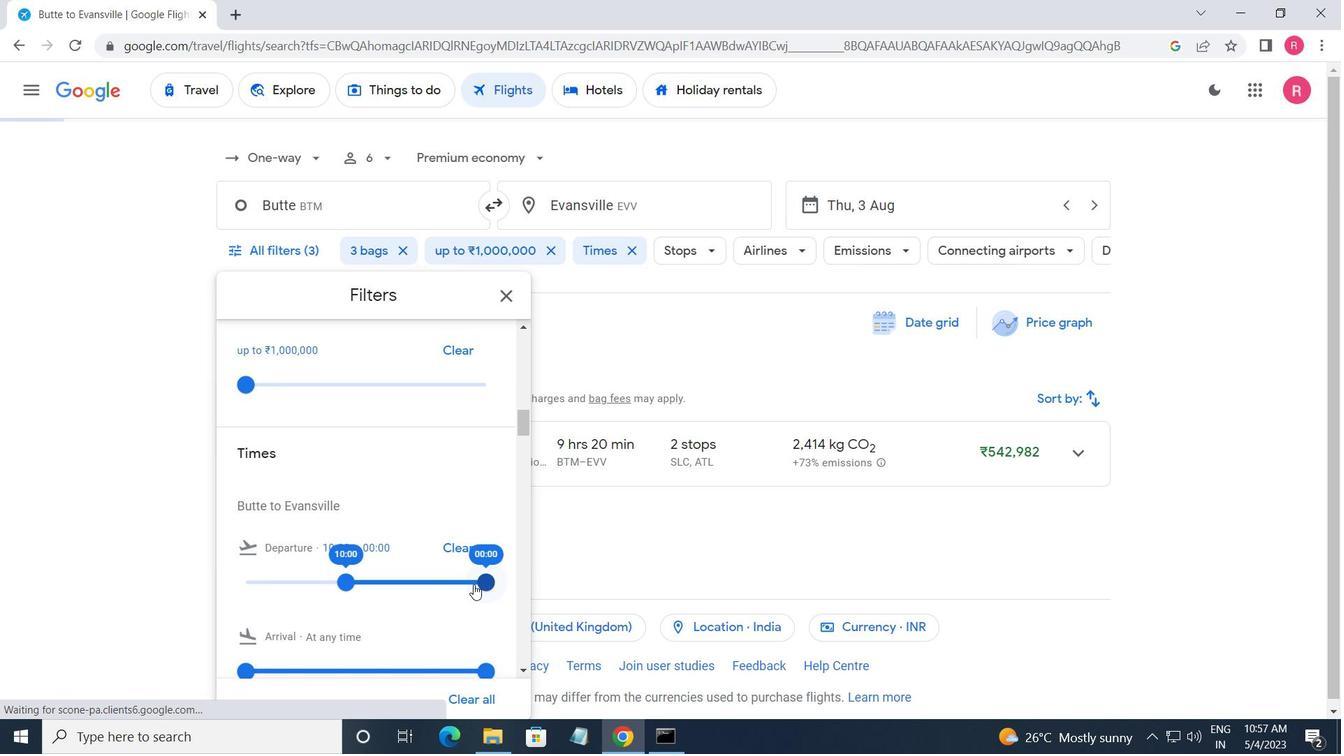 
Action: Mouse moved to (494, 302)
Screenshot: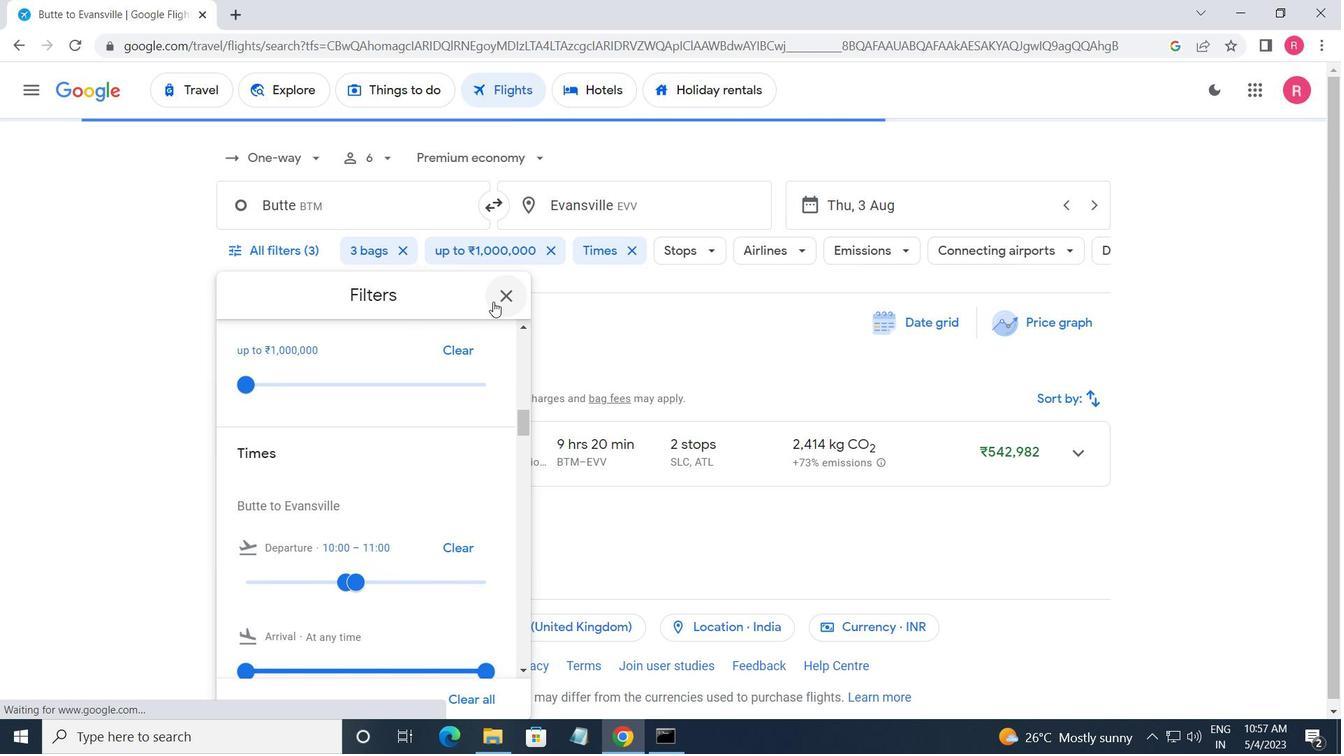 
Action: Mouse pressed left at (494, 302)
Screenshot: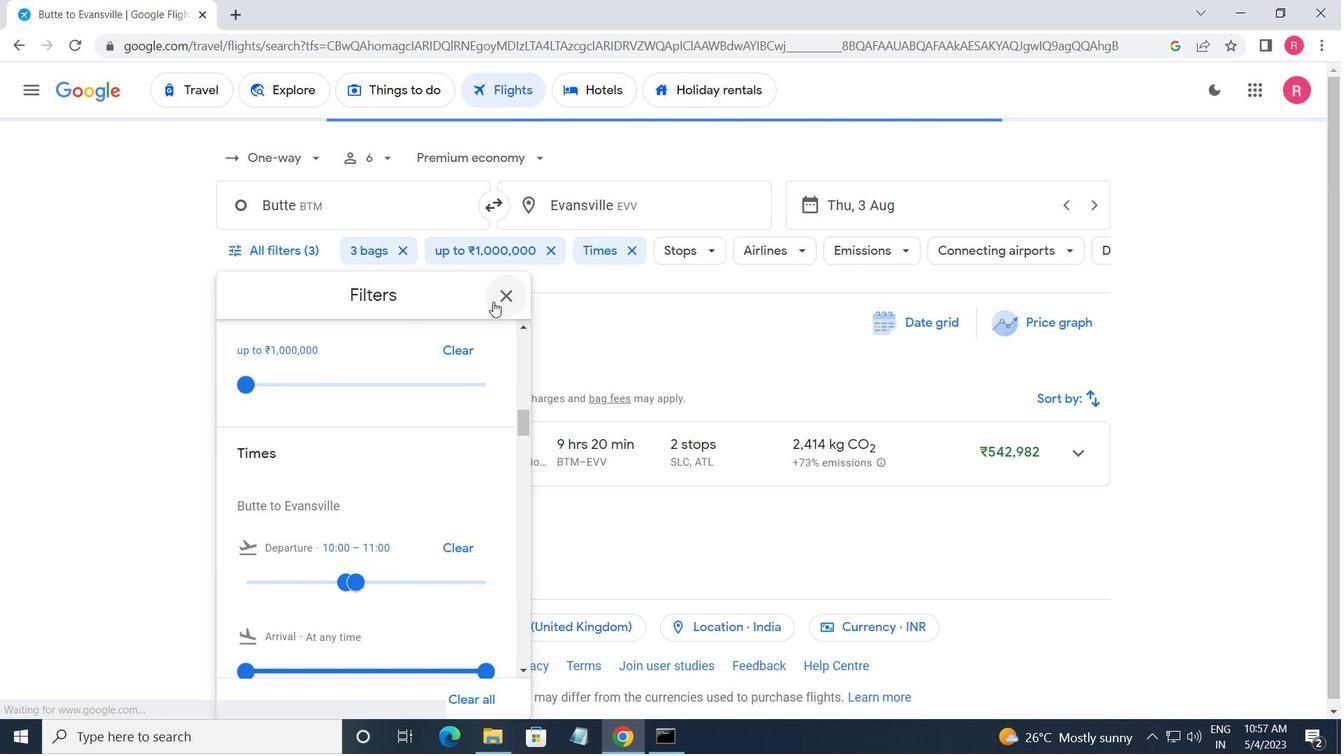 
Action: Mouse moved to (331, 204)
Screenshot: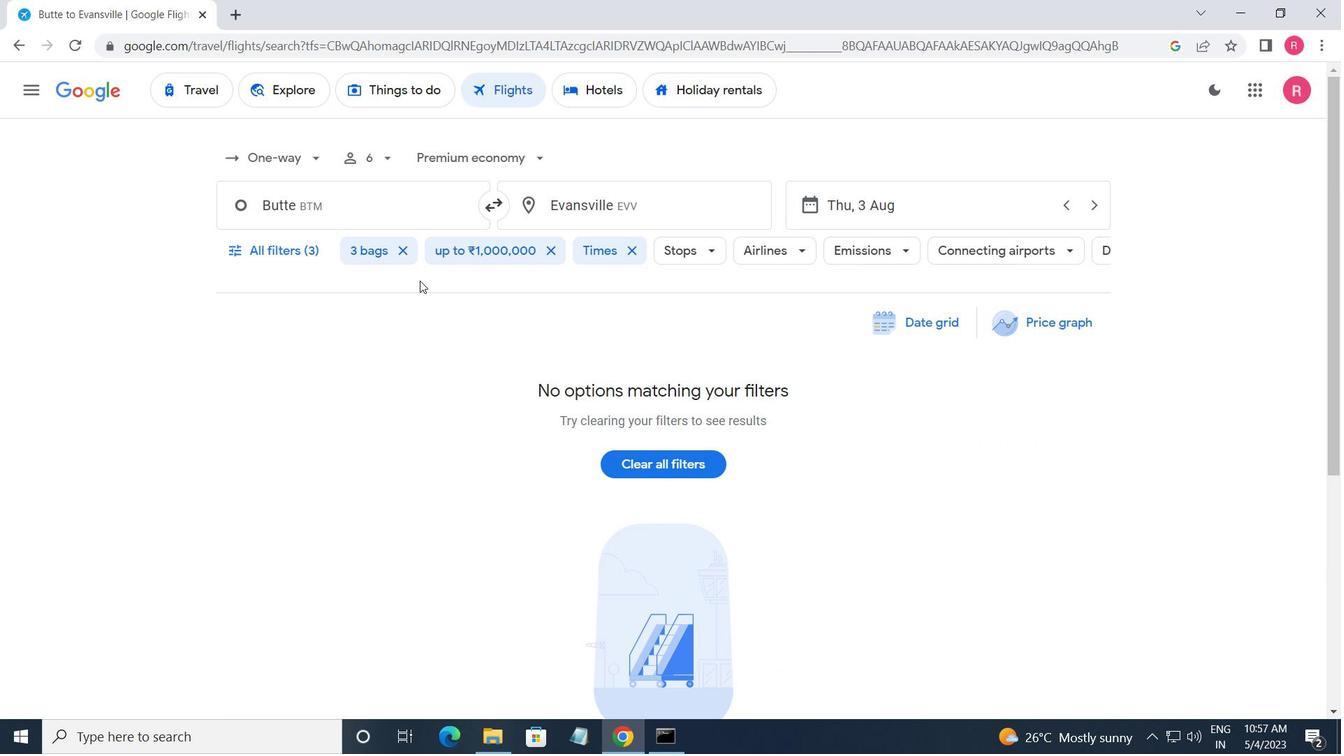 
